 Task: Research Airbnb options in Sint-Kruis, Belgium from 7th December, 2023 to 15th December, 2023 for 6 adults.3 bedrooms having 3 beds and 3 bathrooms. Property type can be guest house. Amenities needed are: heating. Booking option can be shelf check-in. Look for 3 properties as per requirement.
Action: Mouse moved to (421, 64)
Screenshot: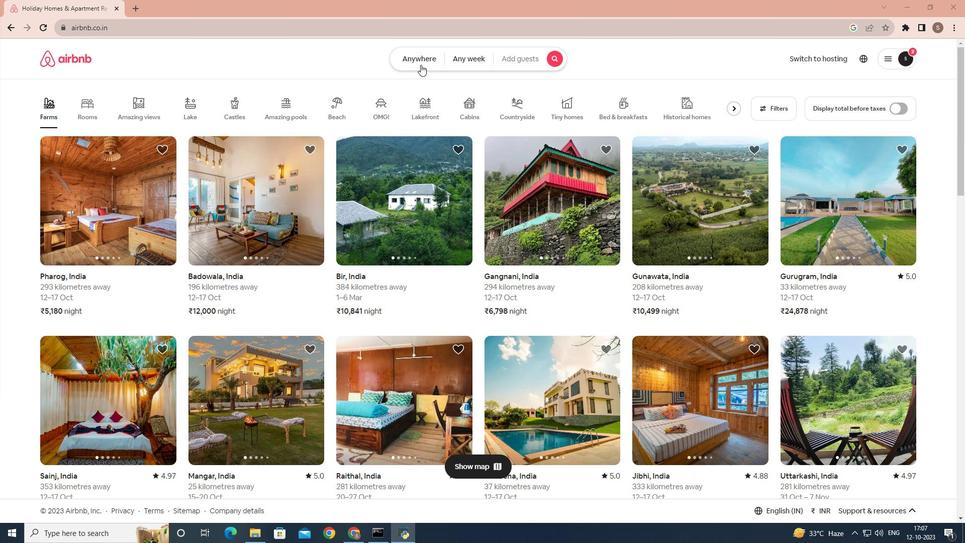 
Action: Mouse pressed left at (421, 64)
Screenshot: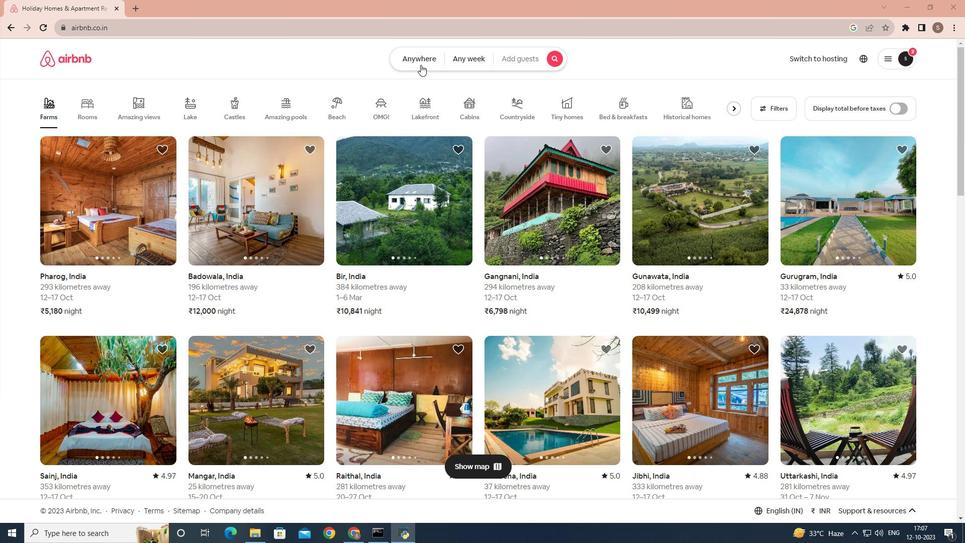 
Action: Mouse moved to (336, 100)
Screenshot: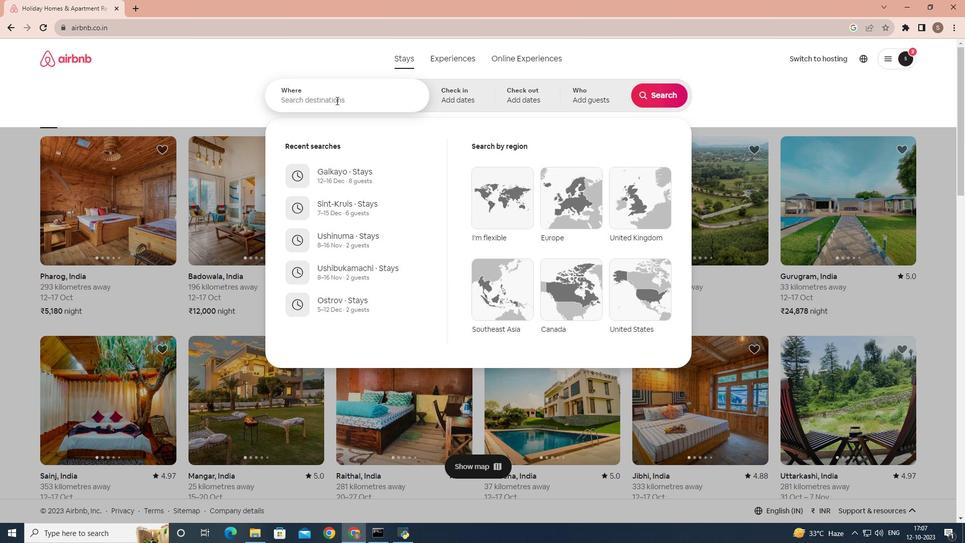 
Action: Mouse pressed left at (336, 100)
Screenshot: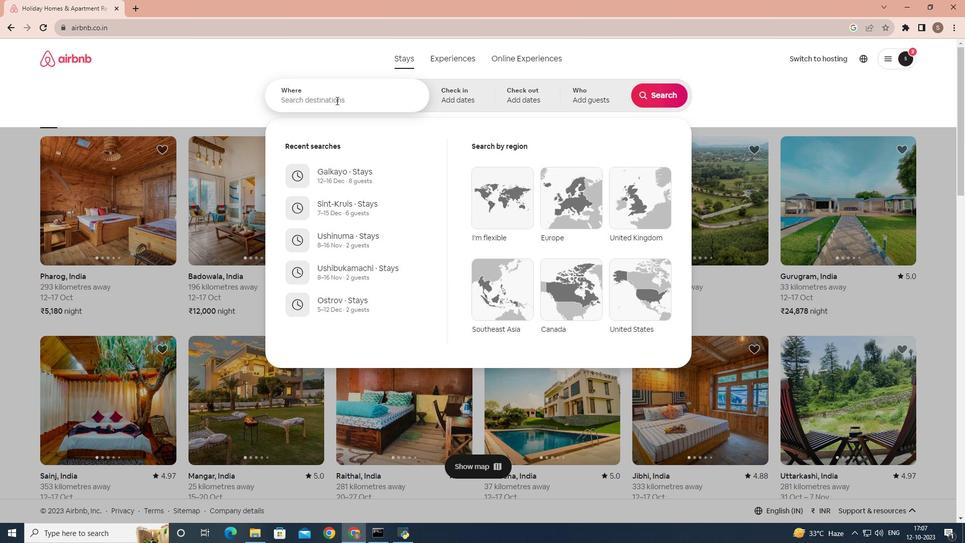 
Action: Mouse moved to (335, 100)
Screenshot: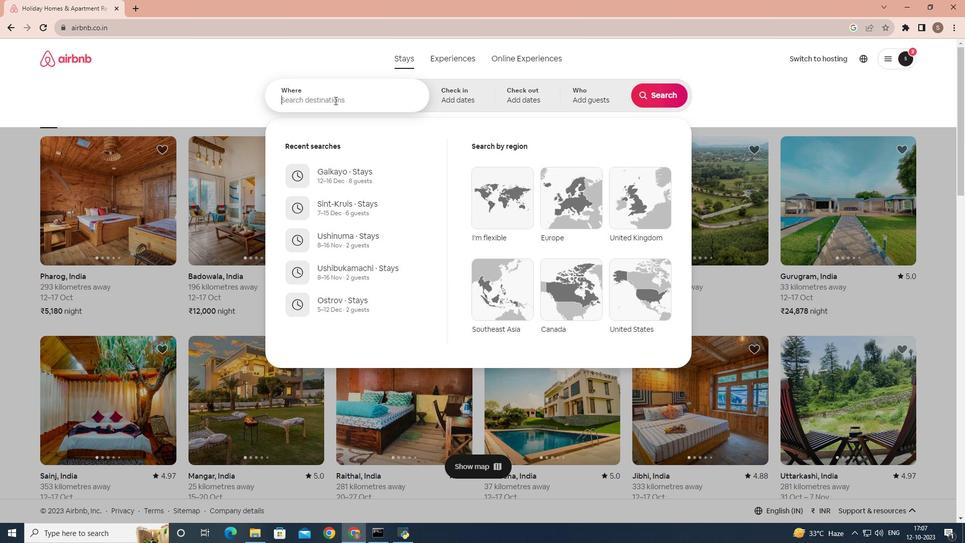 
Action: Key pressed sint<Key.space>kruis
Screenshot: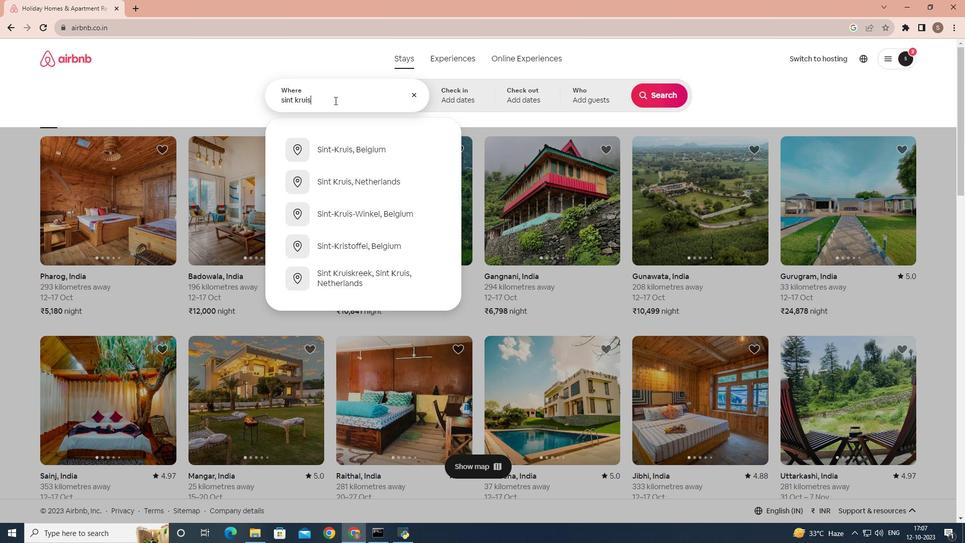 
Action: Mouse moved to (338, 160)
Screenshot: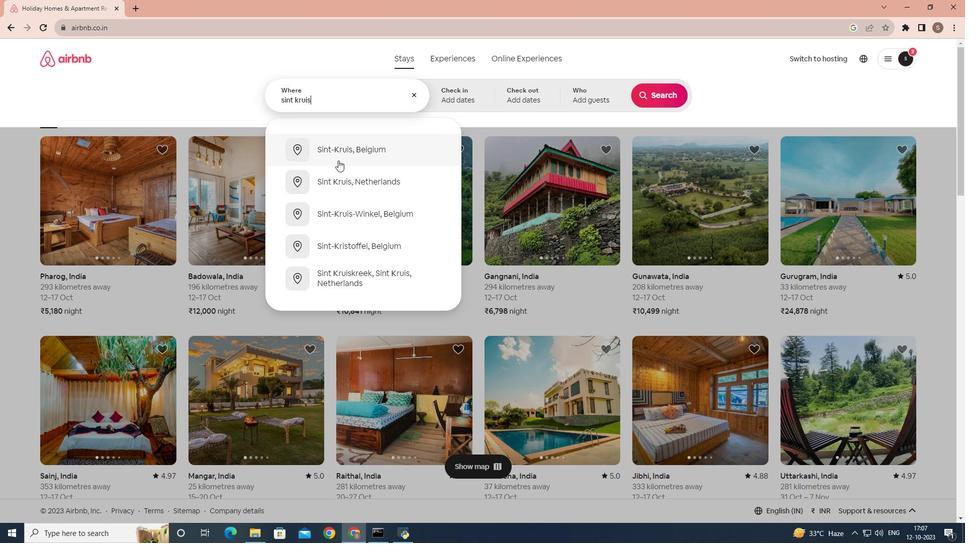 
Action: Mouse pressed left at (338, 160)
Screenshot: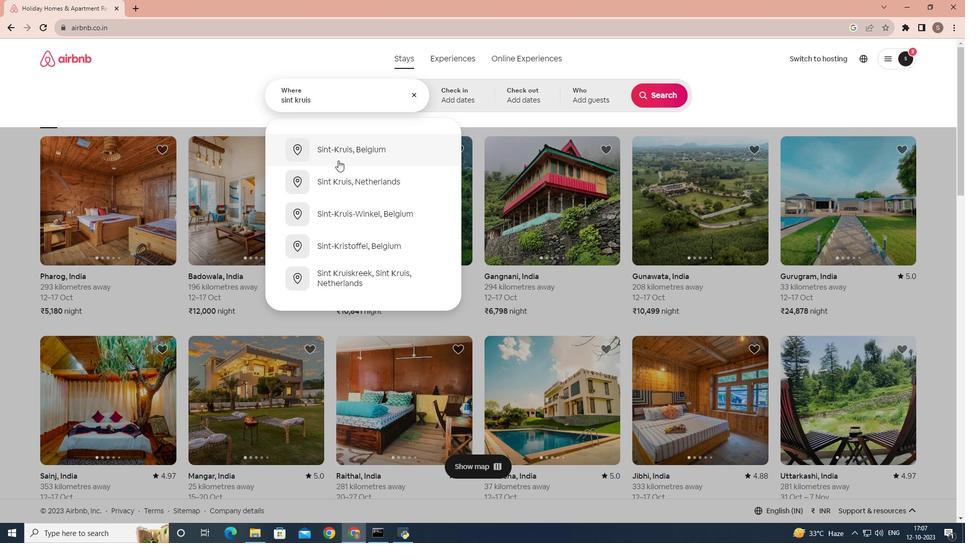 
Action: Mouse moved to (647, 182)
Screenshot: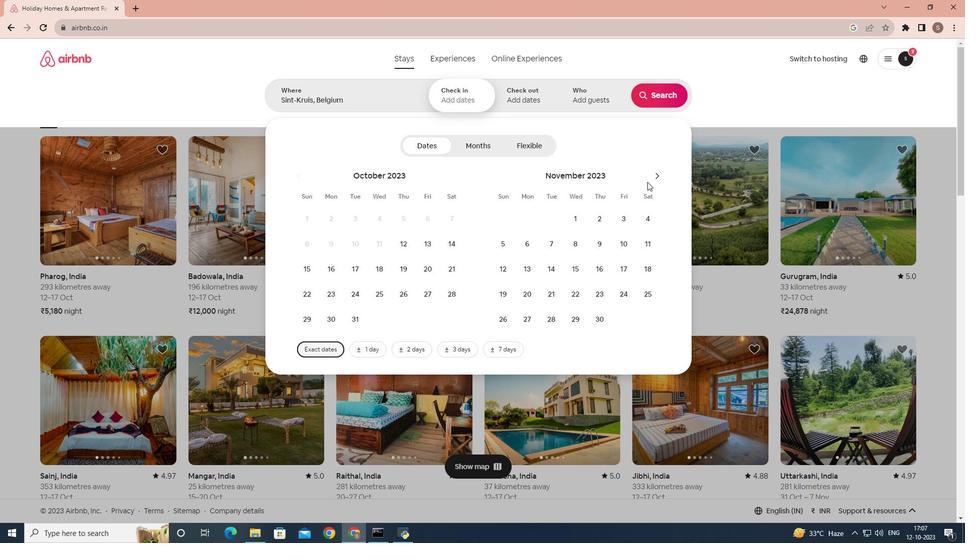 
Action: Mouse pressed left at (647, 182)
Screenshot: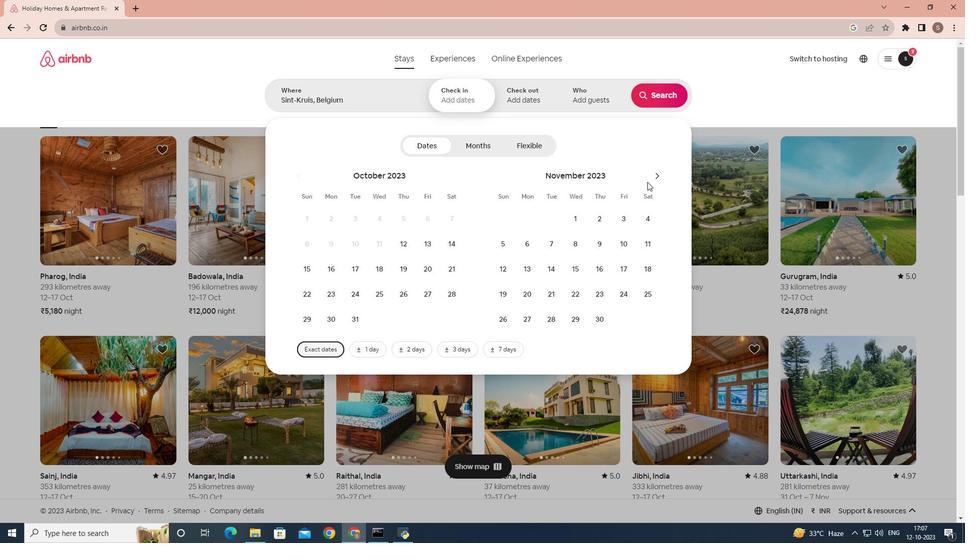 
Action: Mouse moved to (650, 179)
Screenshot: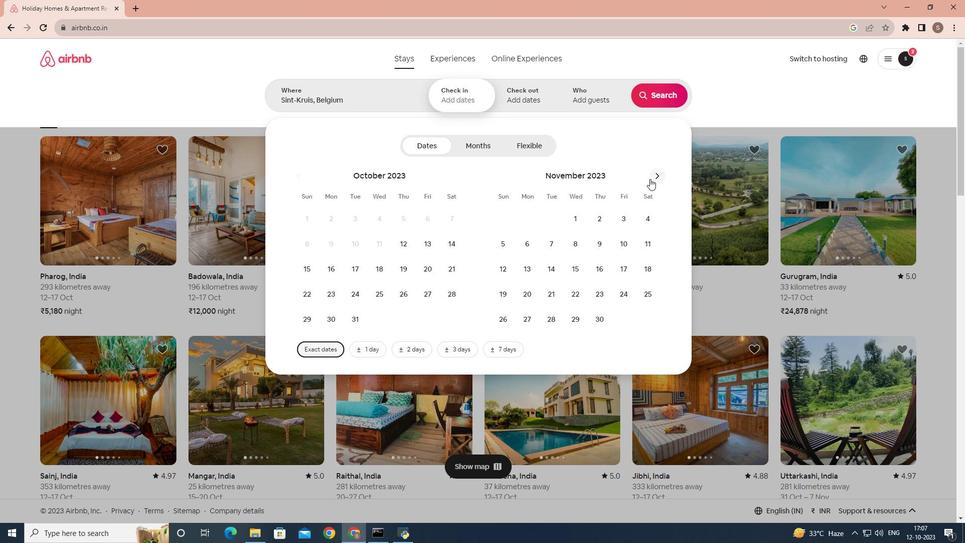 
Action: Mouse pressed left at (650, 179)
Screenshot: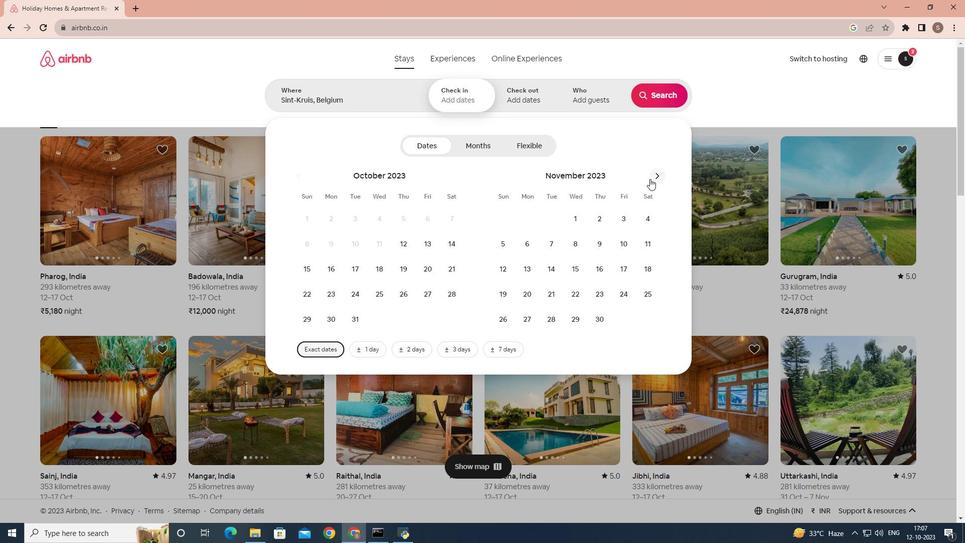
Action: Mouse moved to (657, 175)
Screenshot: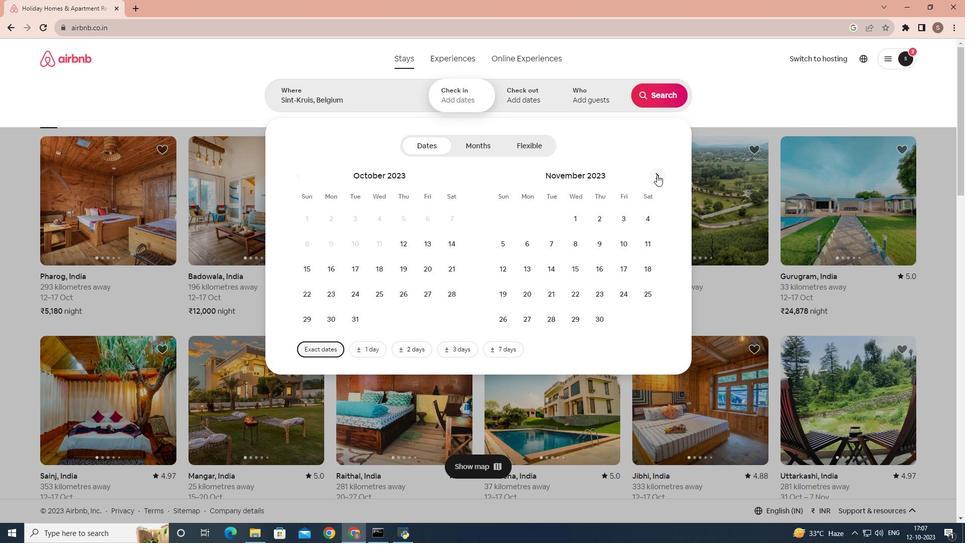 
Action: Mouse pressed left at (657, 175)
Screenshot: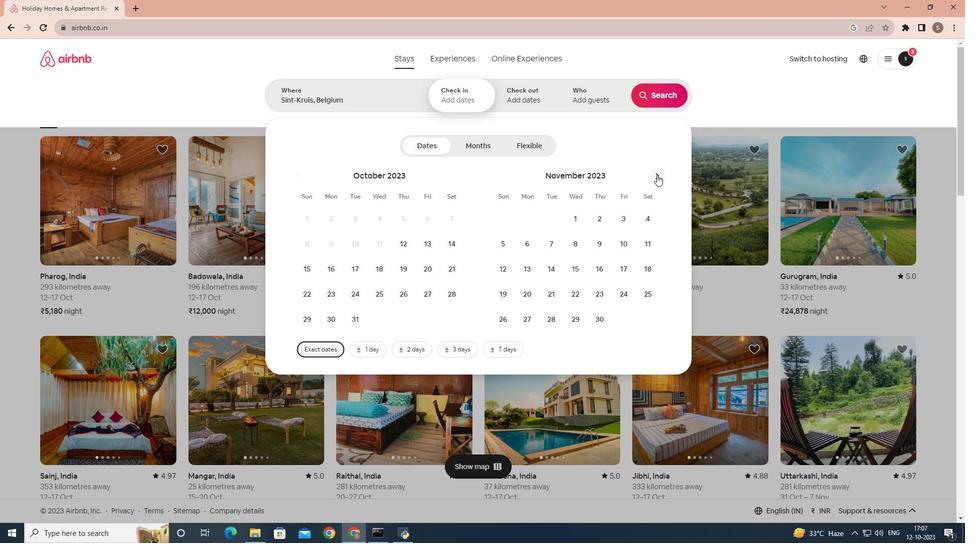
Action: Mouse moved to (603, 245)
Screenshot: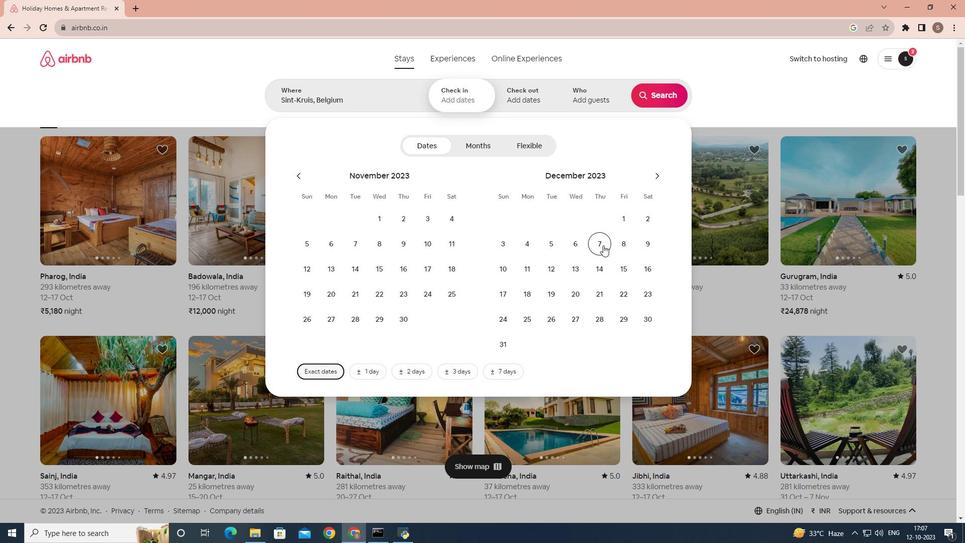 
Action: Mouse pressed left at (603, 245)
Screenshot: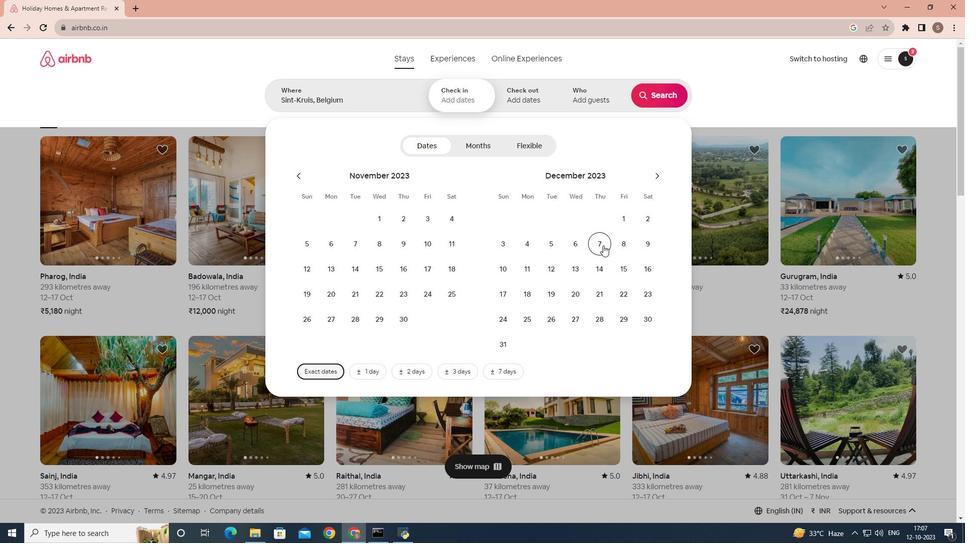 
Action: Mouse moved to (613, 267)
Screenshot: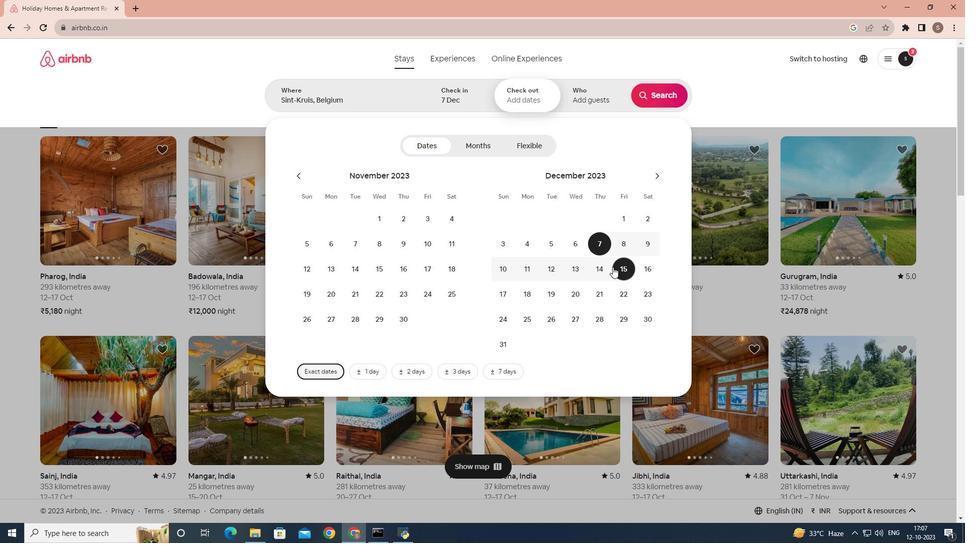 
Action: Mouse pressed left at (613, 267)
Screenshot: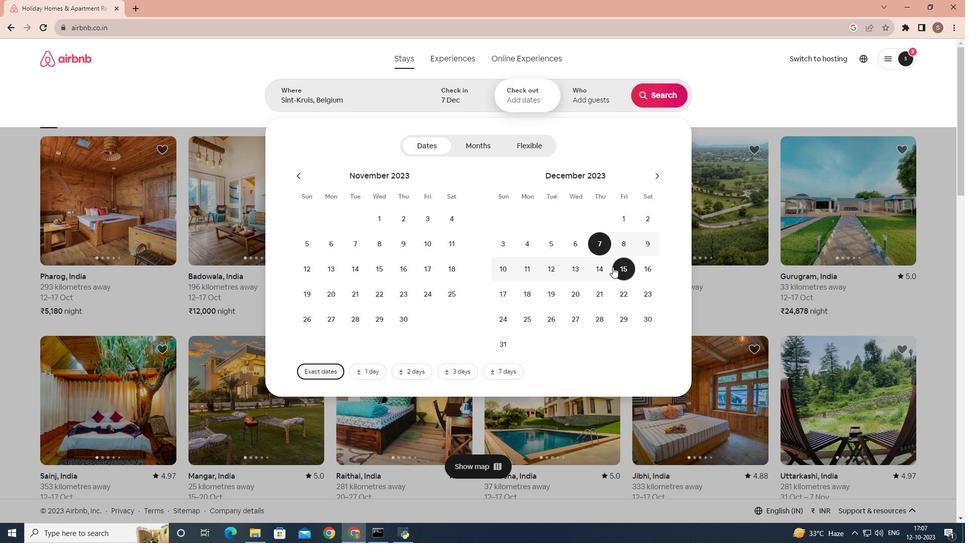 
Action: Mouse moved to (606, 97)
Screenshot: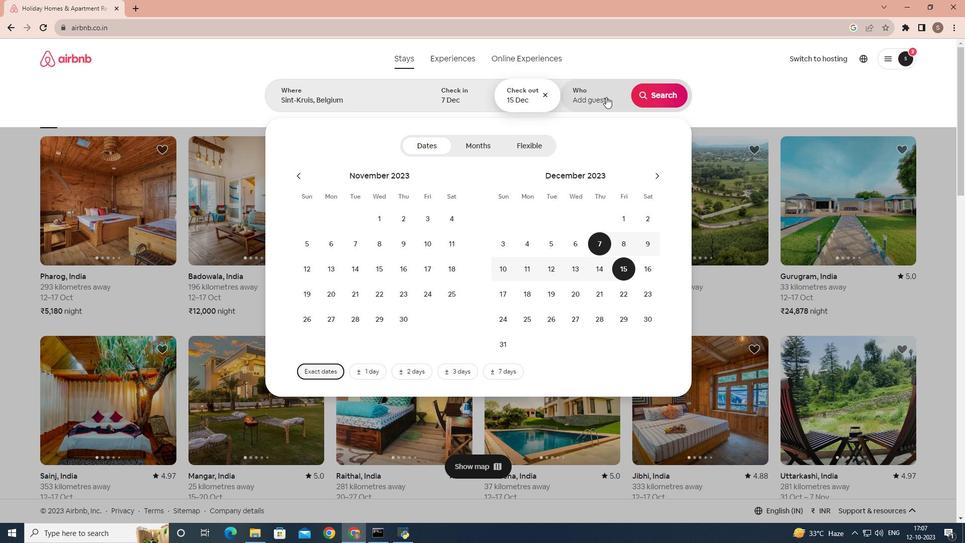 
Action: Mouse pressed left at (606, 97)
Screenshot: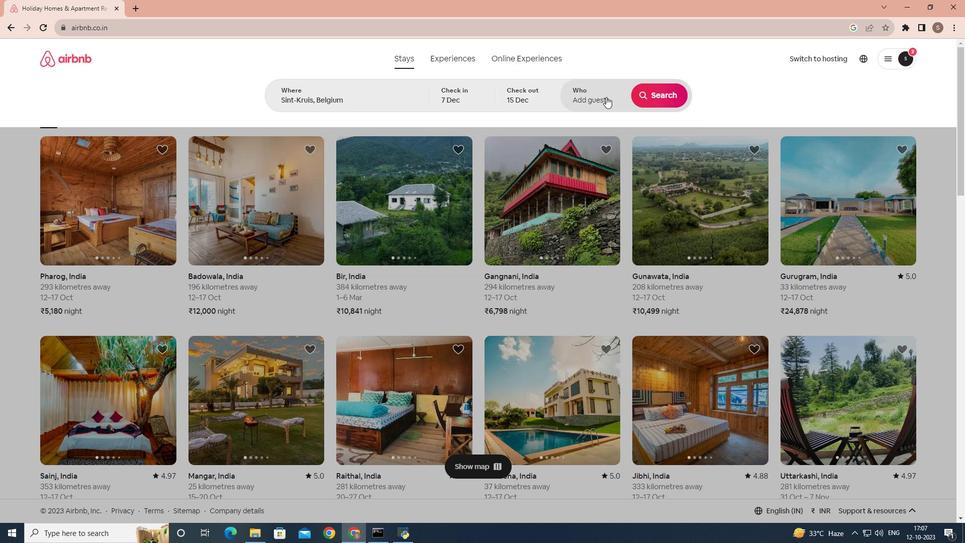 
Action: Mouse moved to (654, 140)
Screenshot: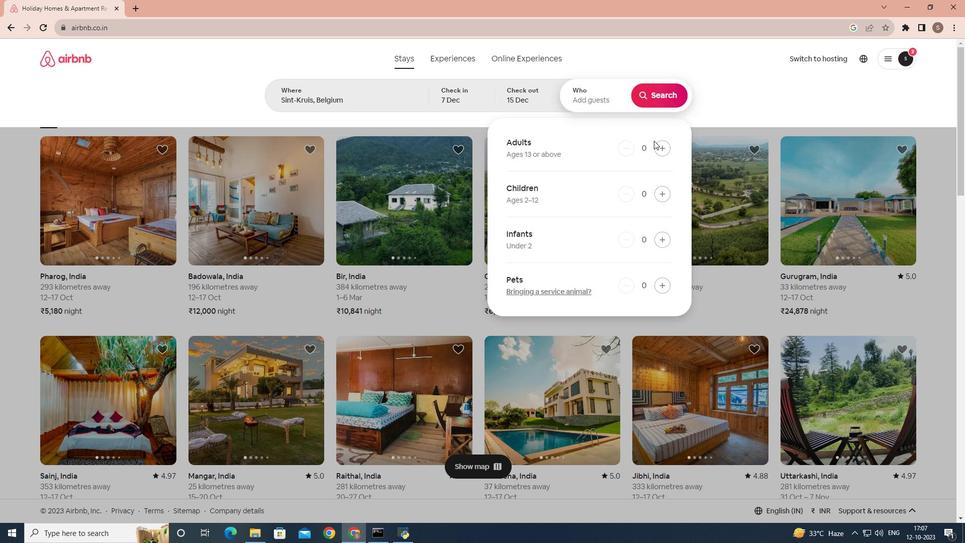 
Action: Mouse pressed left at (654, 140)
Screenshot: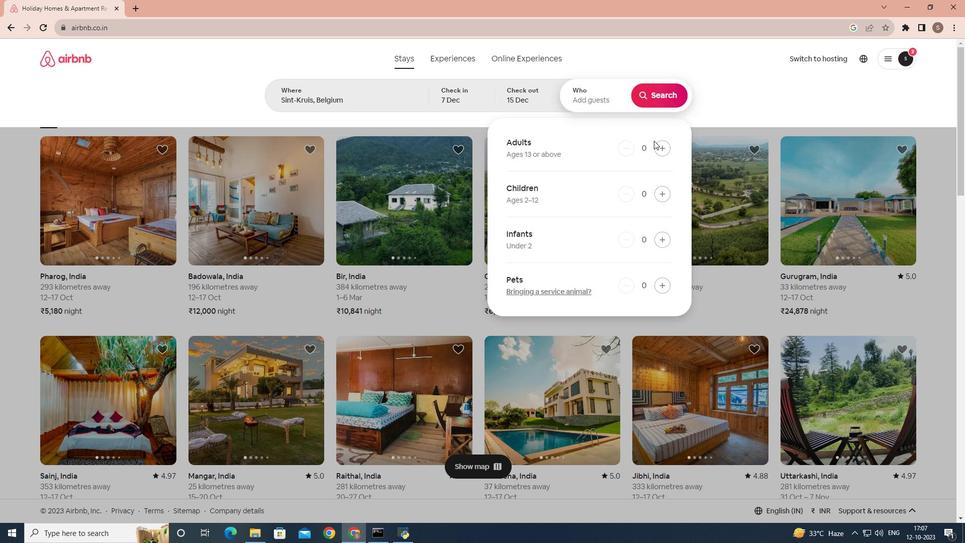 
Action: Mouse moved to (655, 145)
Screenshot: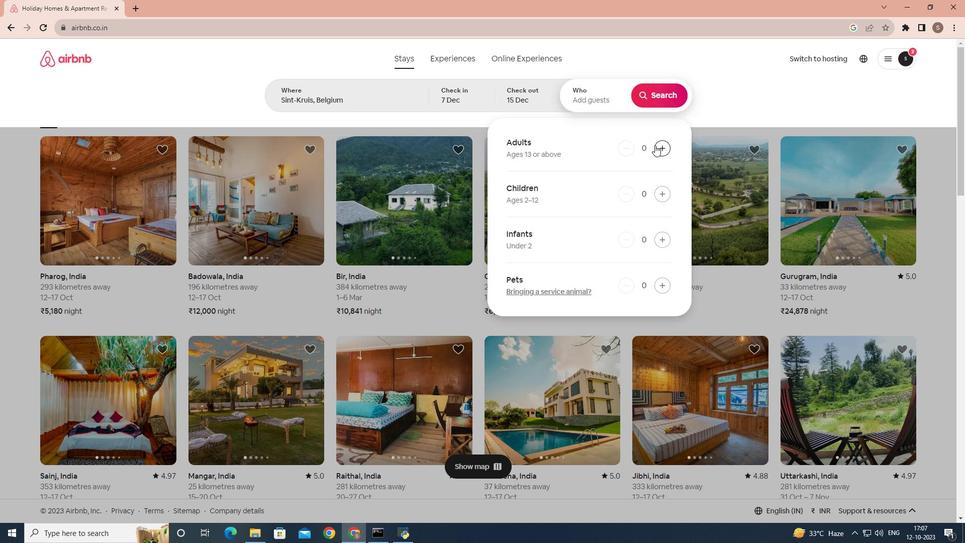 
Action: Mouse pressed left at (655, 145)
Screenshot: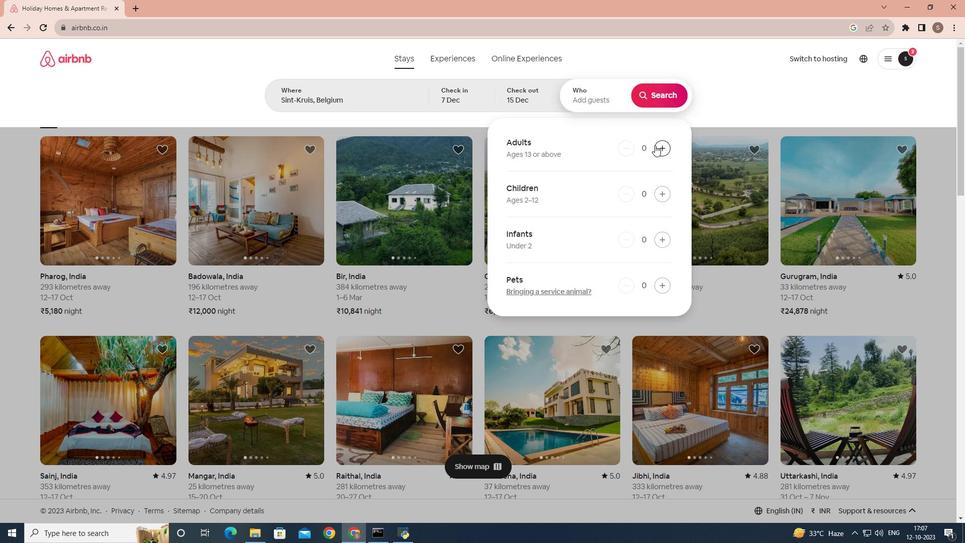 
Action: Mouse pressed left at (655, 145)
Screenshot: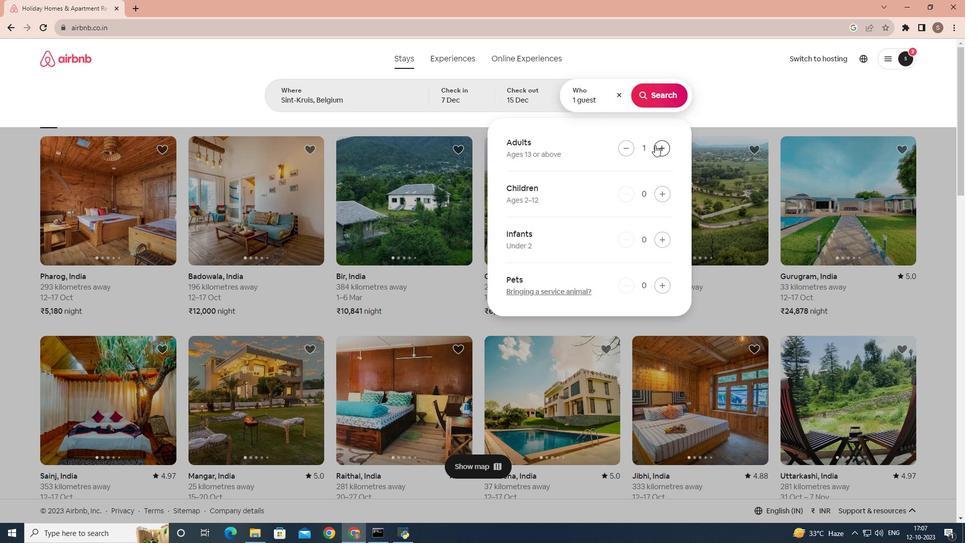 
Action: Mouse pressed left at (655, 145)
Screenshot: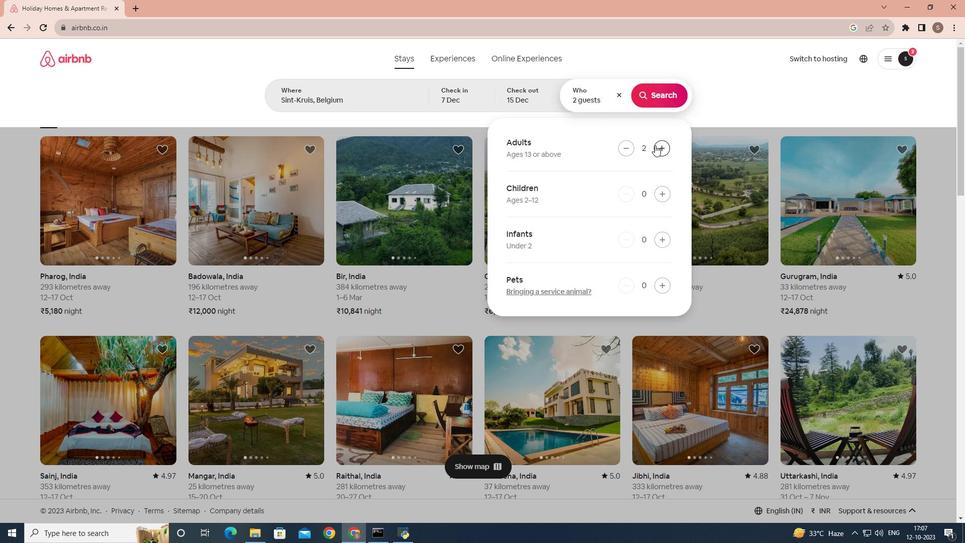 
Action: Mouse pressed left at (655, 145)
Screenshot: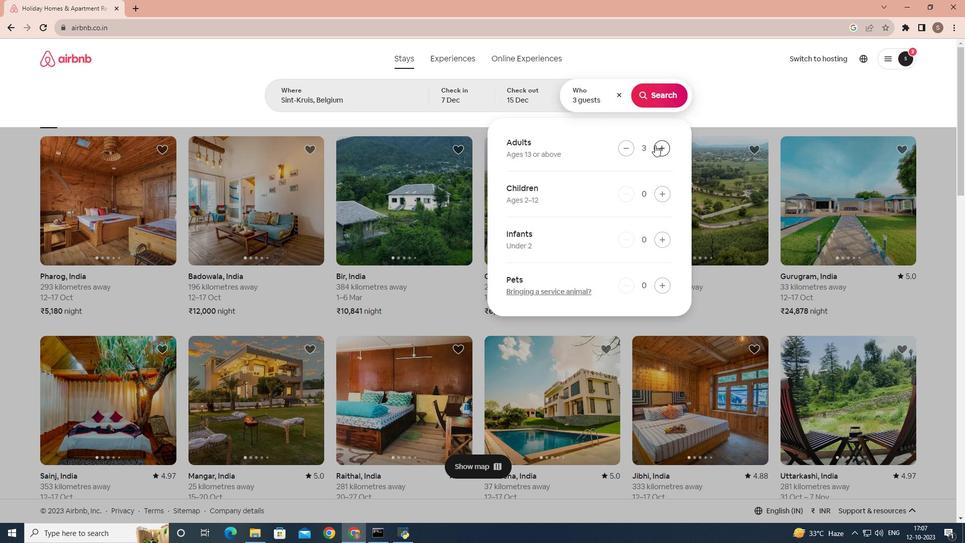 
Action: Mouse pressed left at (655, 145)
Screenshot: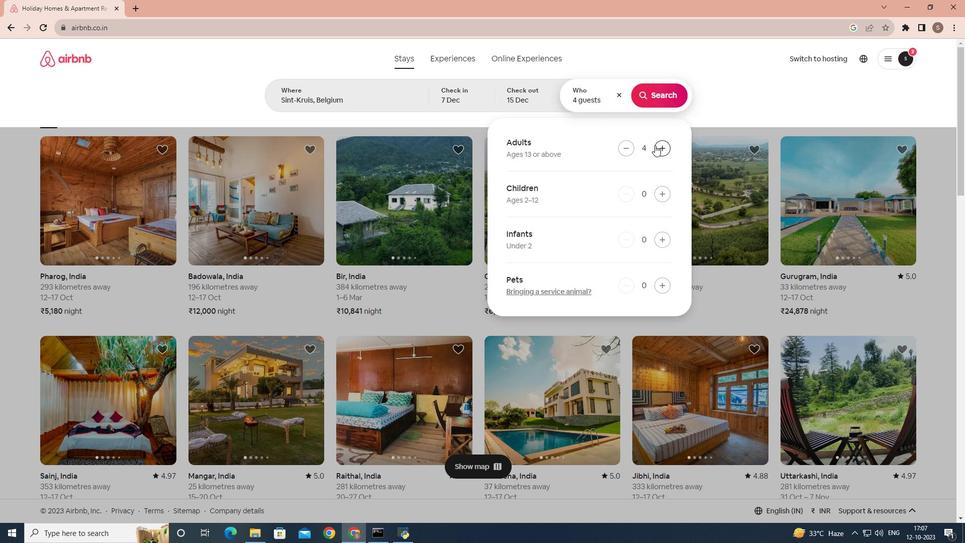 
Action: Mouse pressed left at (655, 145)
Screenshot: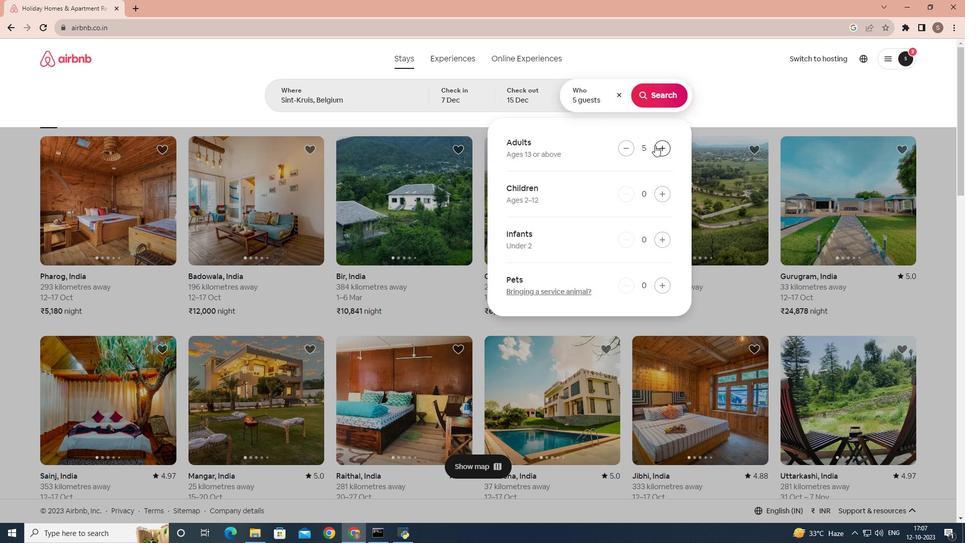 
Action: Mouse moved to (667, 94)
Screenshot: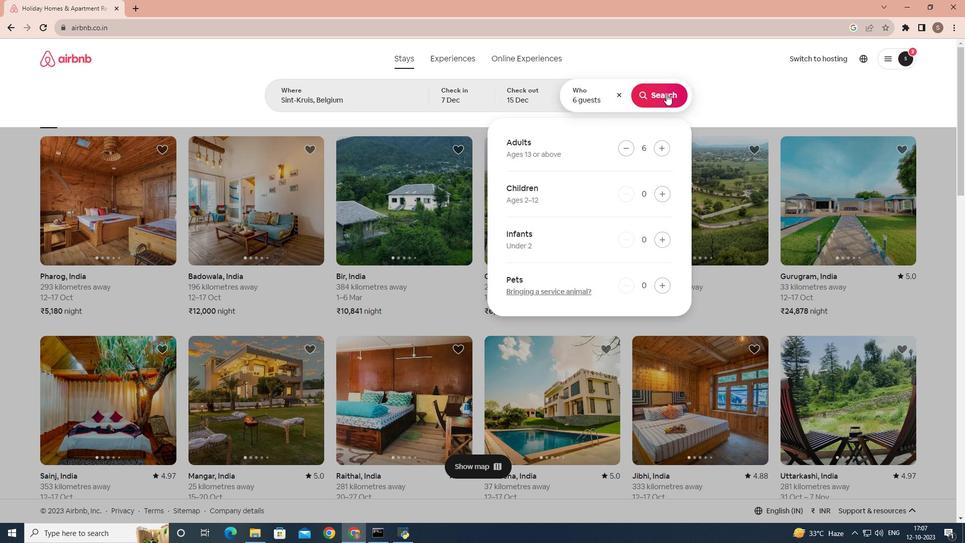 
Action: Mouse pressed left at (667, 94)
Screenshot: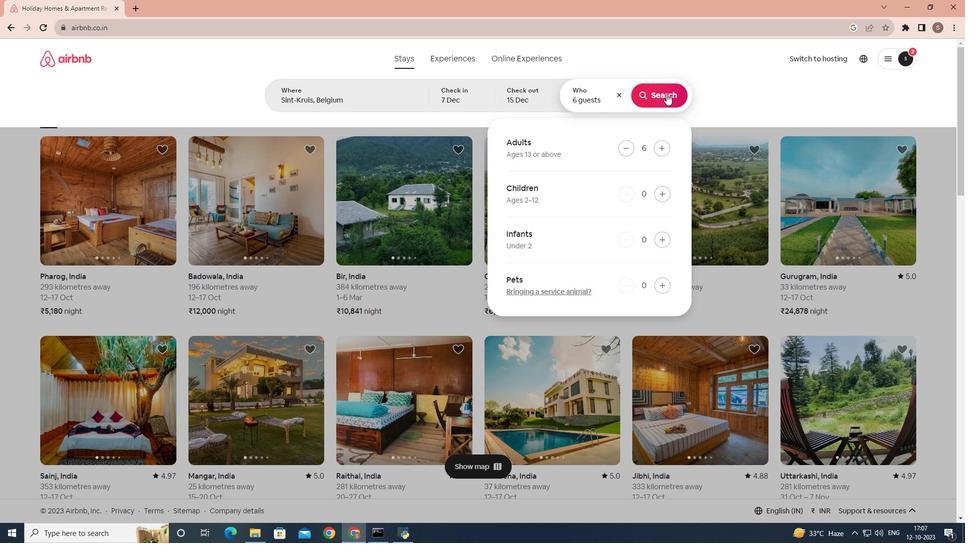 
Action: Mouse moved to (792, 101)
Screenshot: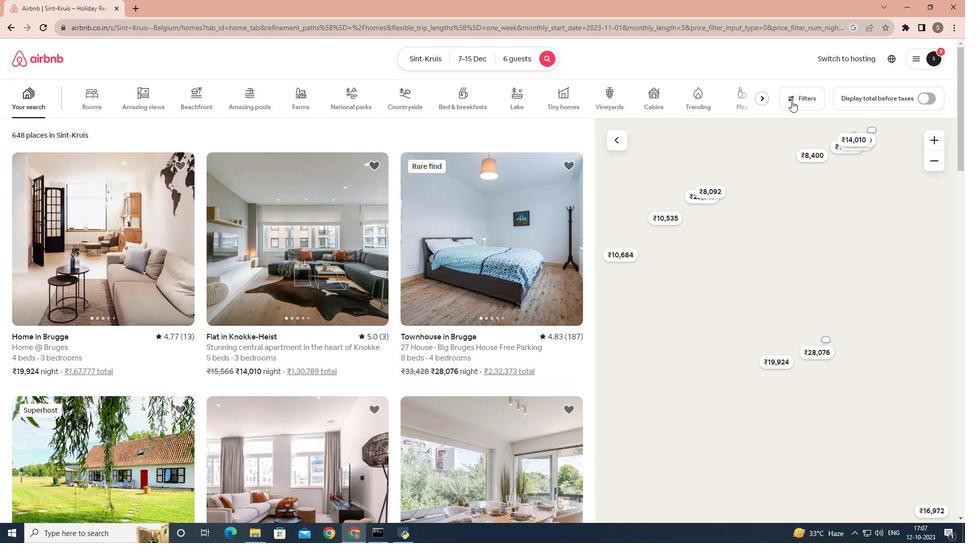 
Action: Mouse pressed left at (792, 101)
Screenshot: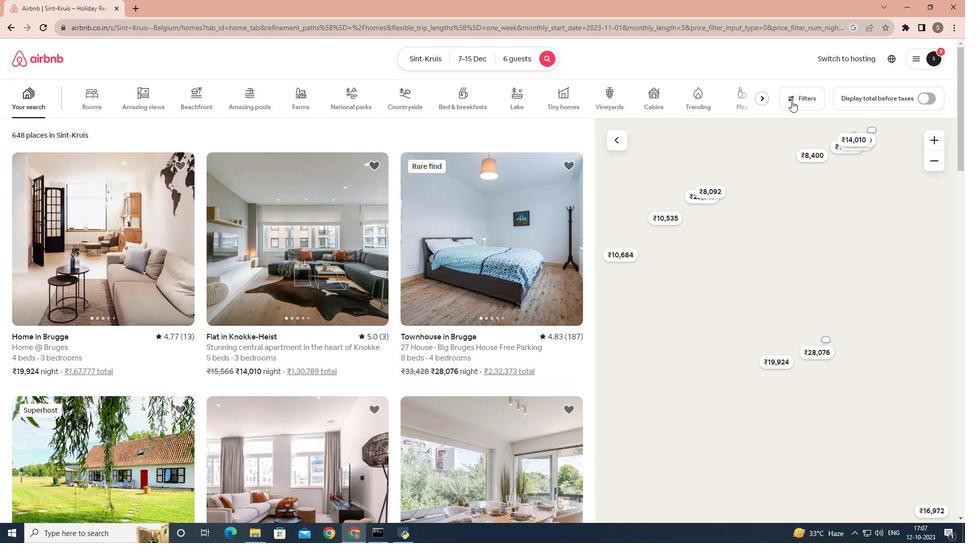 
Action: Mouse moved to (373, 247)
Screenshot: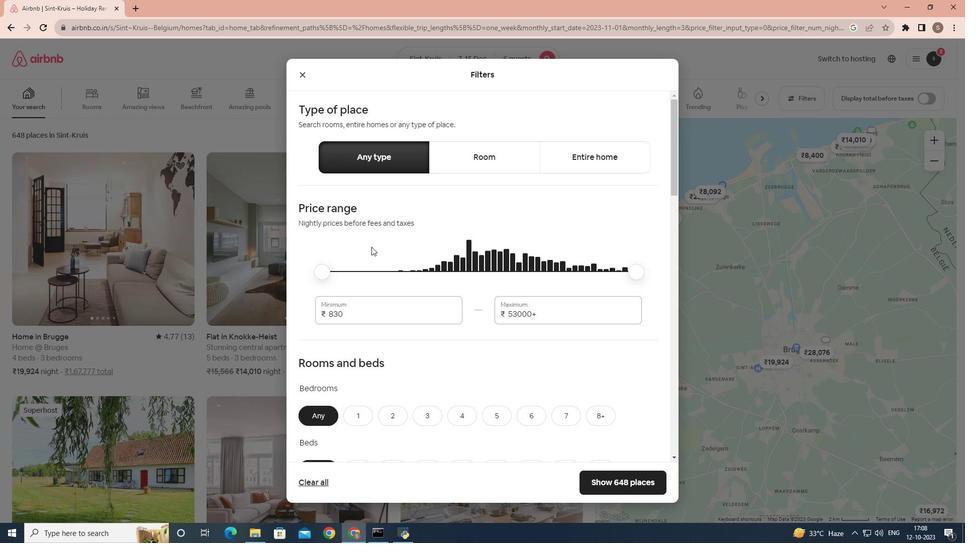 
Action: Mouse scrolled (373, 247) with delta (0, 0)
Screenshot: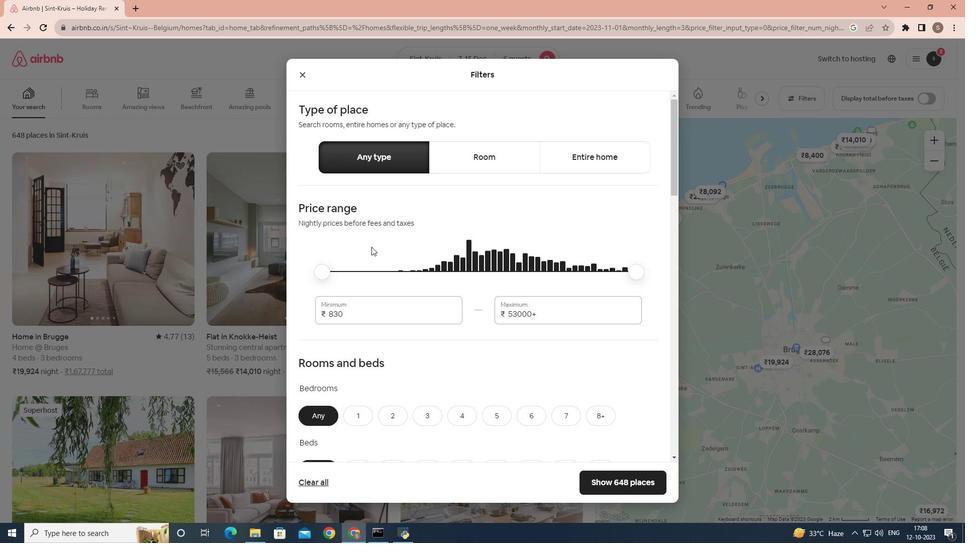 
Action: Mouse moved to (372, 247)
Screenshot: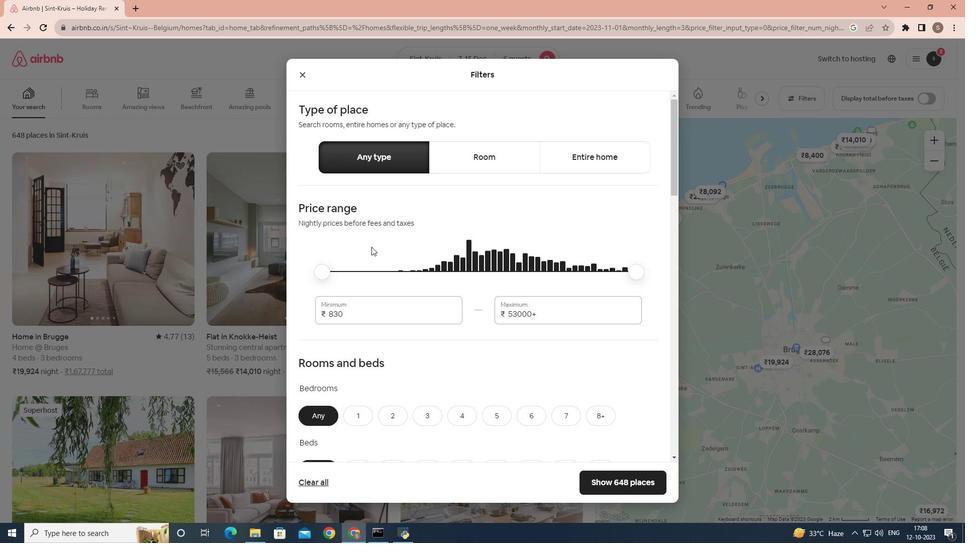 
Action: Mouse scrolled (372, 246) with delta (0, 0)
Screenshot: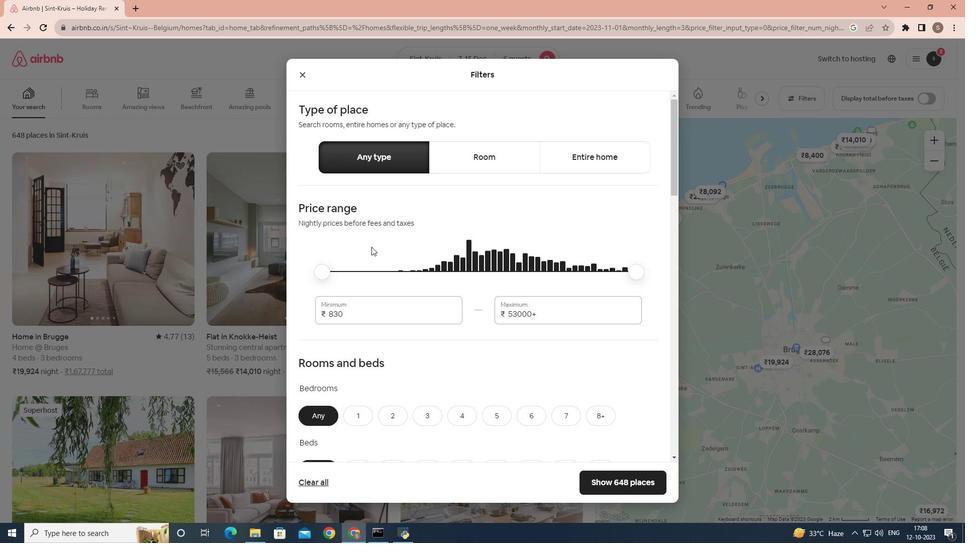 
Action: Mouse moved to (370, 247)
Screenshot: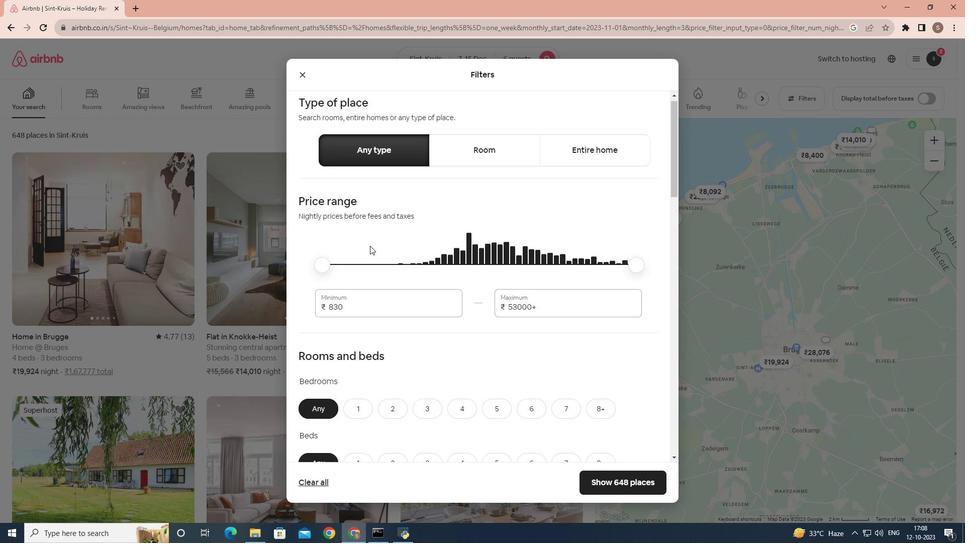 
Action: Mouse scrolled (370, 246) with delta (0, 0)
Screenshot: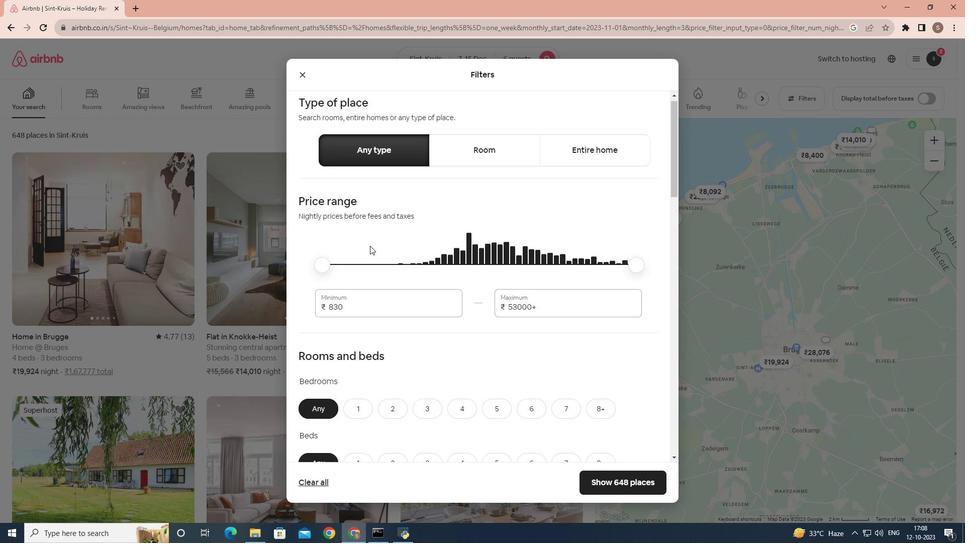 
Action: Mouse moved to (370, 246)
Screenshot: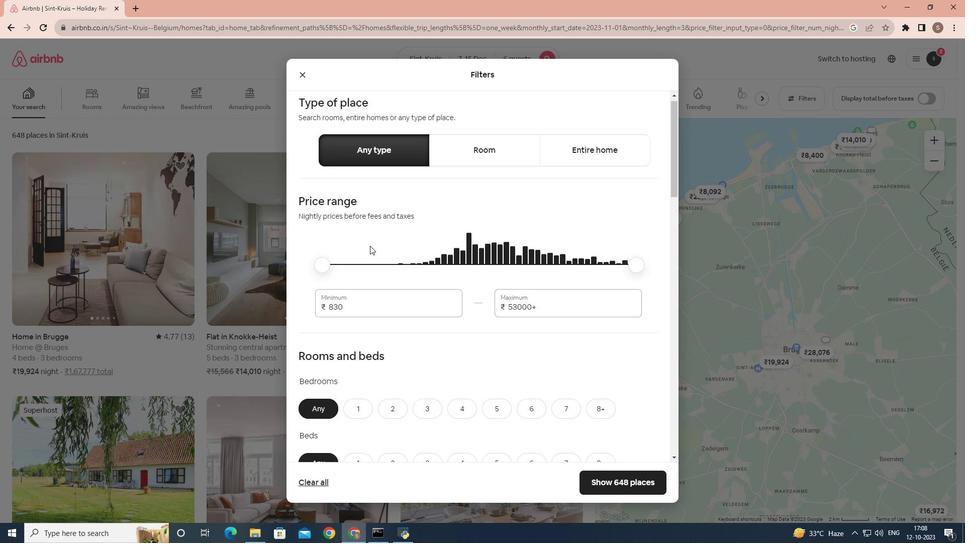 
Action: Mouse scrolled (370, 245) with delta (0, 0)
Screenshot: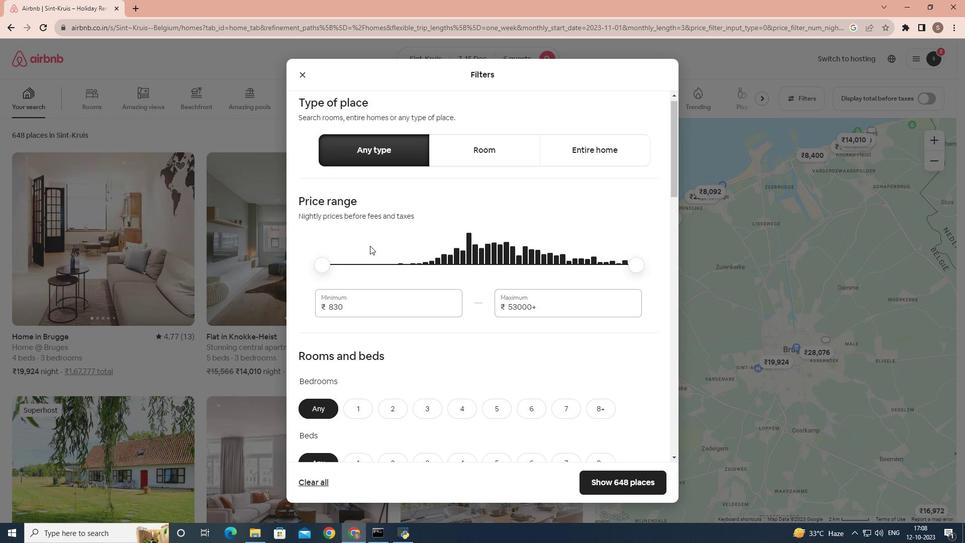 
Action: Mouse moved to (418, 213)
Screenshot: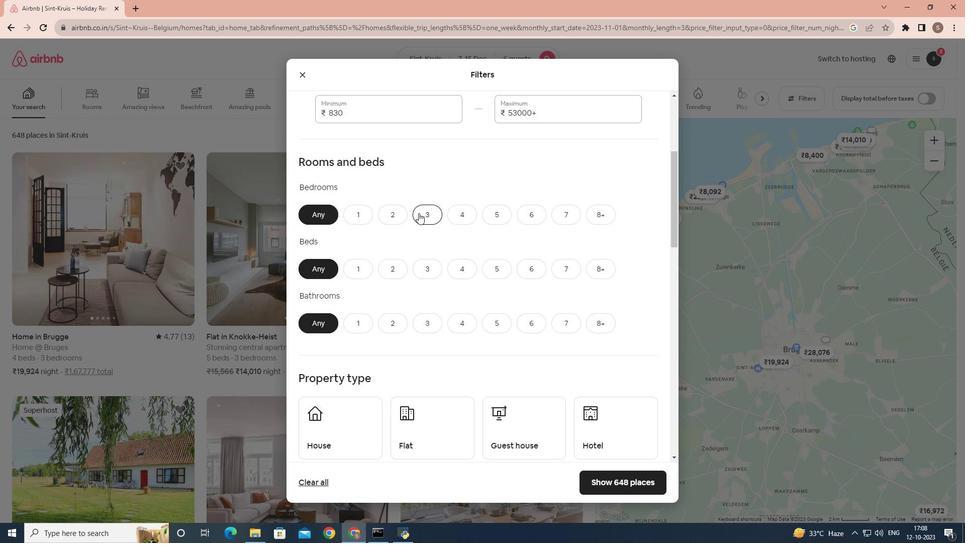 
Action: Mouse pressed left at (418, 213)
Screenshot: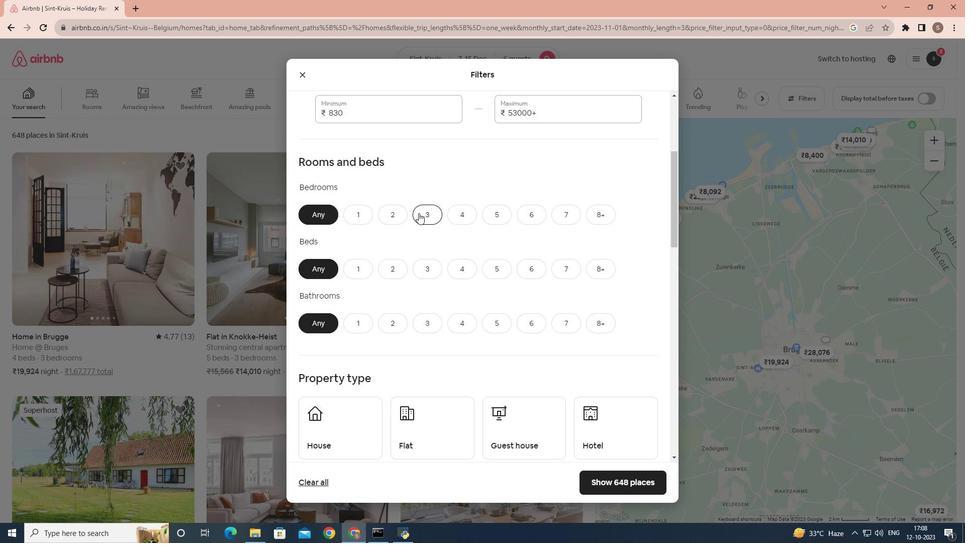 
Action: Mouse moved to (427, 272)
Screenshot: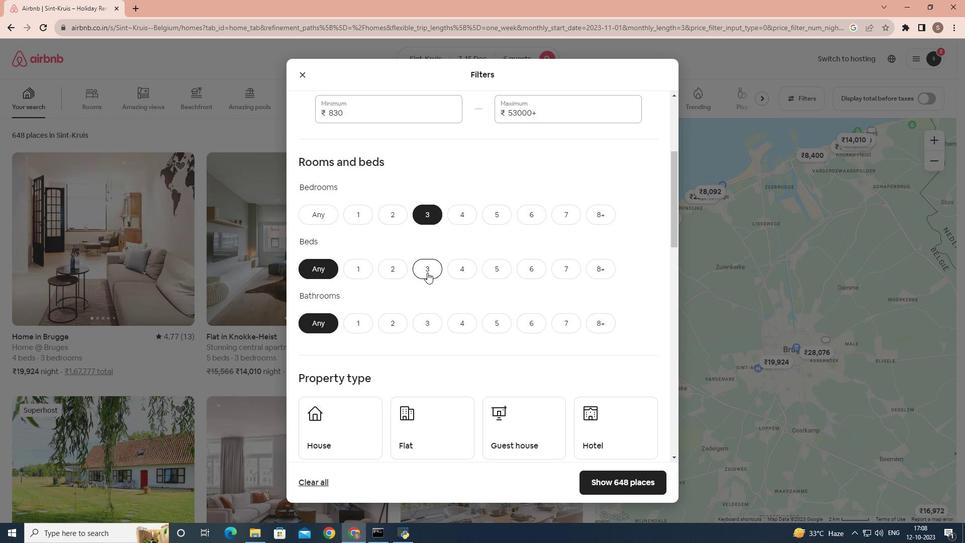 
Action: Mouse pressed left at (427, 272)
Screenshot: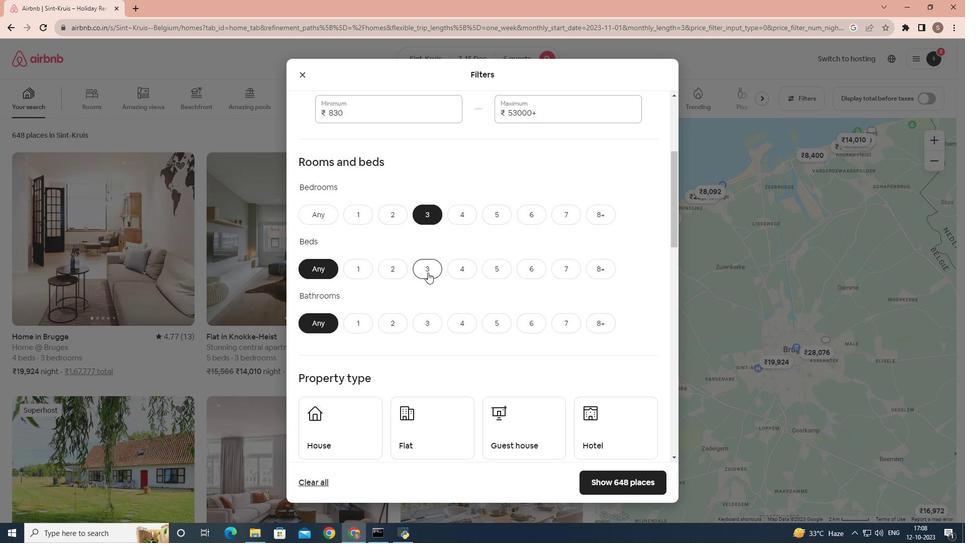 
Action: Mouse moved to (424, 325)
Screenshot: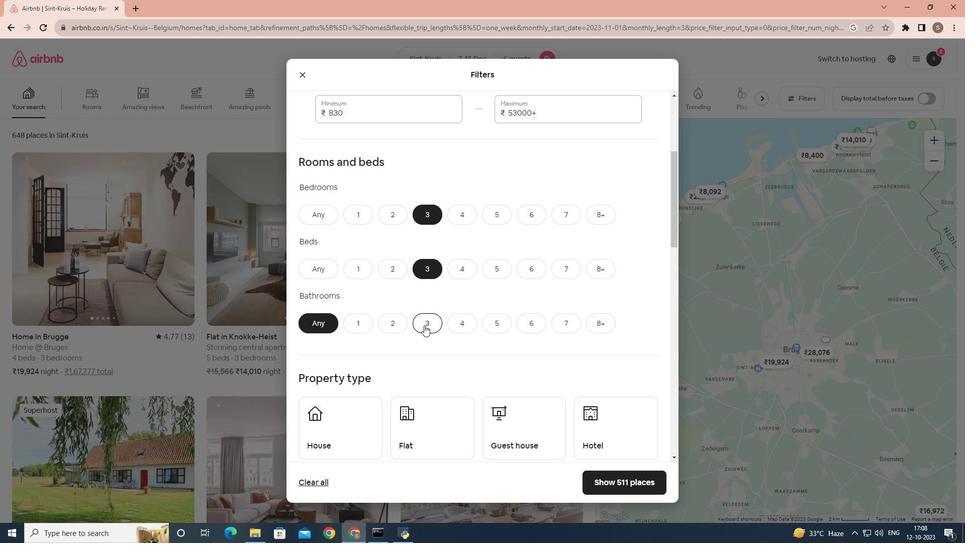 
Action: Mouse pressed left at (424, 325)
Screenshot: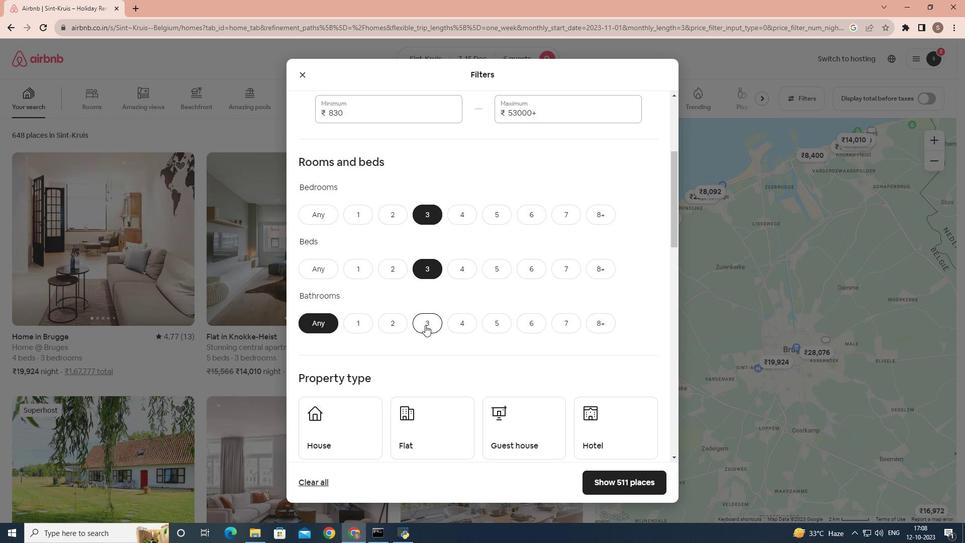 
Action: Mouse moved to (397, 298)
Screenshot: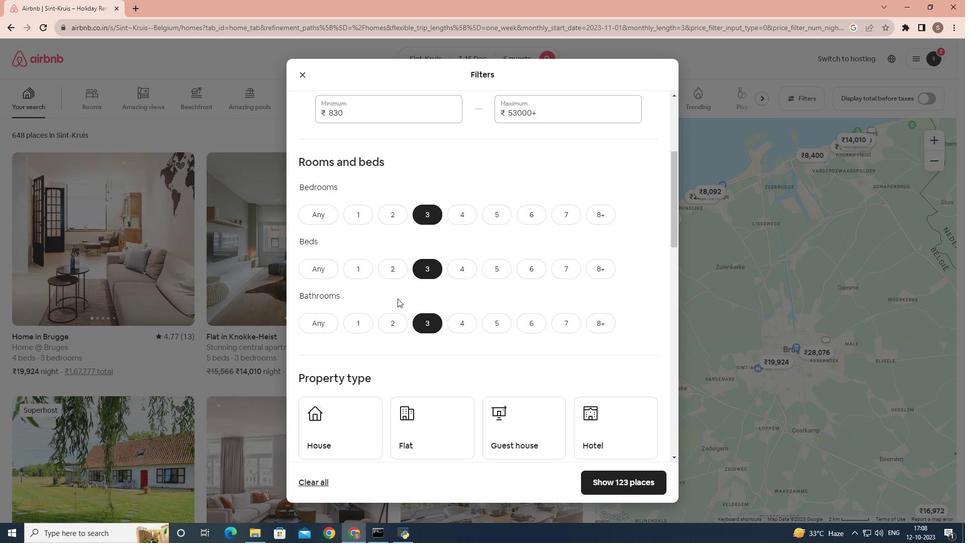 
Action: Mouse scrolled (397, 298) with delta (0, 0)
Screenshot: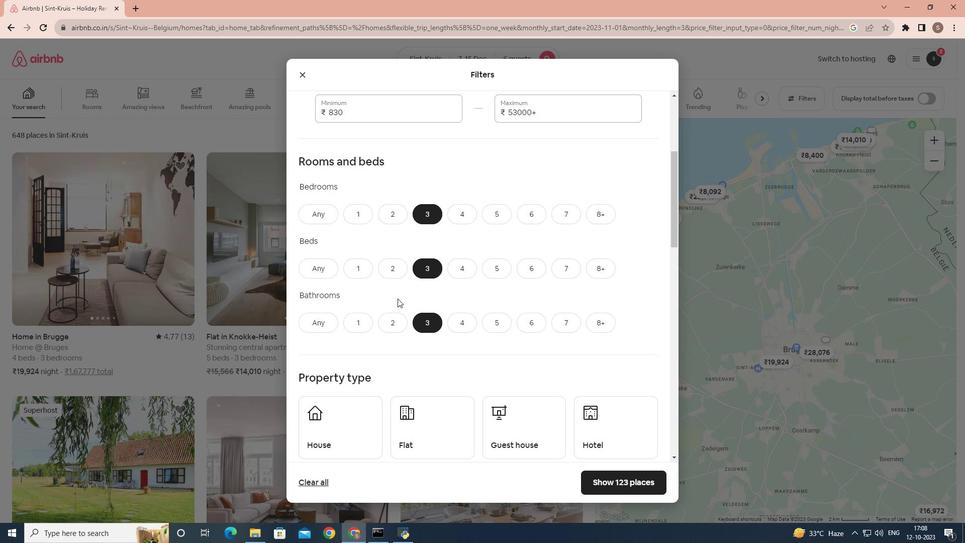
Action: Mouse scrolled (397, 298) with delta (0, 0)
Screenshot: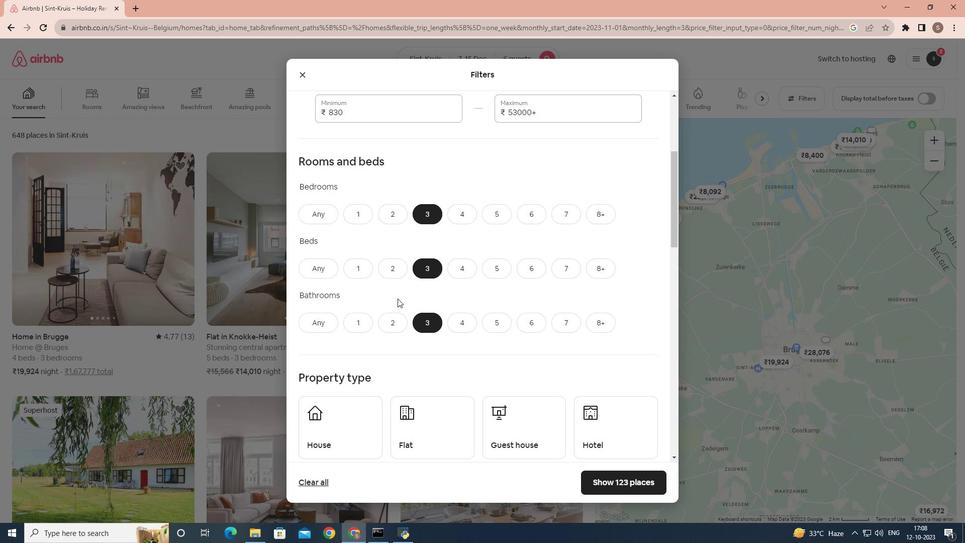 
Action: Mouse scrolled (397, 298) with delta (0, 0)
Screenshot: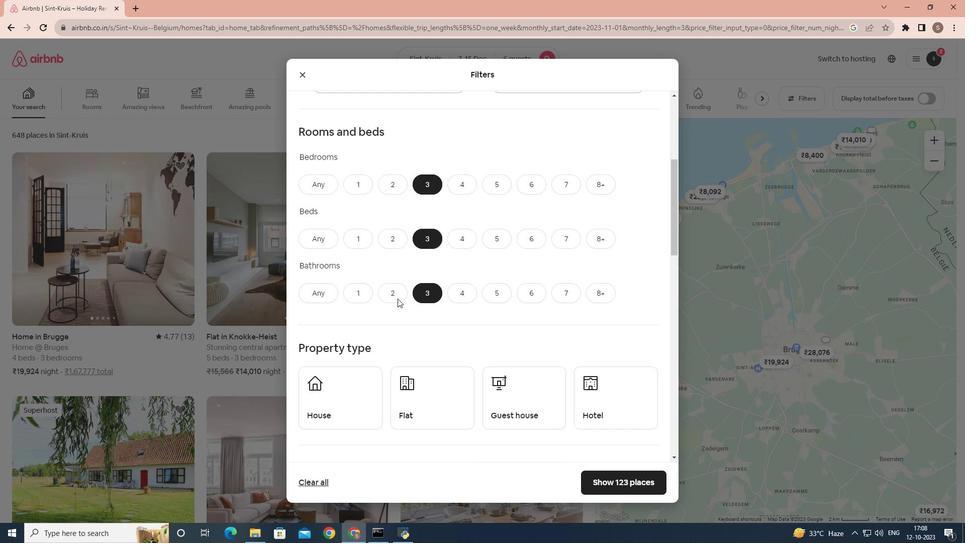
Action: Mouse scrolled (397, 298) with delta (0, 0)
Screenshot: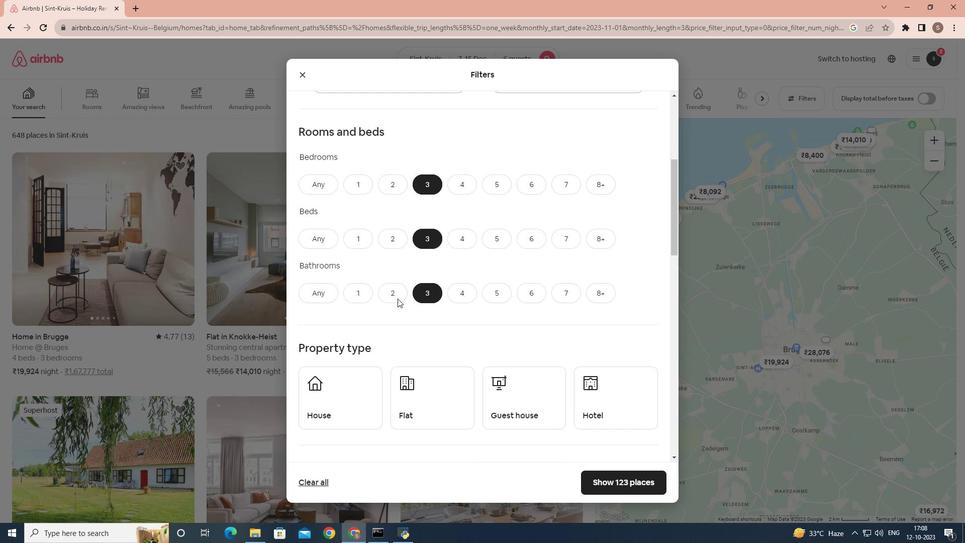 
Action: Mouse scrolled (397, 298) with delta (0, 0)
Screenshot: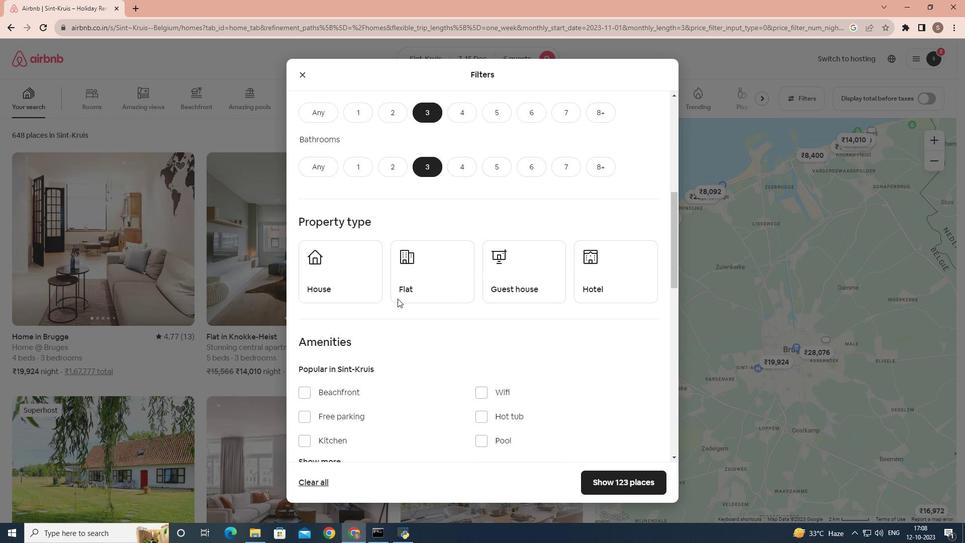 
Action: Mouse moved to (398, 290)
Screenshot: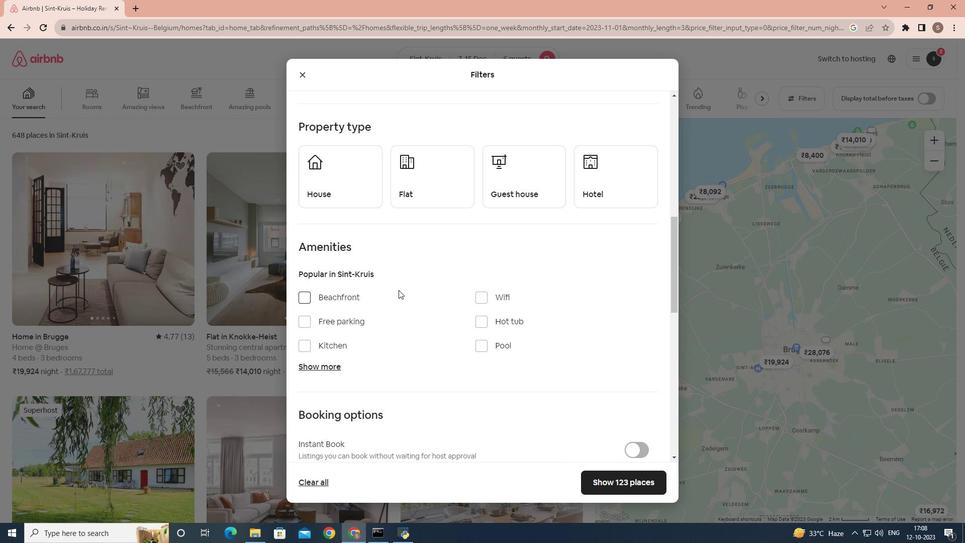 
Action: Mouse scrolled (398, 289) with delta (0, 0)
Screenshot: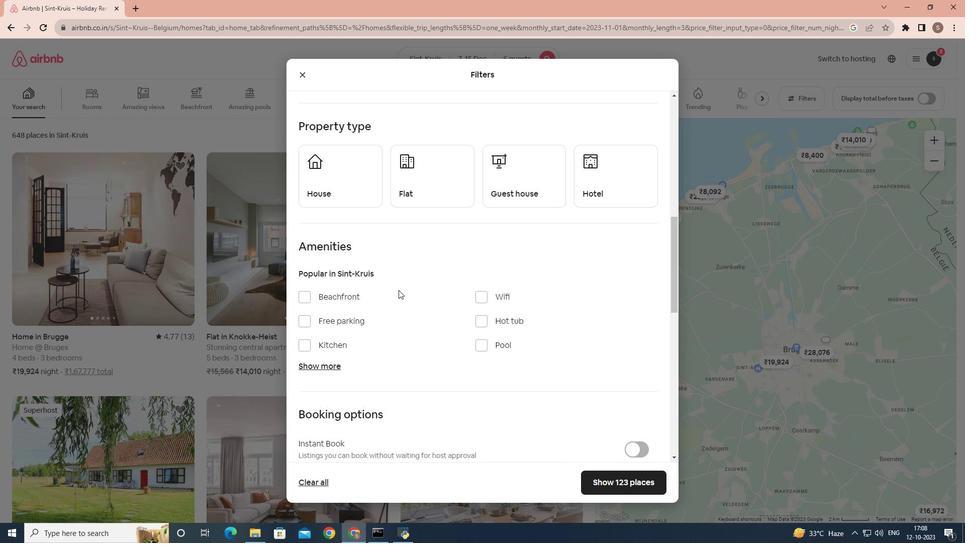 
Action: Mouse moved to (489, 279)
Screenshot: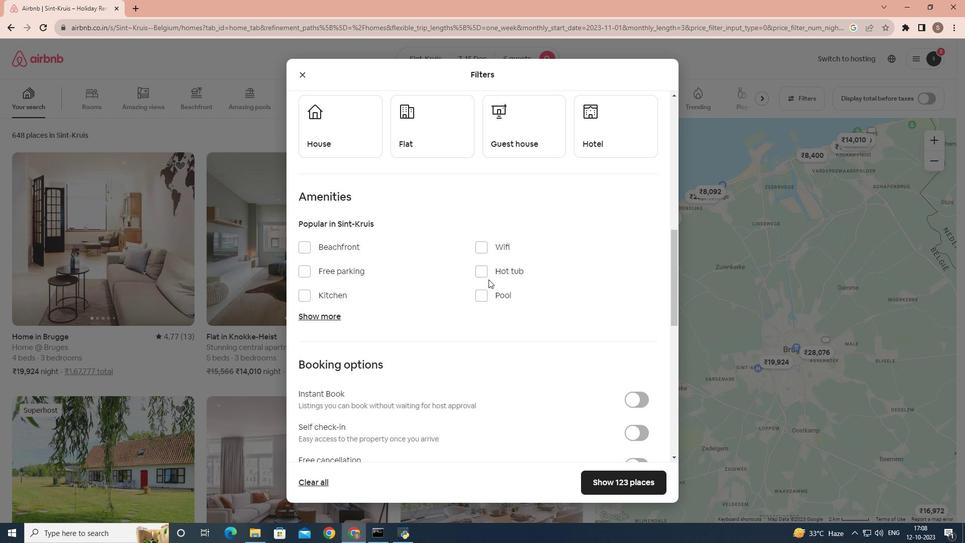 
Action: Mouse scrolled (489, 279) with delta (0, 0)
Screenshot: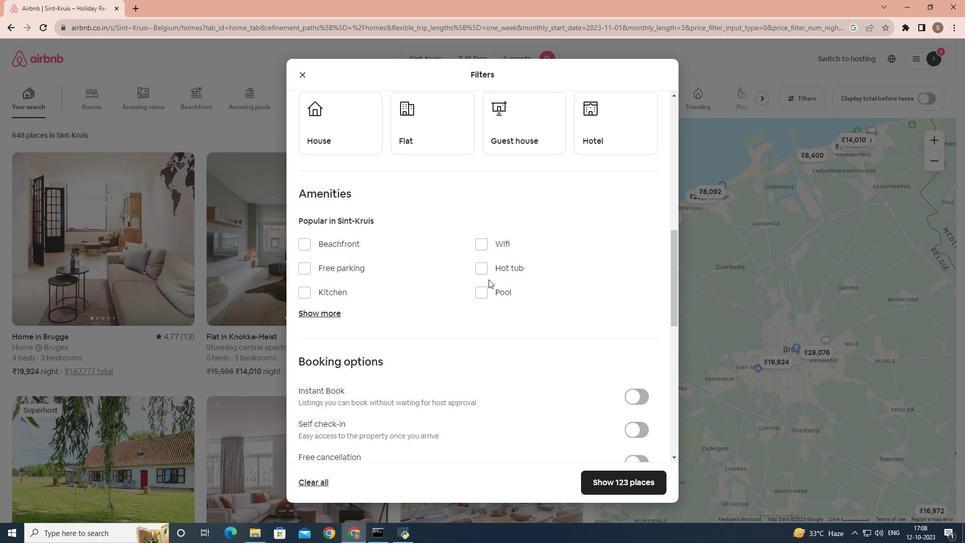 
Action: Mouse scrolled (489, 279) with delta (0, 0)
Screenshot: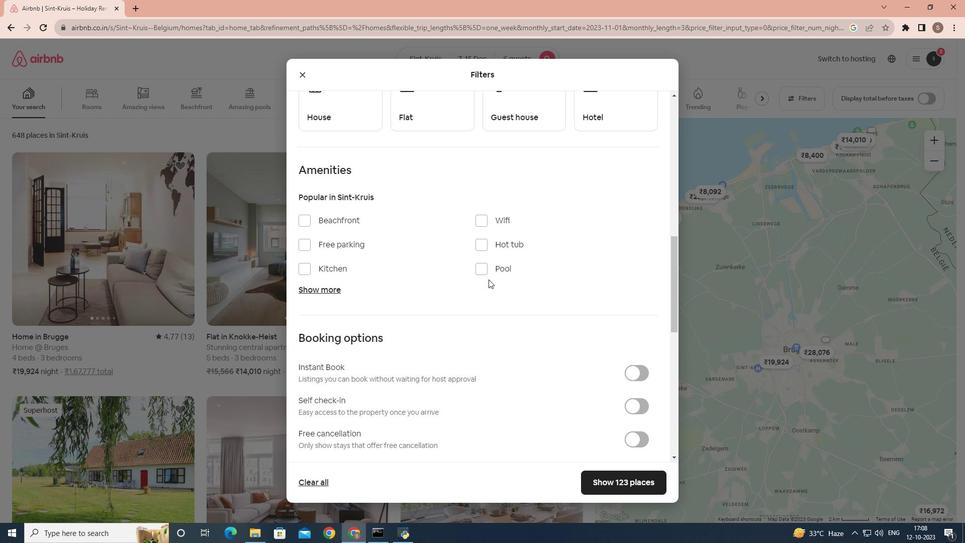 
Action: Mouse moved to (356, 201)
Screenshot: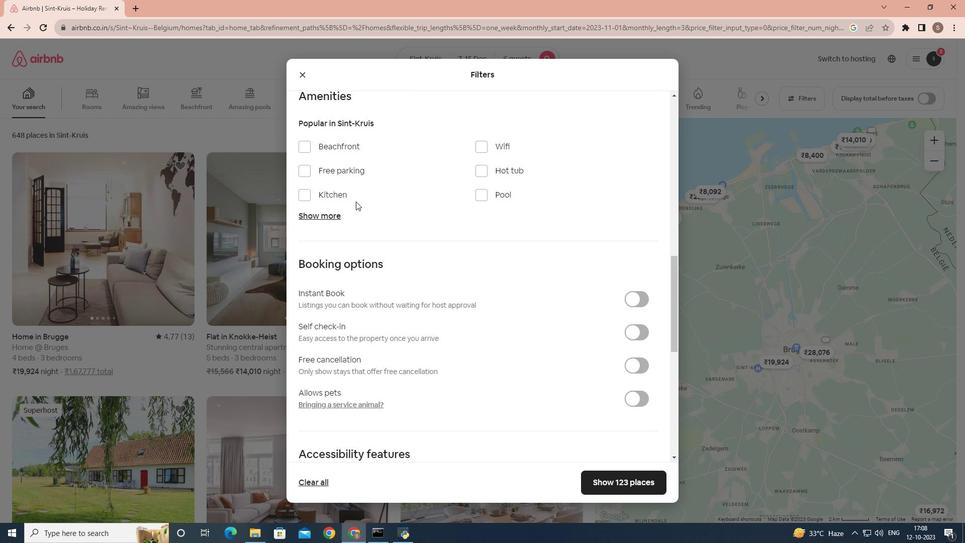 
Action: Mouse scrolled (356, 201) with delta (0, 0)
Screenshot: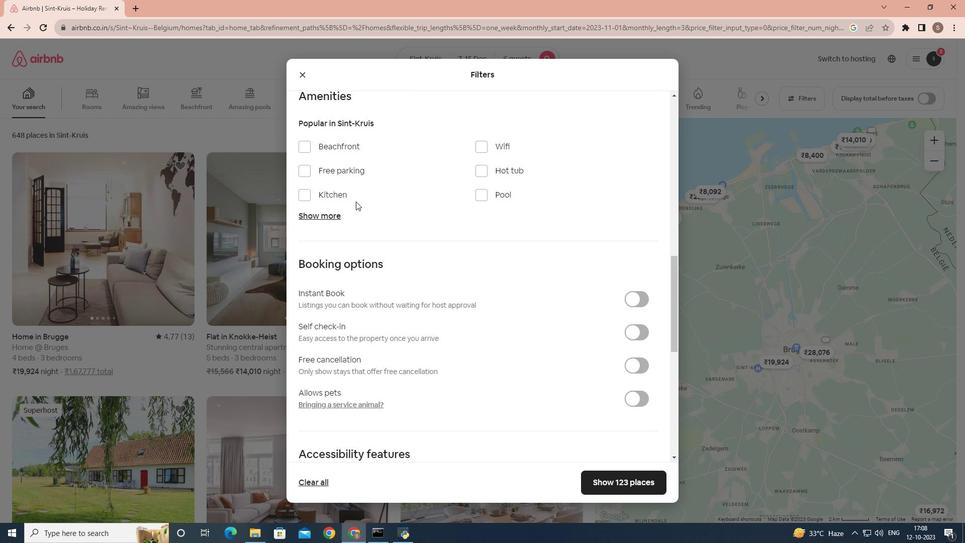 
Action: Mouse moved to (649, 285)
Screenshot: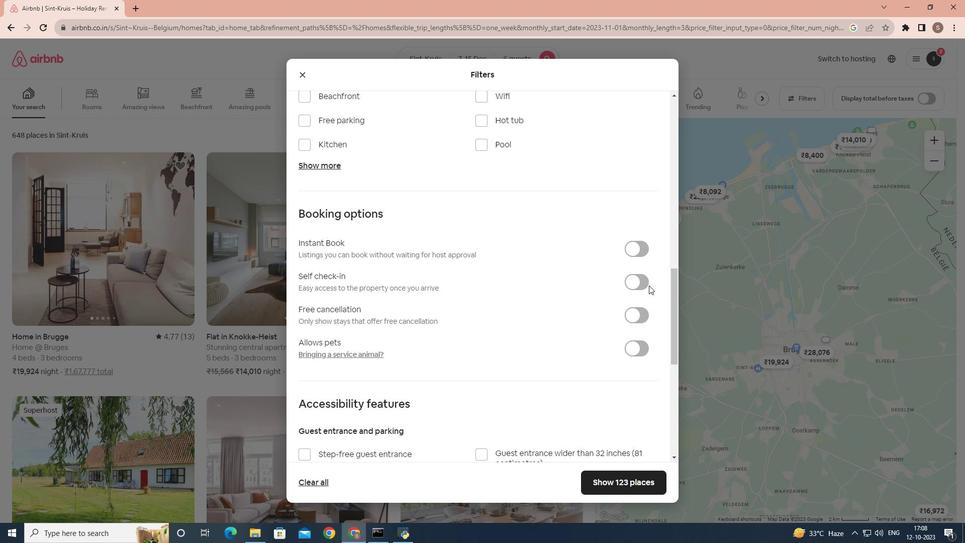 
Action: Mouse pressed left at (649, 285)
Screenshot: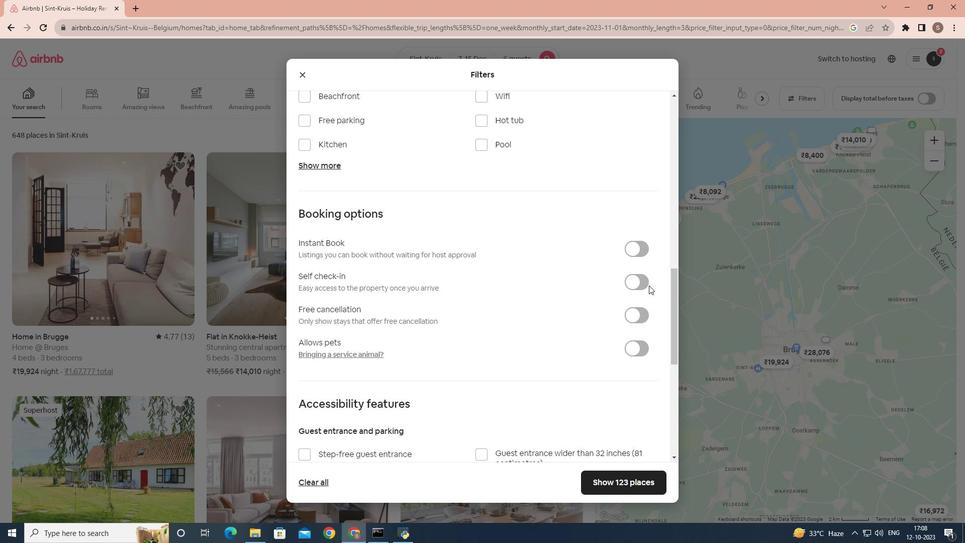 
Action: Mouse moved to (643, 281)
Screenshot: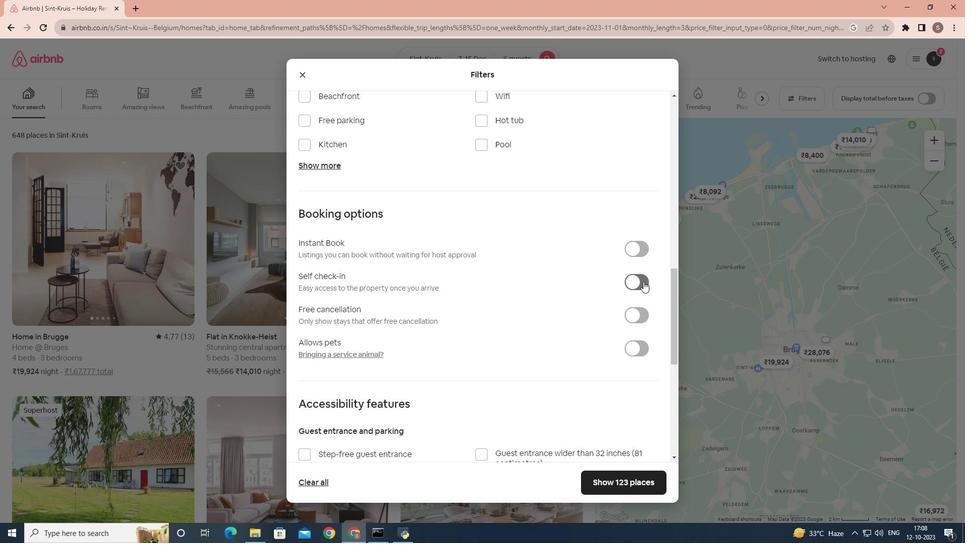
Action: Mouse pressed left at (643, 281)
Screenshot: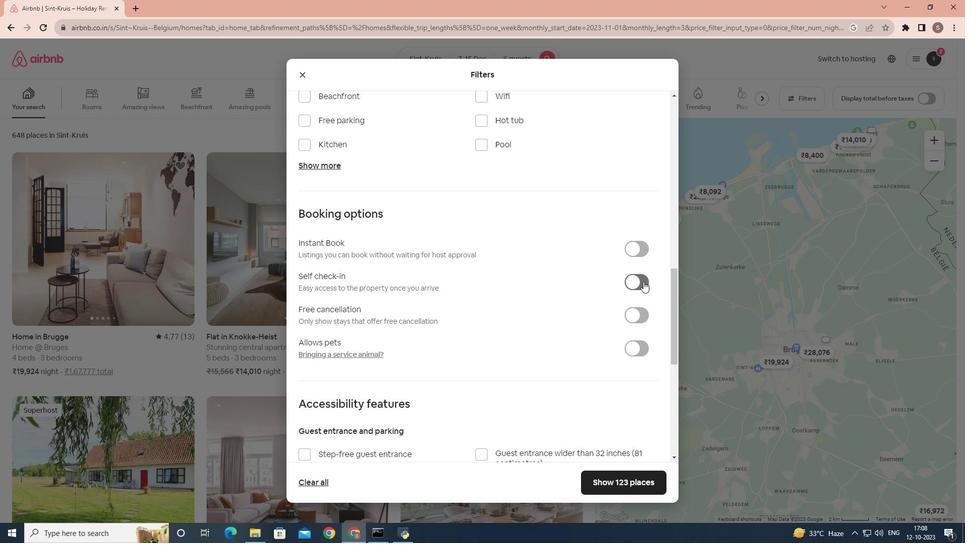 
Action: Mouse moved to (333, 168)
Screenshot: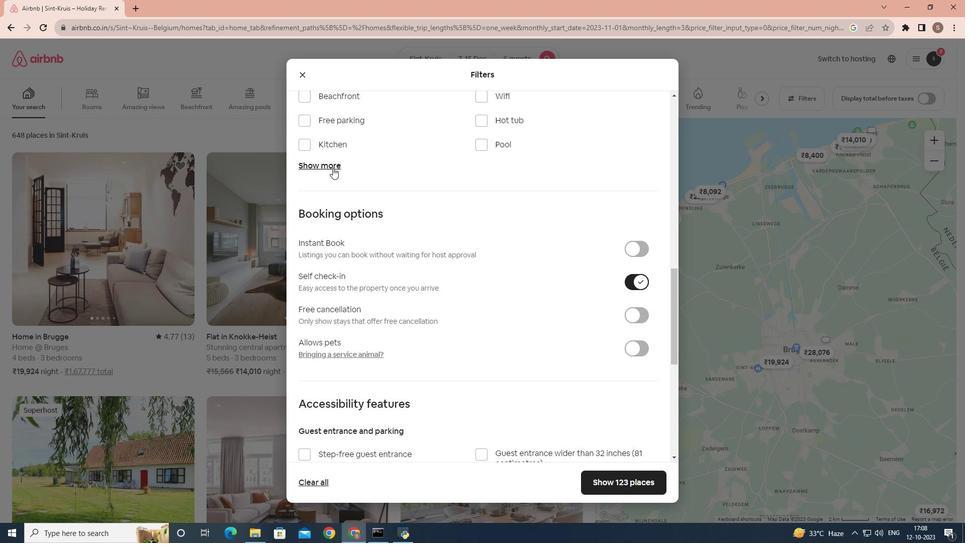 
Action: Mouse pressed left at (333, 168)
Screenshot: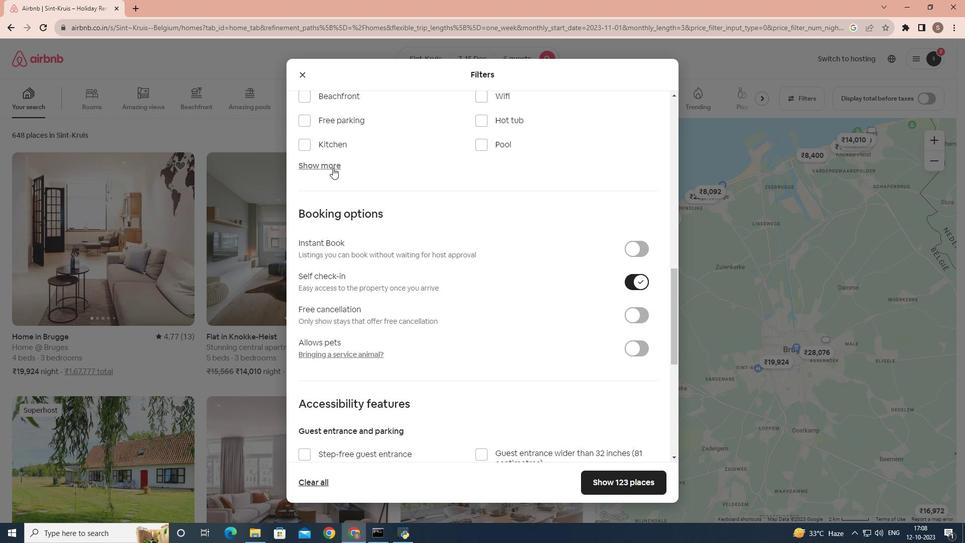 
Action: Mouse moved to (366, 203)
Screenshot: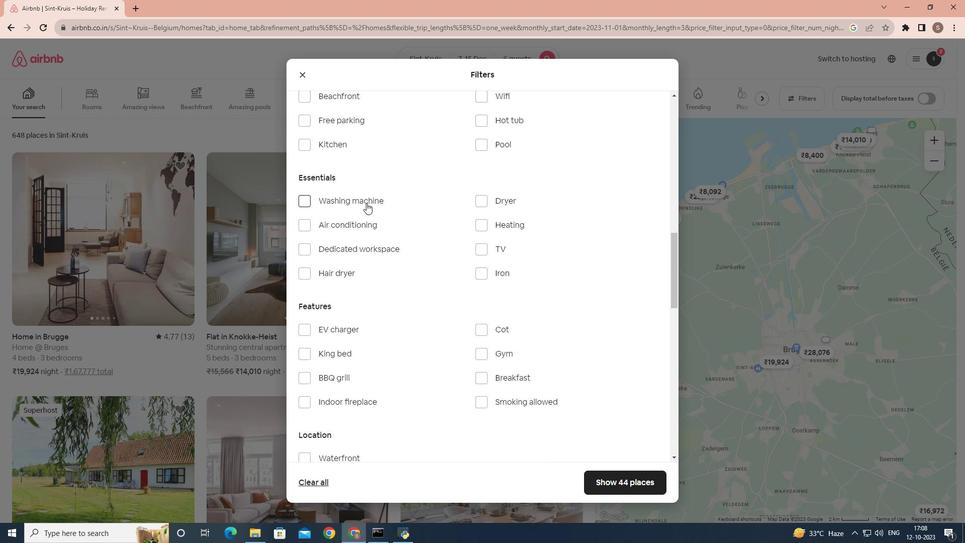 
Action: Mouse scrolled (366, 203) with delta (0, 0)
Screenshot: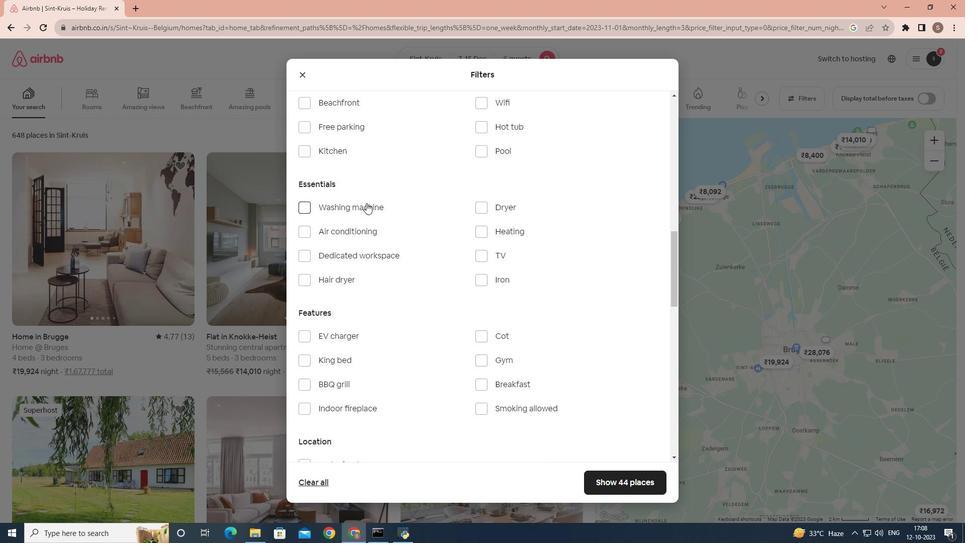 
Action: Mouse scrolled (366, 203) with delta (0, 0)
Screenshot: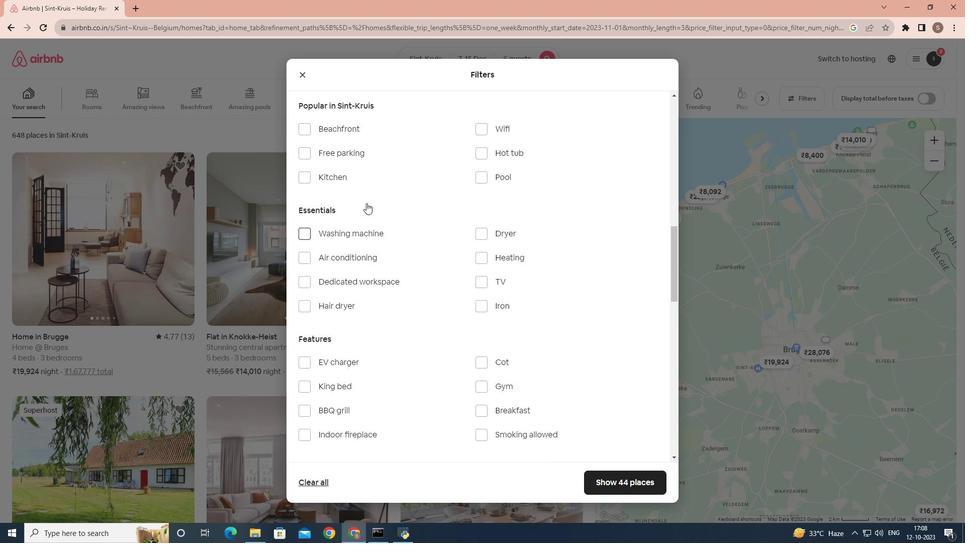 
Action: Mouse scrolled (366, 202) with delta (0, 0)
Screenshot: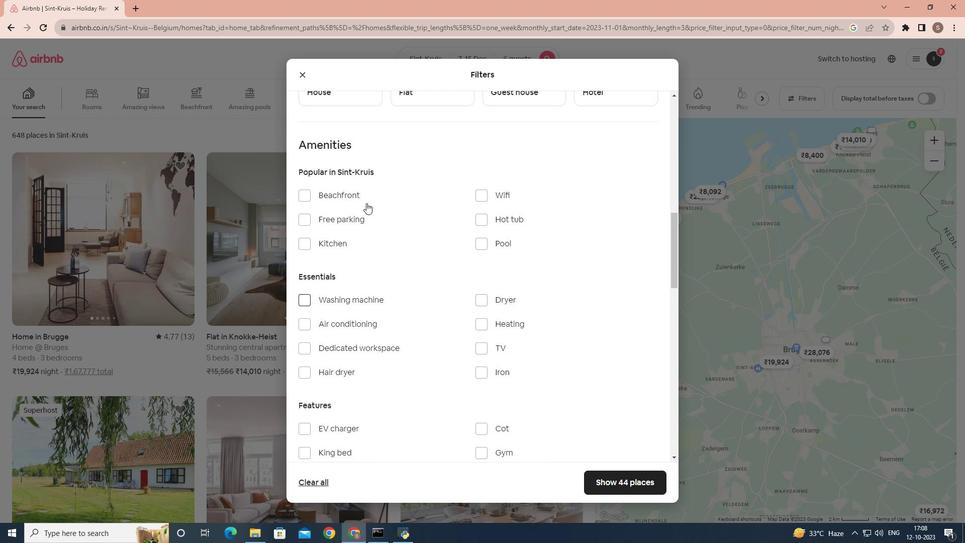 
Action: Mouse moved to (356, 337)
Screenshot: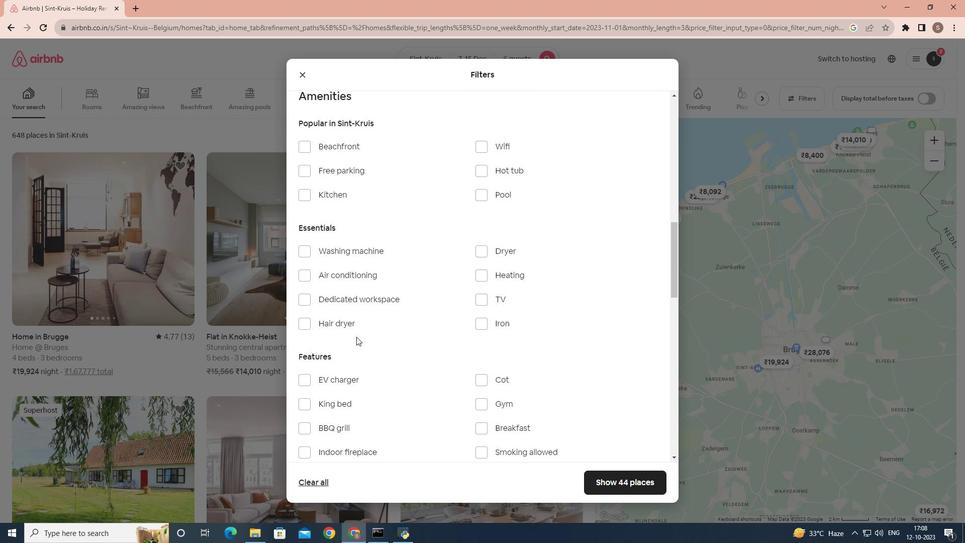 
Action: Mouse scrolled (356, 337) with delta (0, 0)
Screenshot: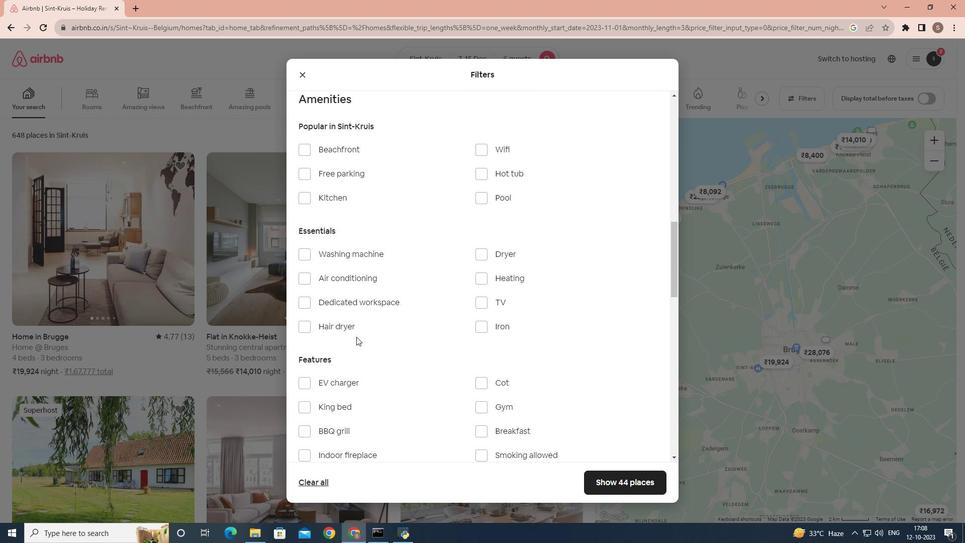 
Action: Mouse scrolled (356, 337) with delta (0, 0)
Screenshot: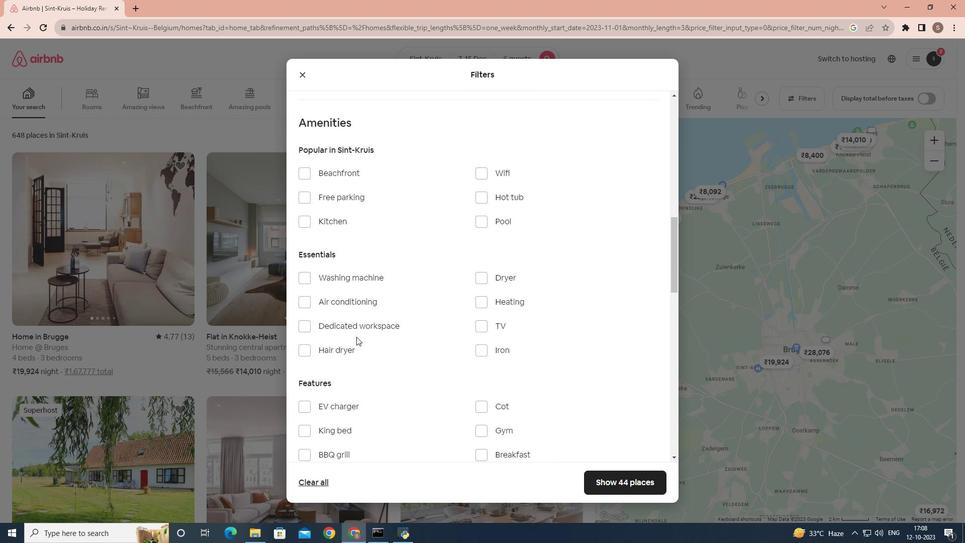 
Action: Mouse moved to (407, 303)
Screenshot: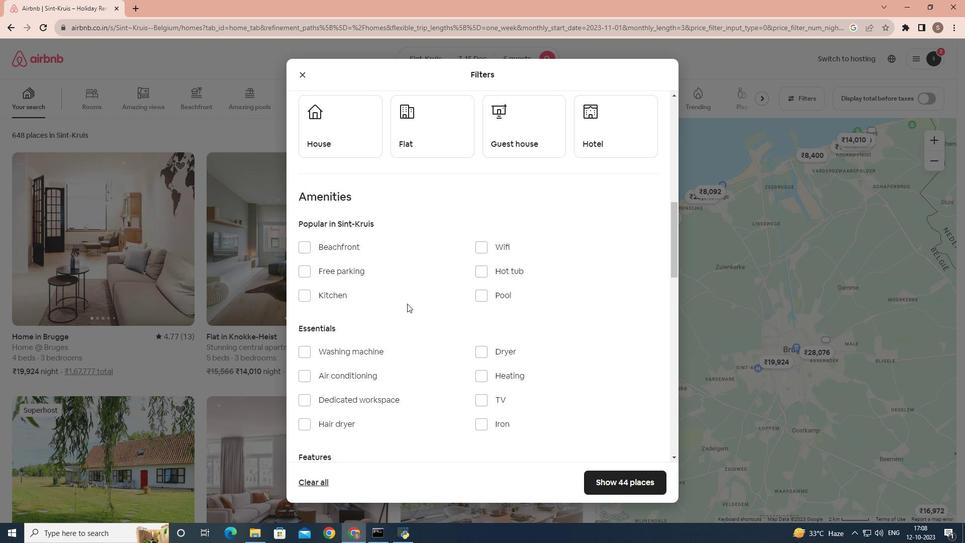 
Action: Mouse scrolled (407, 303) with delta (0, 0)
Screenshot: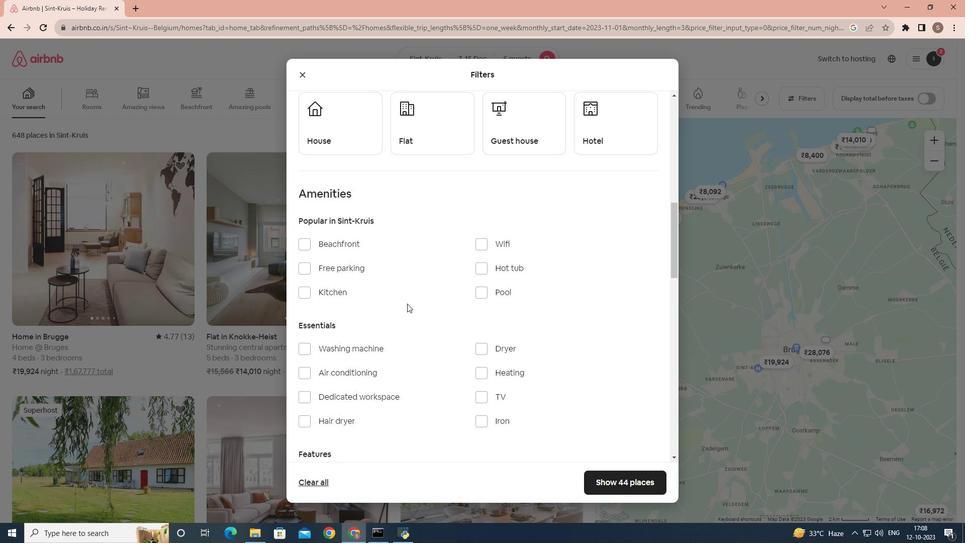 
Action: Mouse scrolled (407, 303) with delta (0, 0)
Screenshot: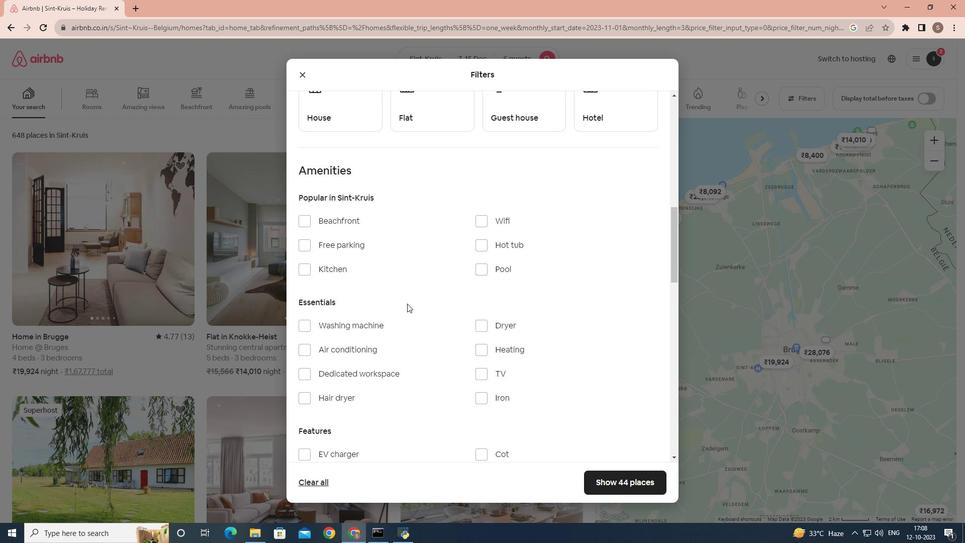 
Action: Mouse scrolled (407, 303) with delta (0, 0)
Screenshot: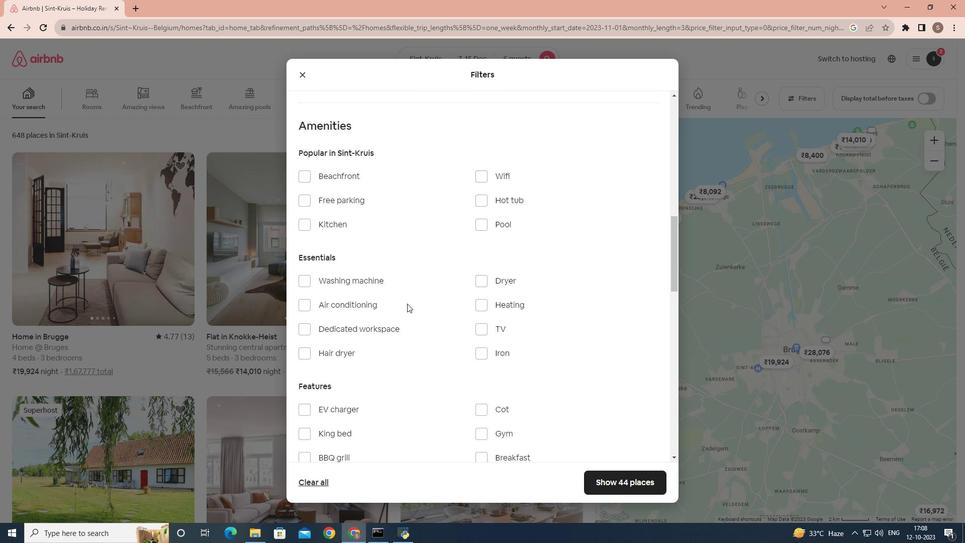 
Action: Mouse moved to (486, 226)
Screenshot: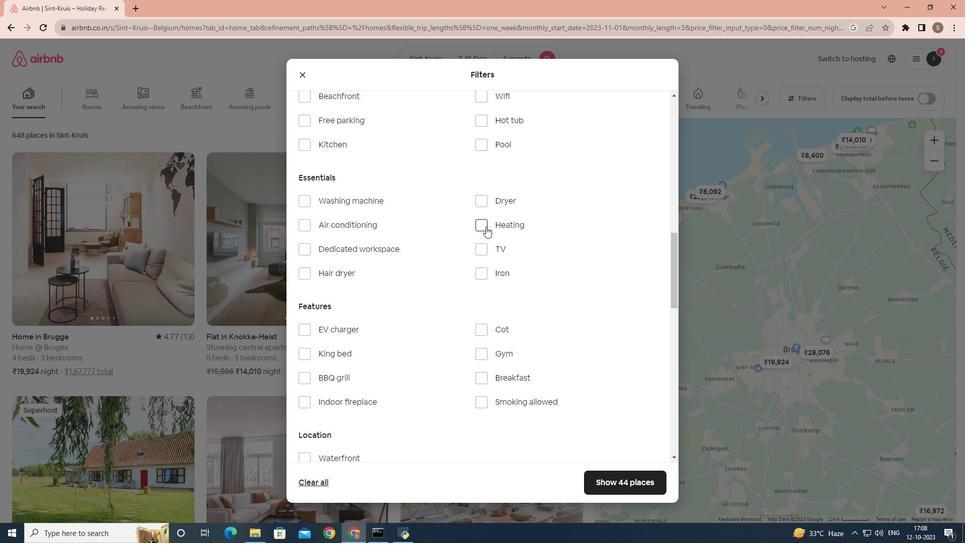 
Action: Mouse pressed left at (486, 226)
Screenshot: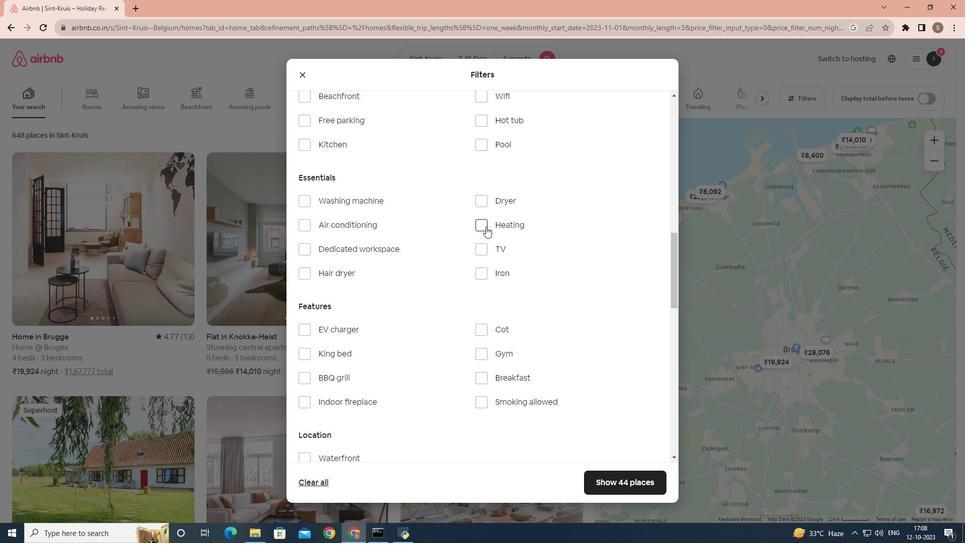 
Action: Mouse moved to (445, 346)
Screenshot: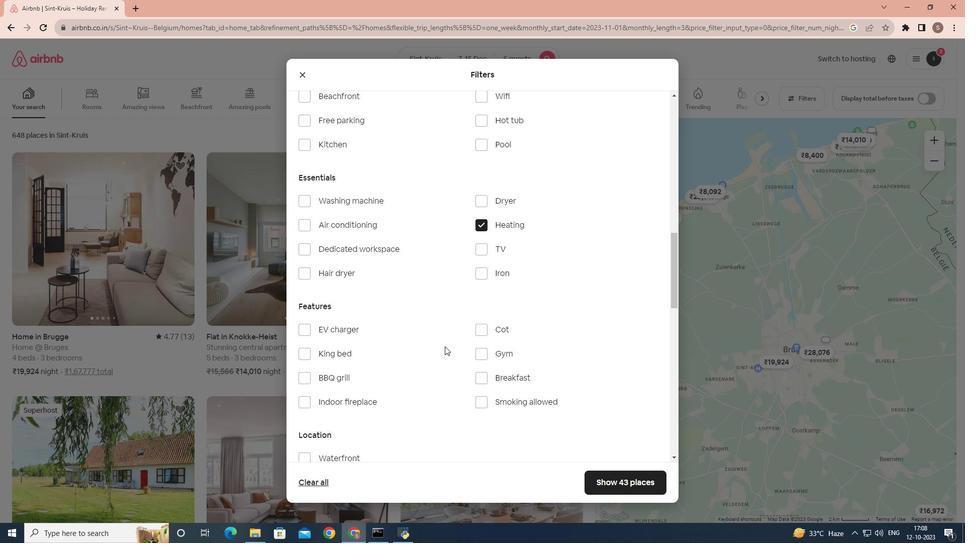 
Action: Mouse scrolled (445, 346) with delta (0, 0)
Screenshot: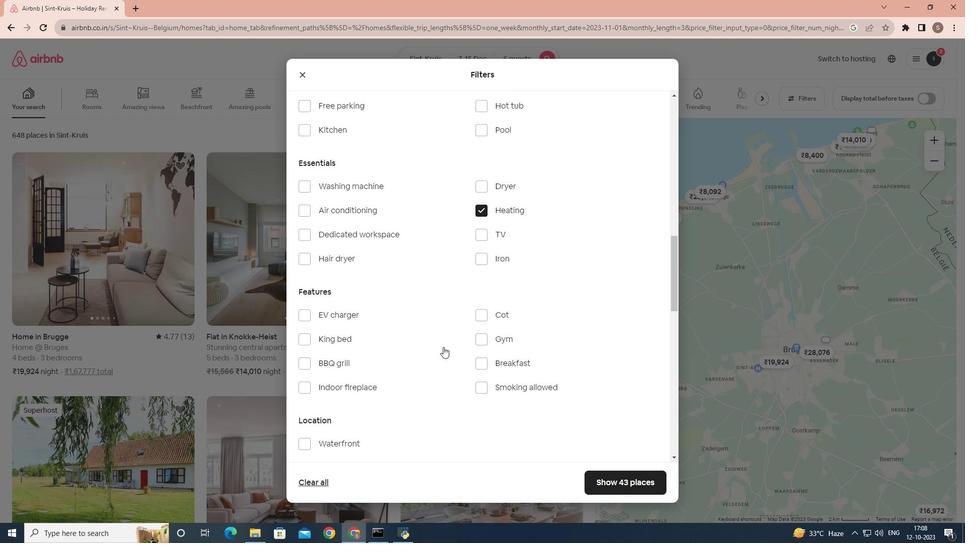 
Action: Mouse scrolled (445, 346) with delta (0, 0)
Screenshot: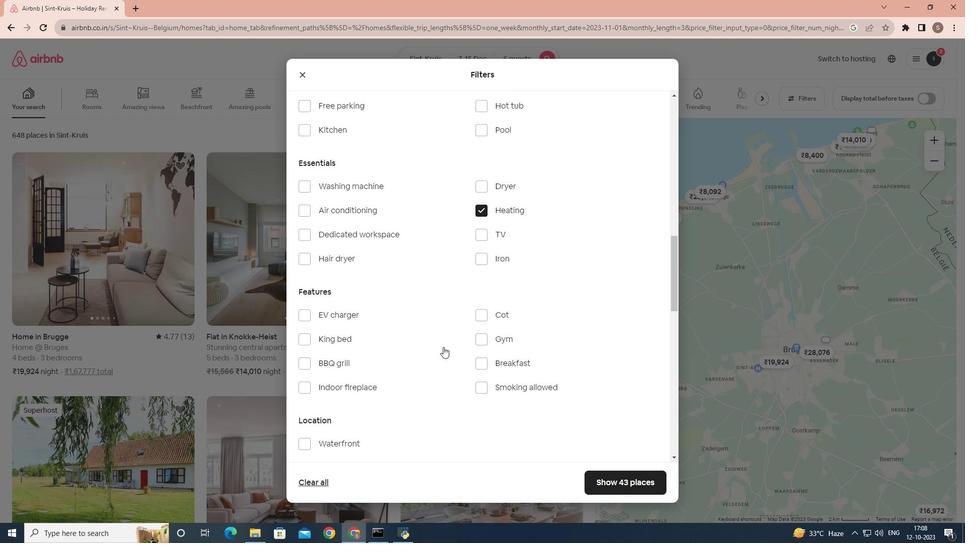 
Action: Mouse scrolled (445, 346) with delta (0, 0)
Screenshot: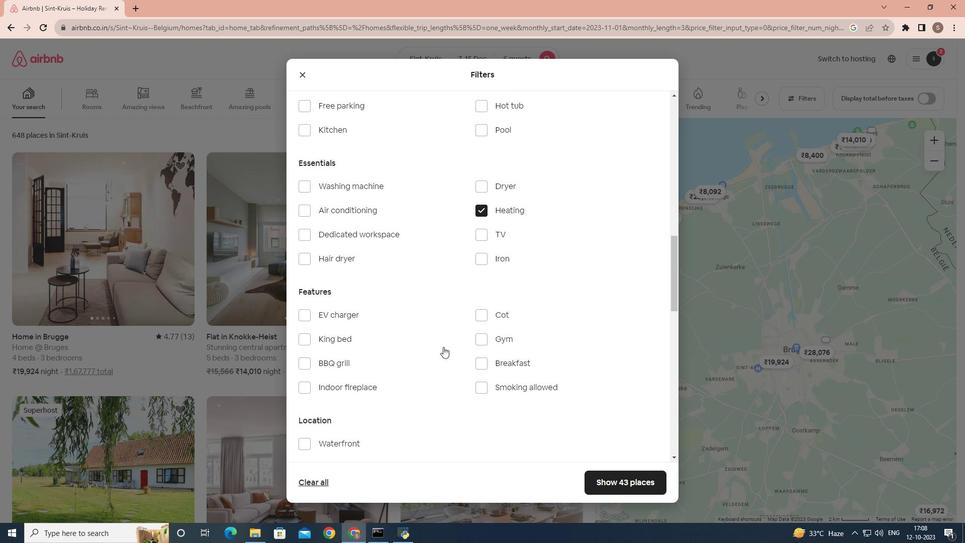 
Action: Mouse moved to (444, 346)
Screenshot: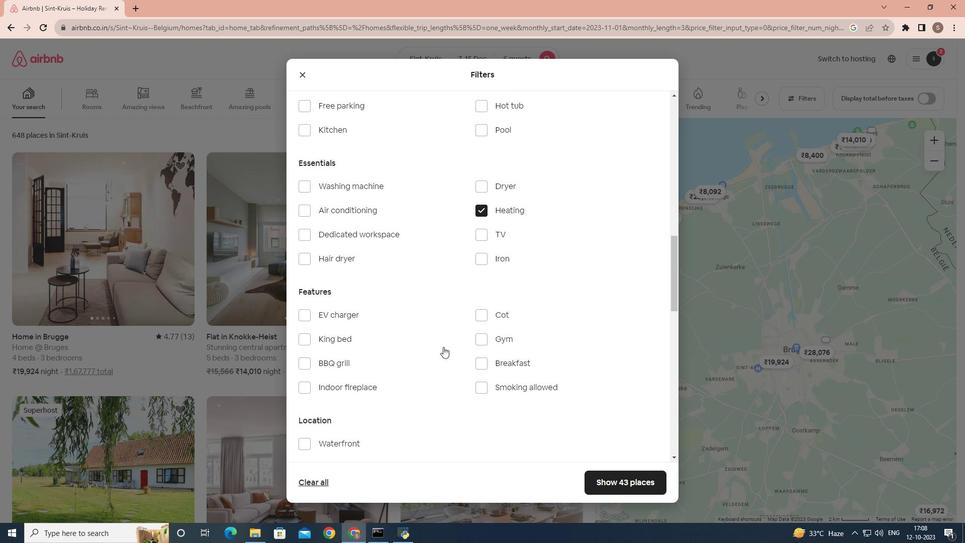 
Action: Mouse scrolled (444, 346) with delta (0, 0)
Screenshot: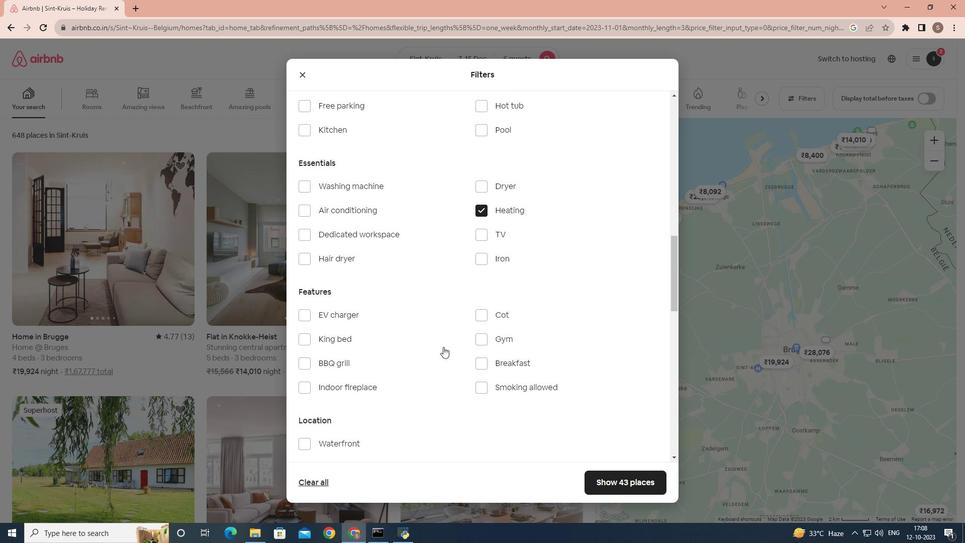 
Action: Mouse moved to (444, 347)
Screenshot: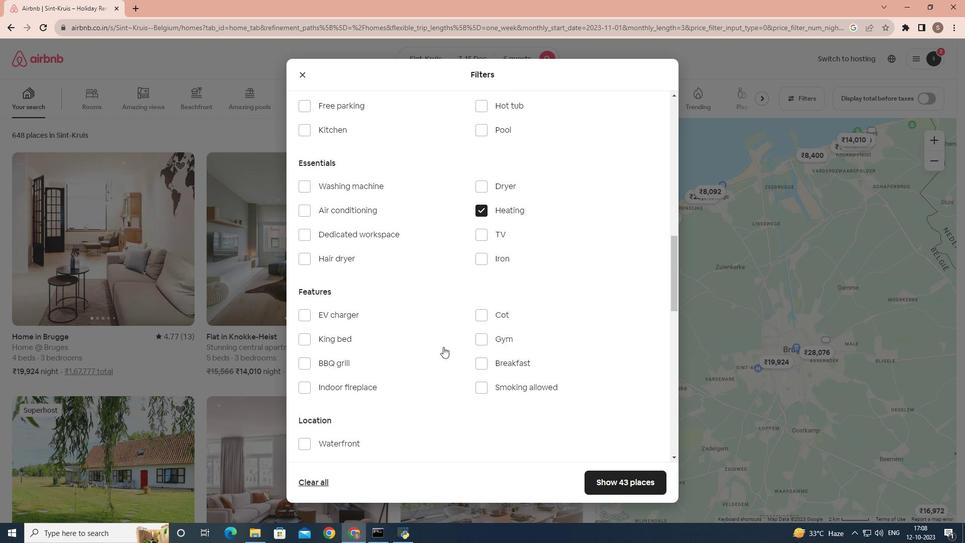 
Action: Mouse scrolled (444, 346) with delta (0, 0)
Screenshot: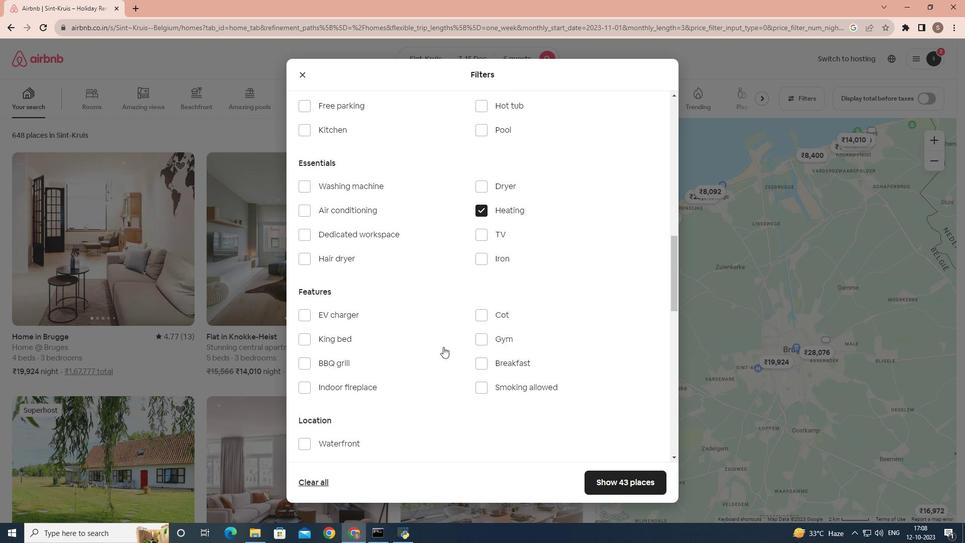 
Action: Mouse moved to (442, 347)
Screenshot: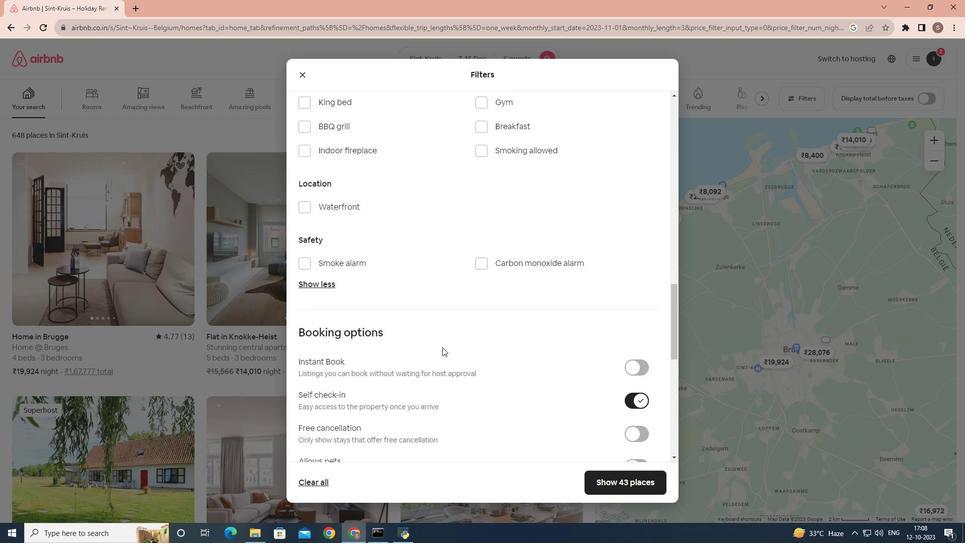 
Action: Mouse scrolled (442, 347) with delta (0, 0)
Screenshot: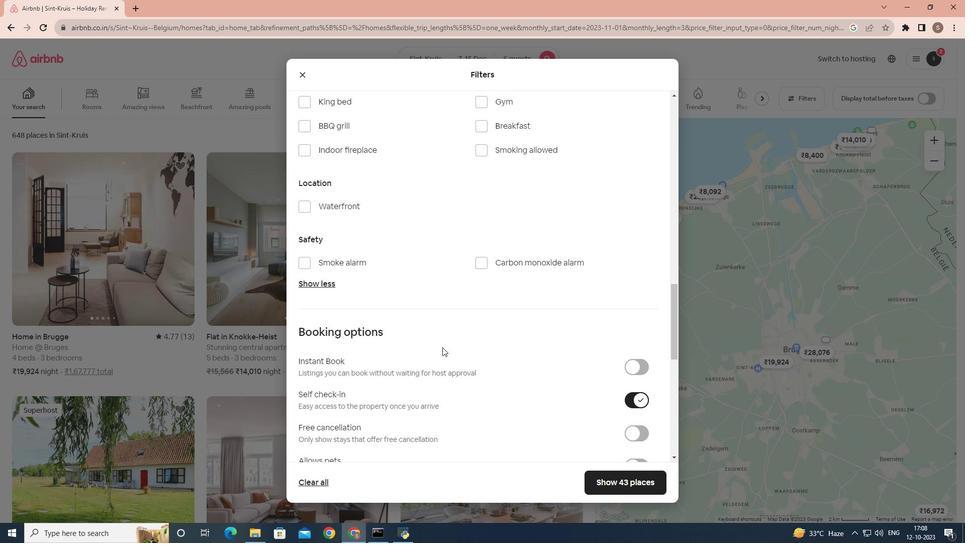 
Action: Mouse scrolled (442, 347) with delta (0, 0)
Screenshot: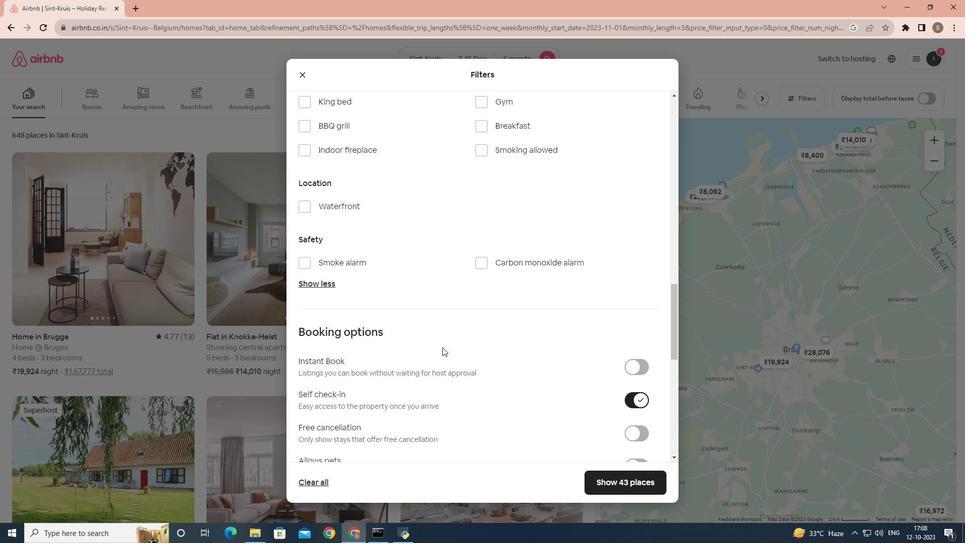 
Action: Mouse scrolled (442, 347) with delta (0, 0)
Screenshot: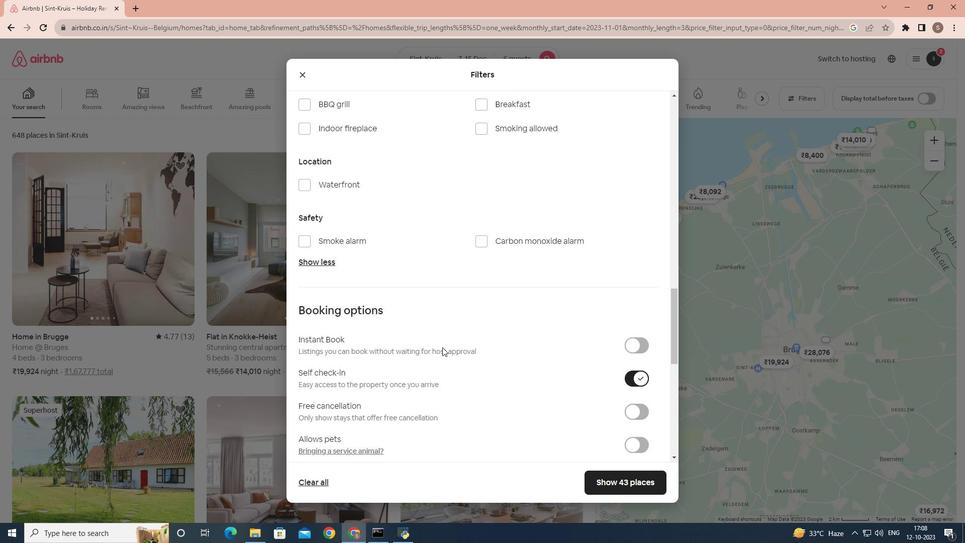 
Action: Mouse scrolled (442, 347) with delta (0, 0)
Screenshot: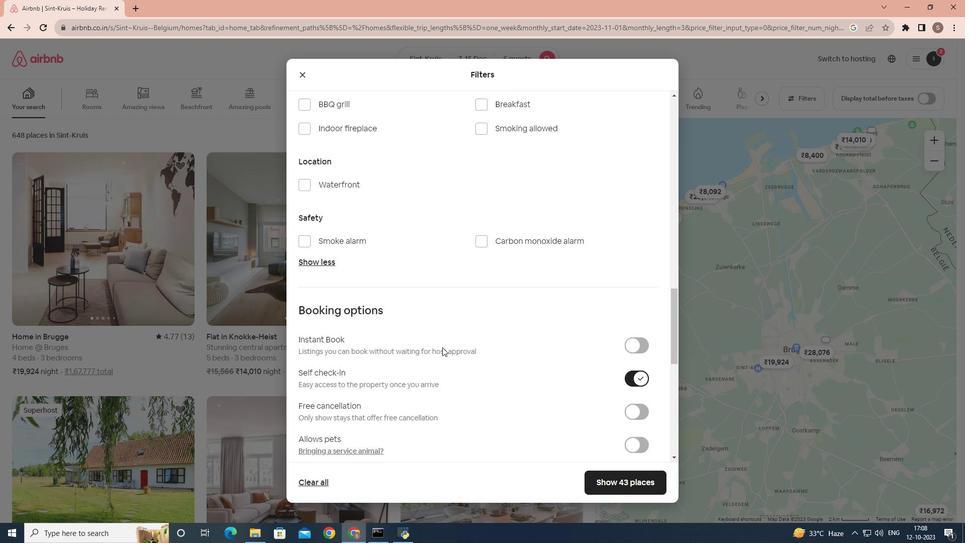 
Action: Mouse scrolled (442, 347) with delta (0, 0)
Screenshot: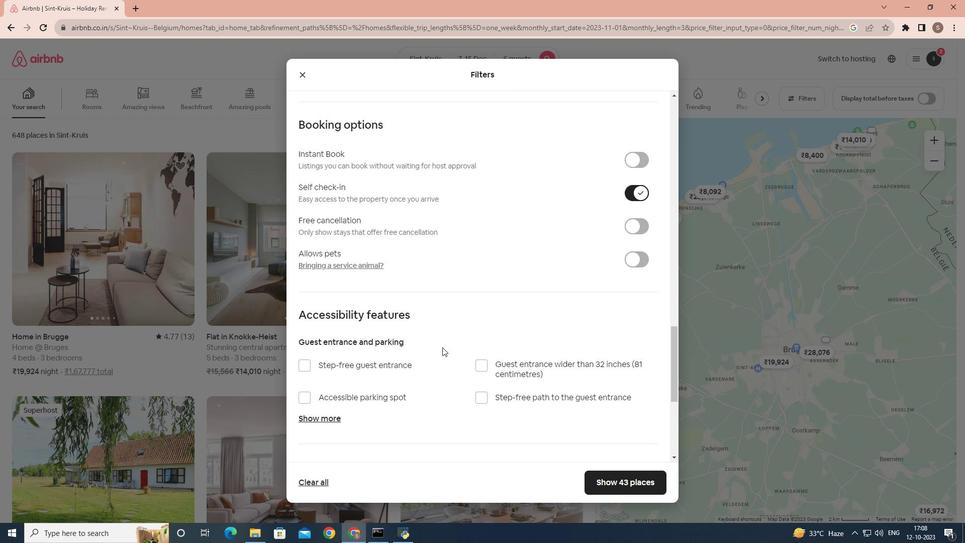 
Action: Mouse scrolled (442, 347) with delta (0, 0)
Screenshot: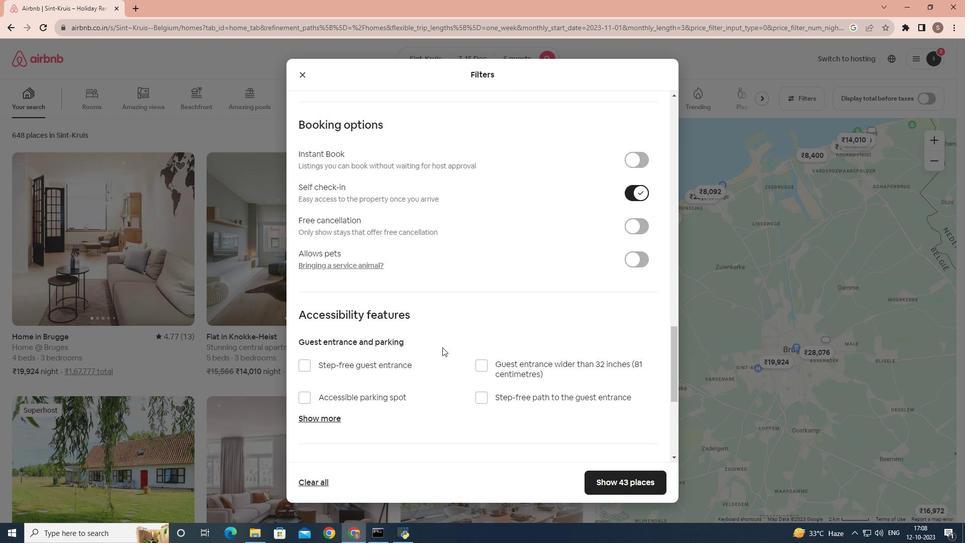 
Action: Mouse scrolled (442, 347) with delta (0, 0)
Screenshot: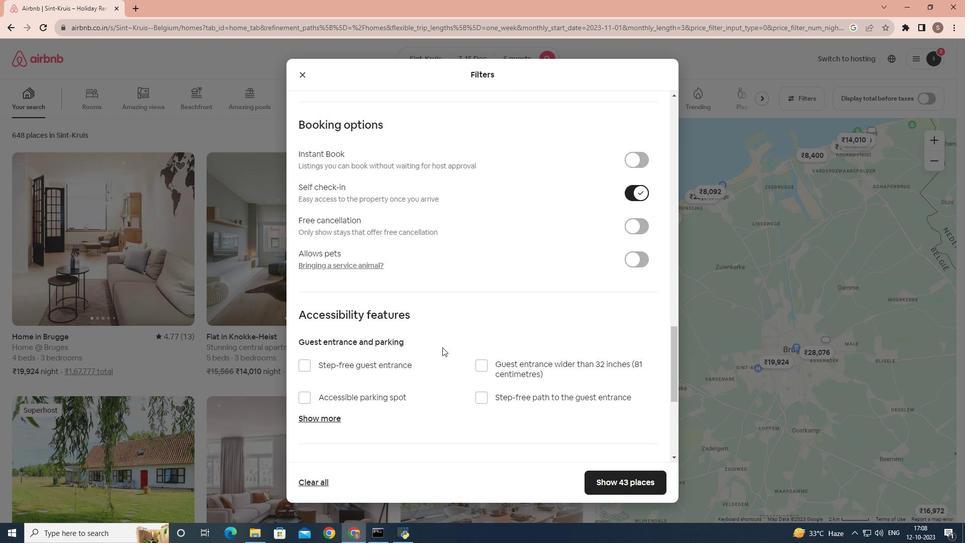 
Action: Mouse scrolled (442, 347) with delta (0, 0)
Screenshot: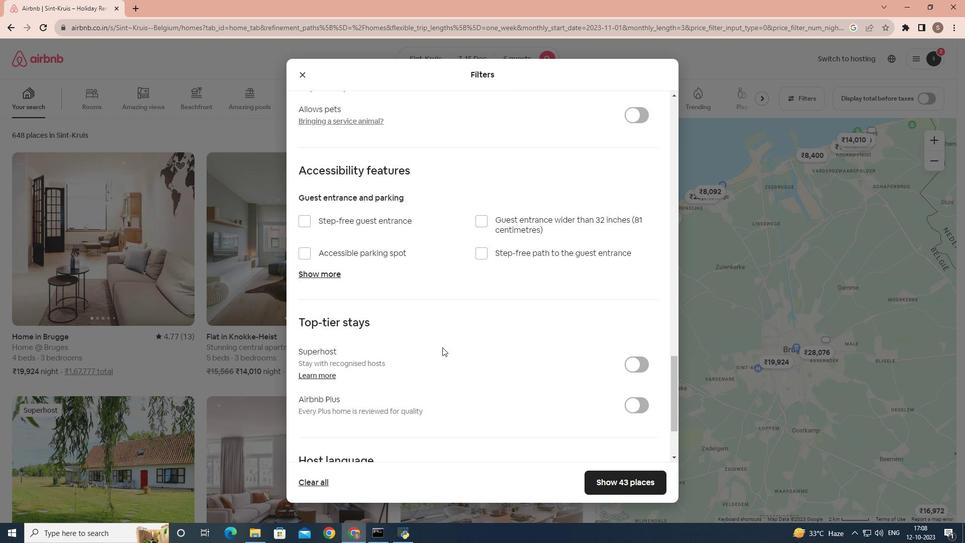 
Action: Mouse scrolled (442, 347) with delta (0, 0)
Screenshot: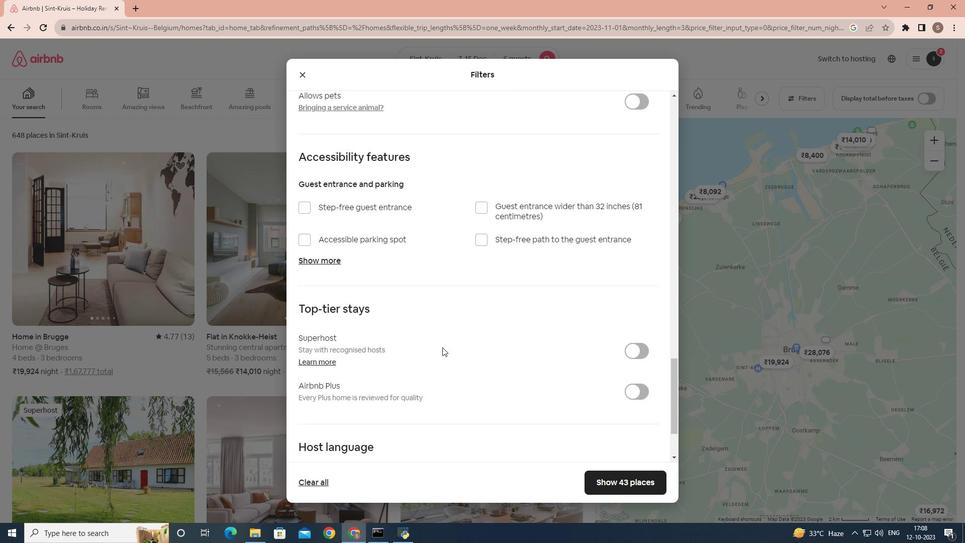 
Action: Mouse scrolled (442, 347) with delta (0, 0)
Screenshot: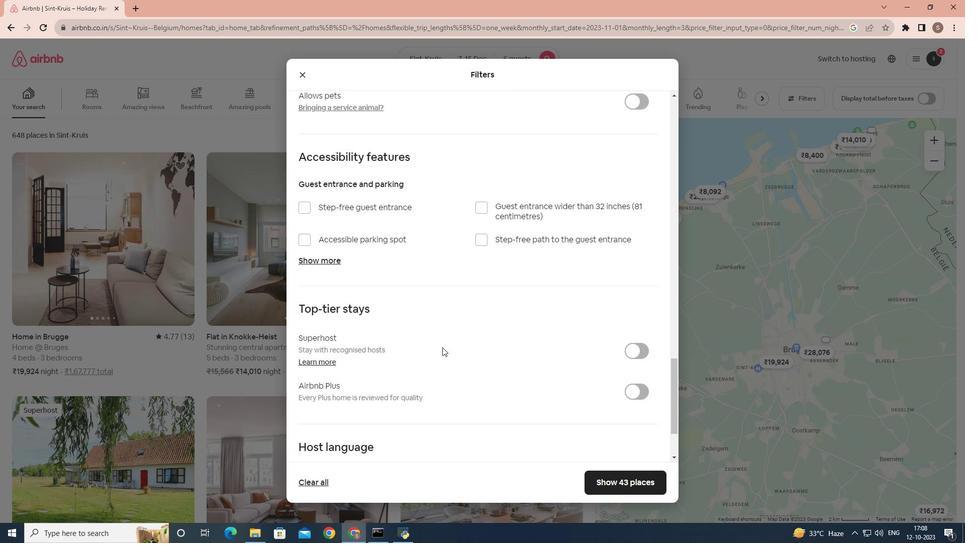
Action: Mouse scrolled (442, 347) with delta (0, 0)
Screenshot: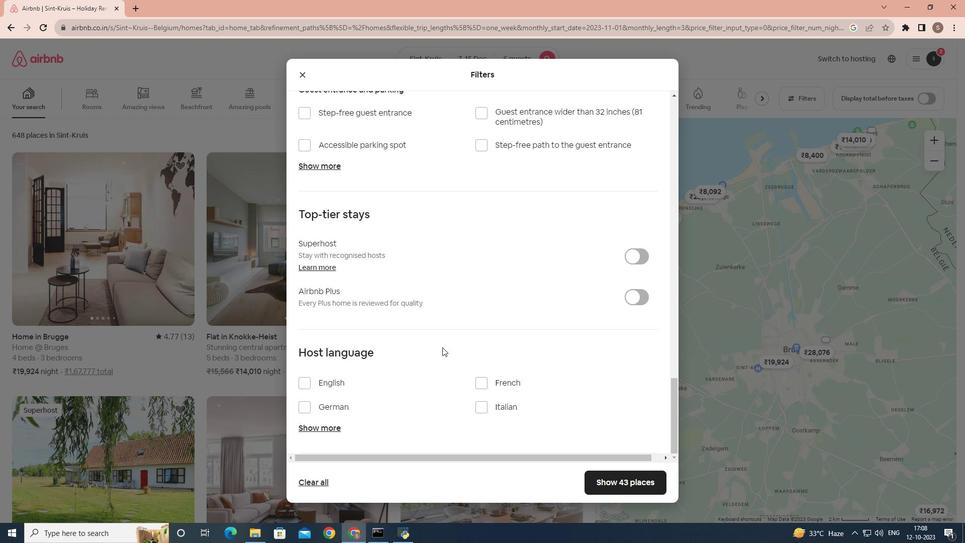 
Action: Mouse scrolled (442, 347) with delta (0, 0)
Screenshot: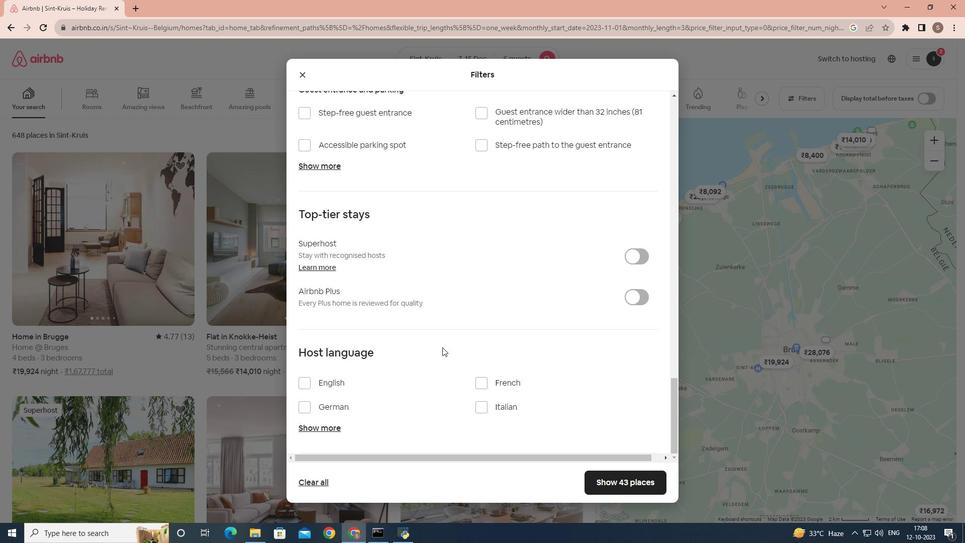 
Action: Mouse scrolled (442, 347) with delta (0, 0)
Screenshot: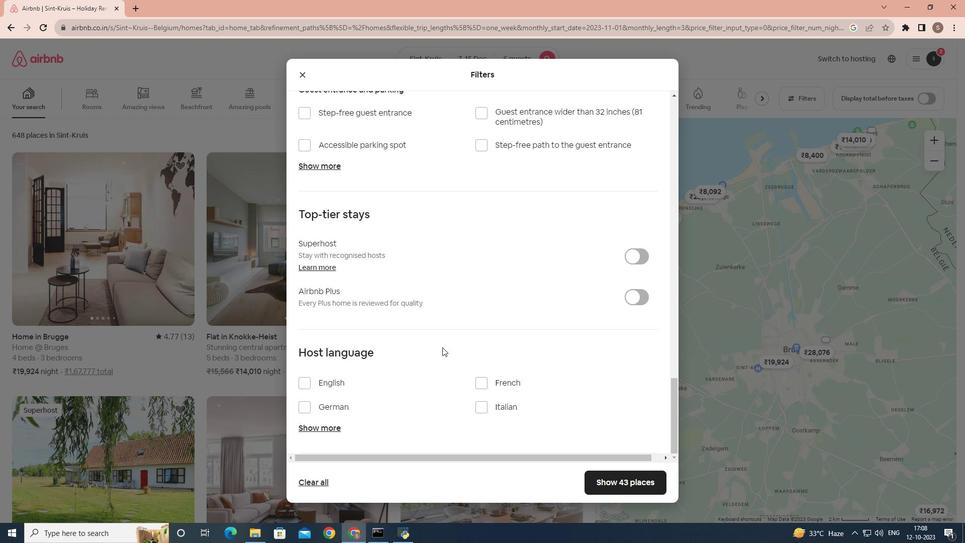 
Action: Mouse scrolled (442, 348) with delta (0, 0)
Screenshot: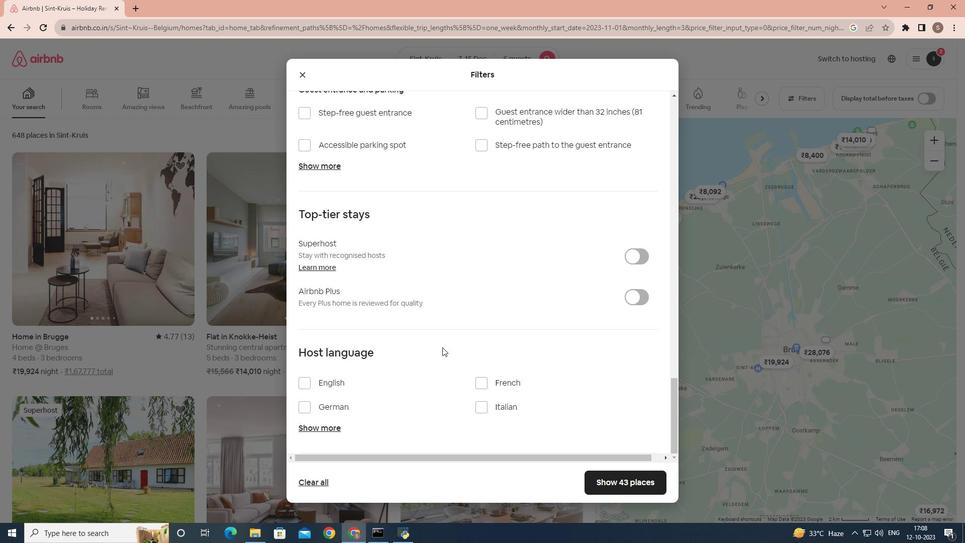 
Action: Mouse scrolled (442, 348) with delta (0, 0)
Screenshot: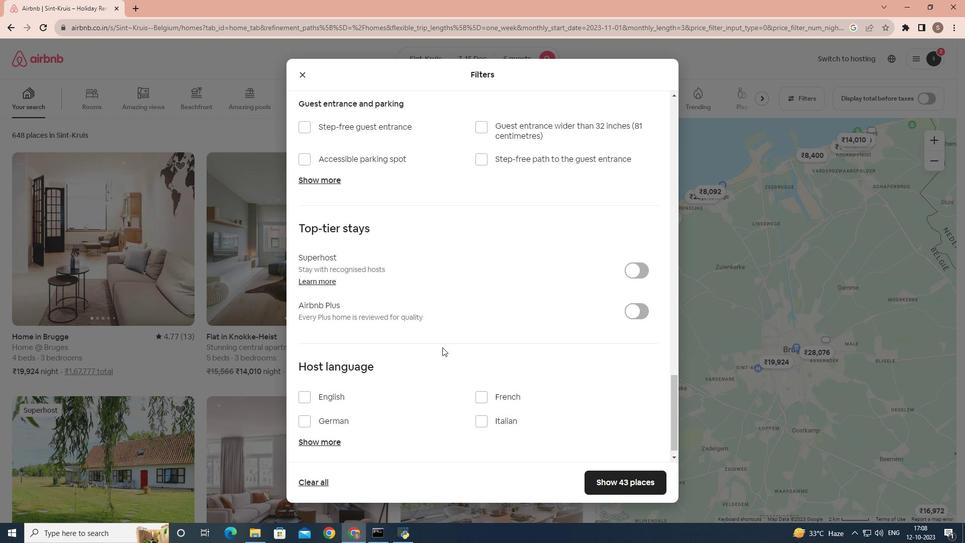 
Action: Mouse scrolled (442, 348) with delta (0, 0)
Screenshot: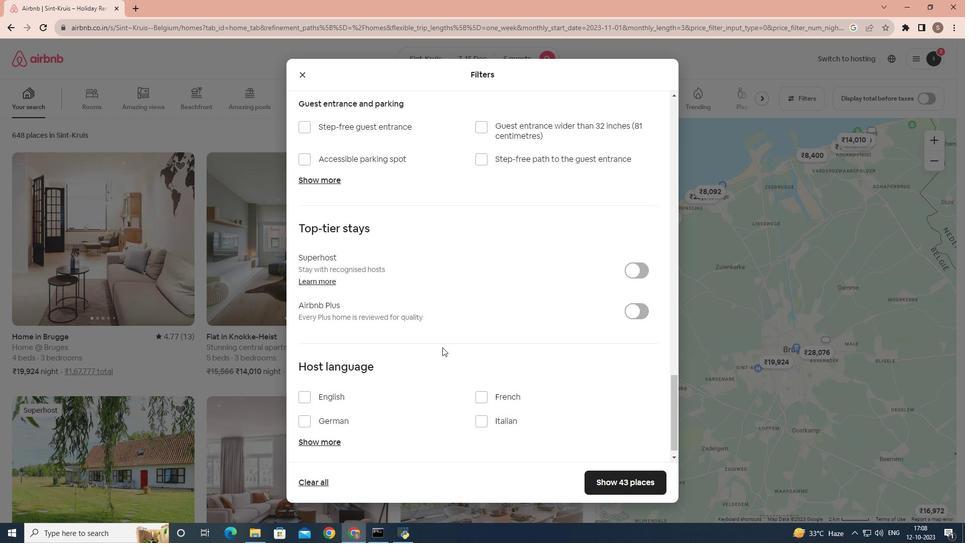 
Action: Mouse scrolled (442, 348) with delta (0, 0)
Screenshot: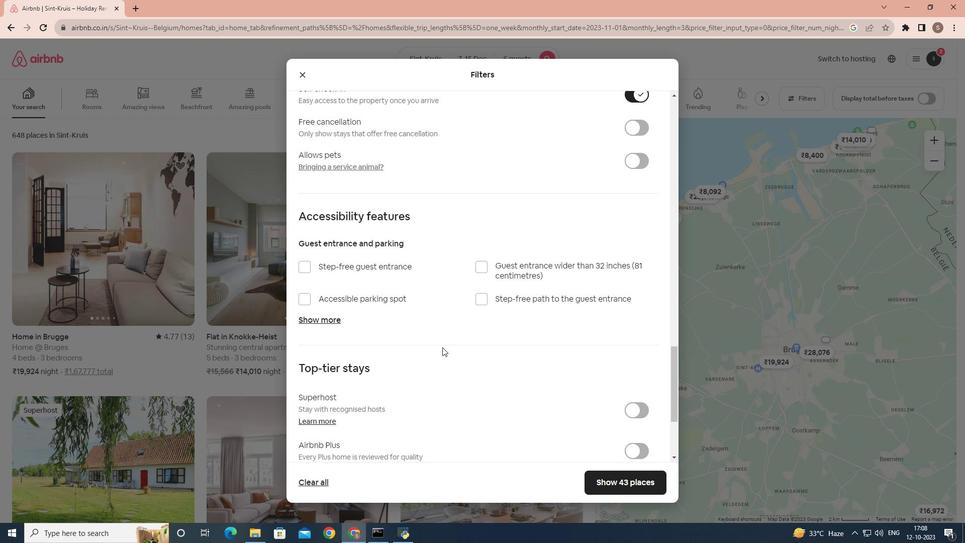 
Action: Mouse scrolled (442, 348) with delta (0, 0)
Screenshot: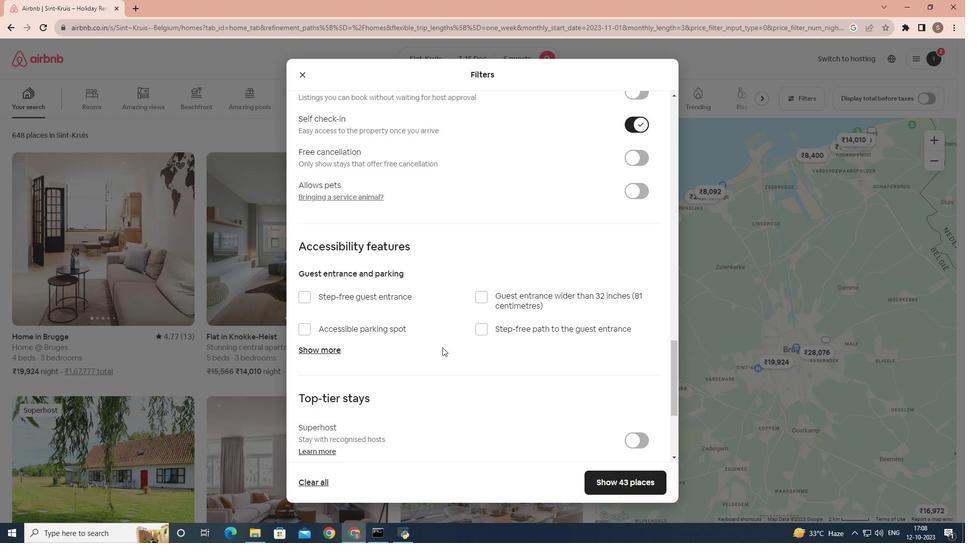 
Action: Mouse scrolled (442, 348) with delta (0, 0)
Screenshot: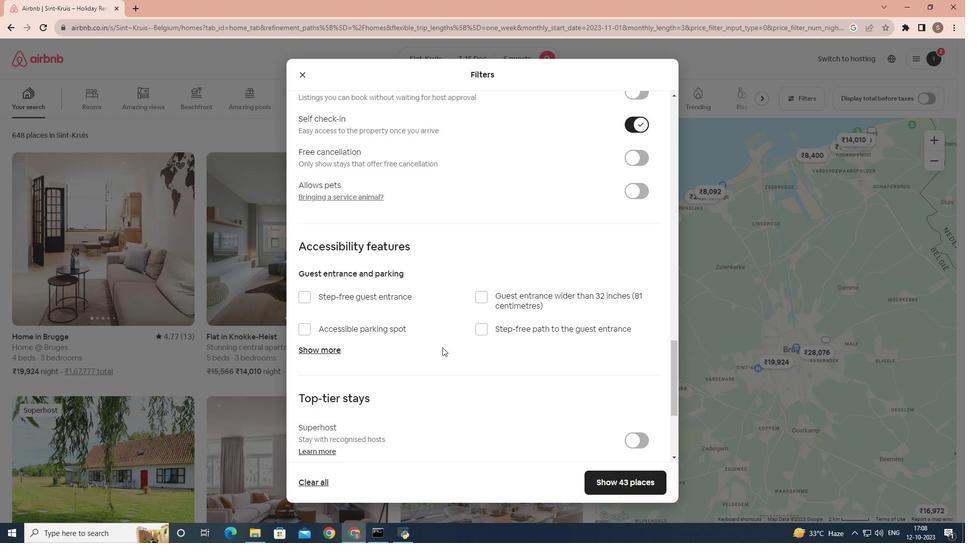 
Action: Mouse scrolled (442, 348) with delta (0, 0)
Screenshot: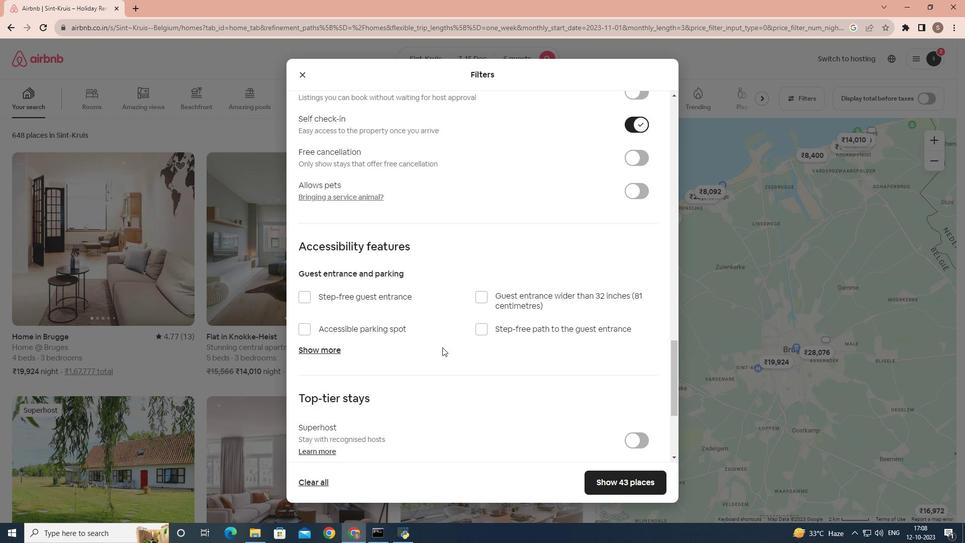 
Action: Mouse scrolled (442, 348) with delta (0, 0)
Screenshot: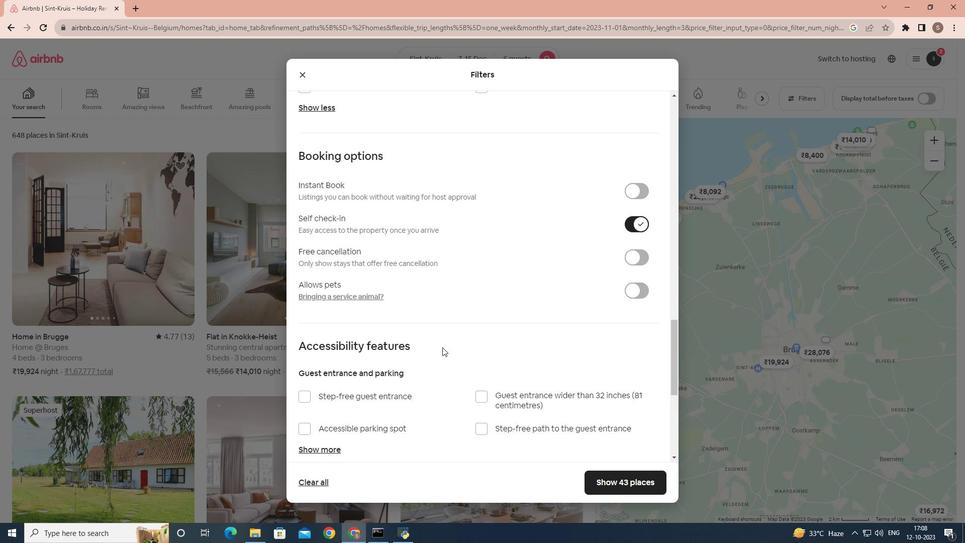 
Action: Mouse scrolled (442, 348) with delta (0, 0)
Screenshot: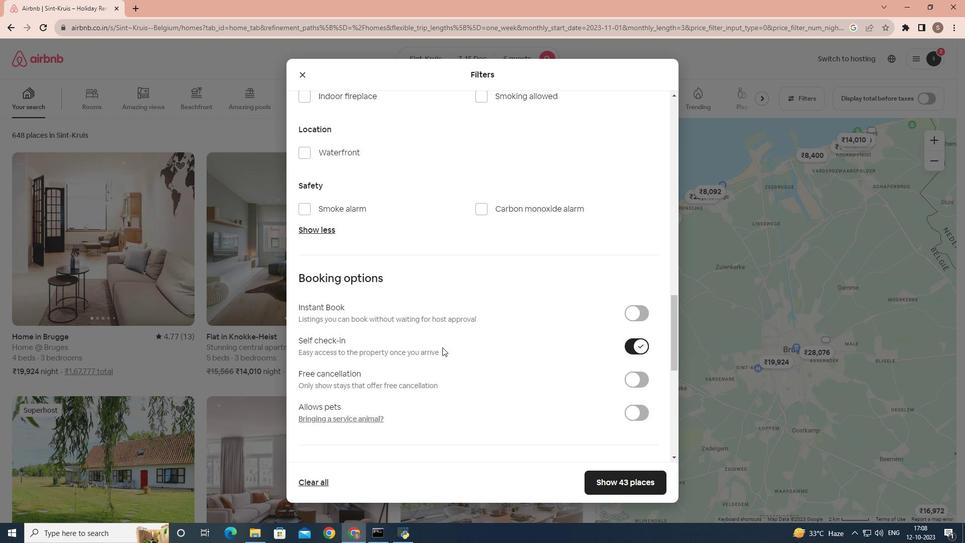 
Action: Mouse scrolled (442, 348) with delta (0, 0)
Screenshot: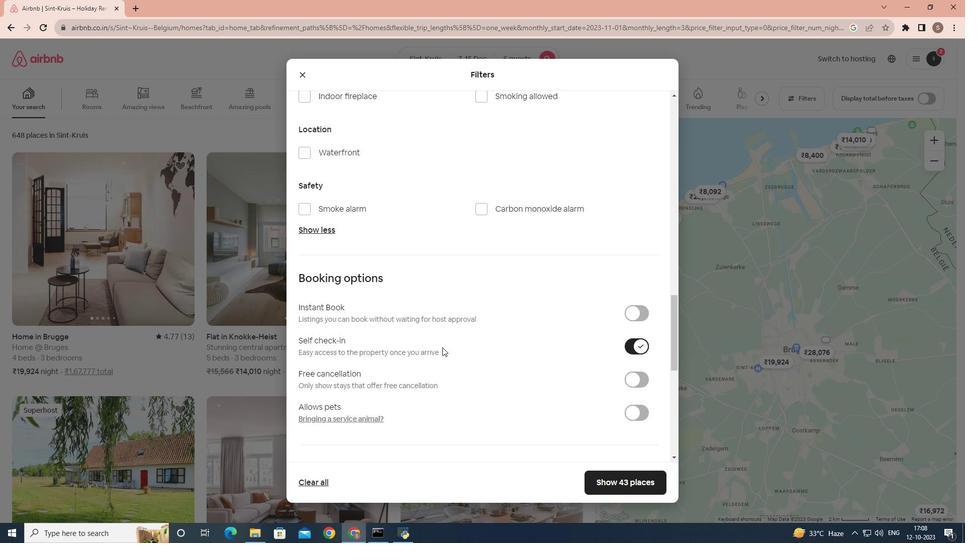 
Action: Mouse scrolled (442, 348) with delta (0, 0)
Screenshot: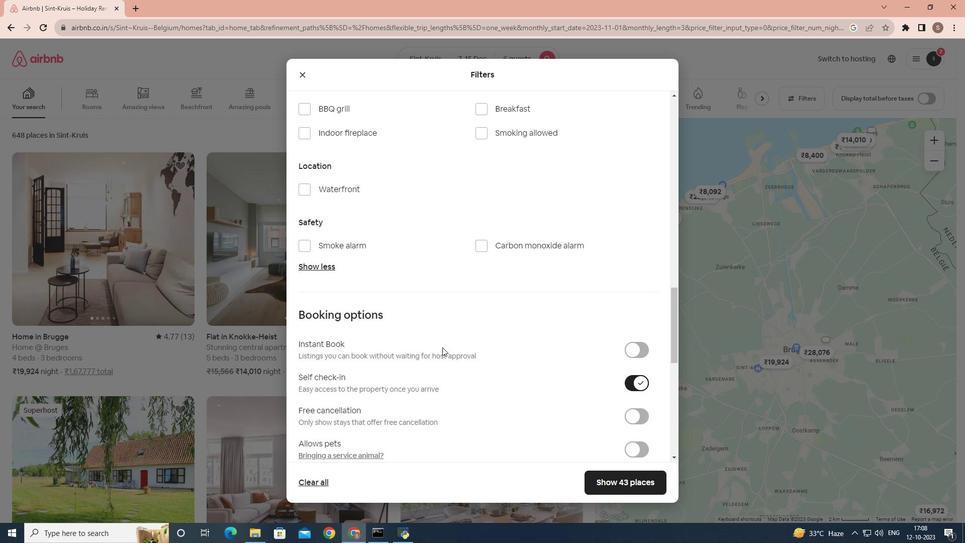 
Action: Mouse scrolled (442, 348) with delta (0, 0)
Screenshot: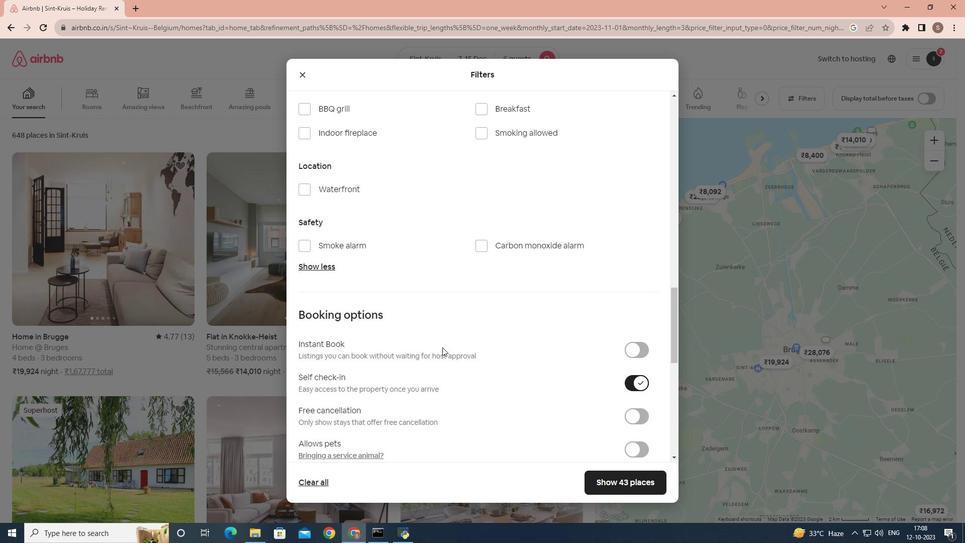 
Action: Mouse scrolled (442, 348) with delta (0, 0)
Screenshot: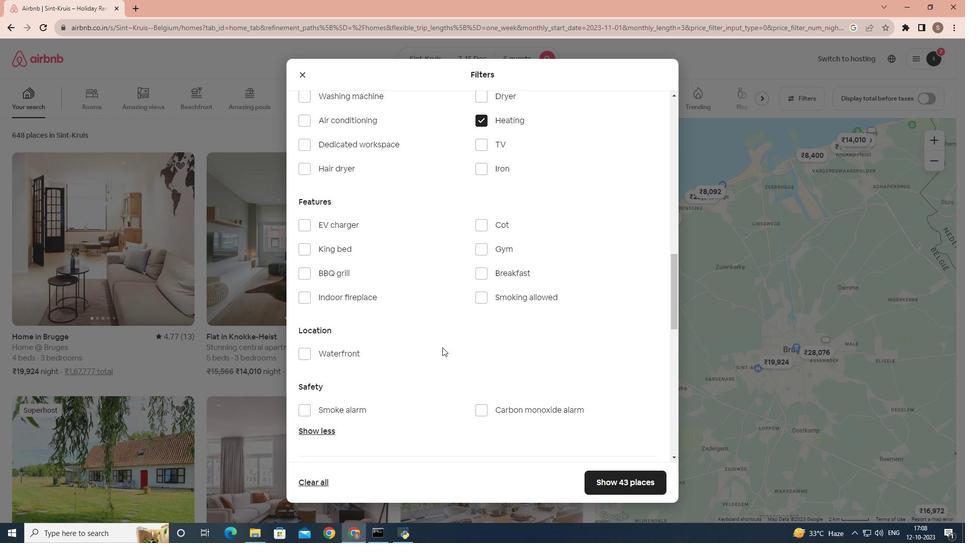 
Action: Mouse scrolled (442, 348) with delta (0, 0)
Screenshot: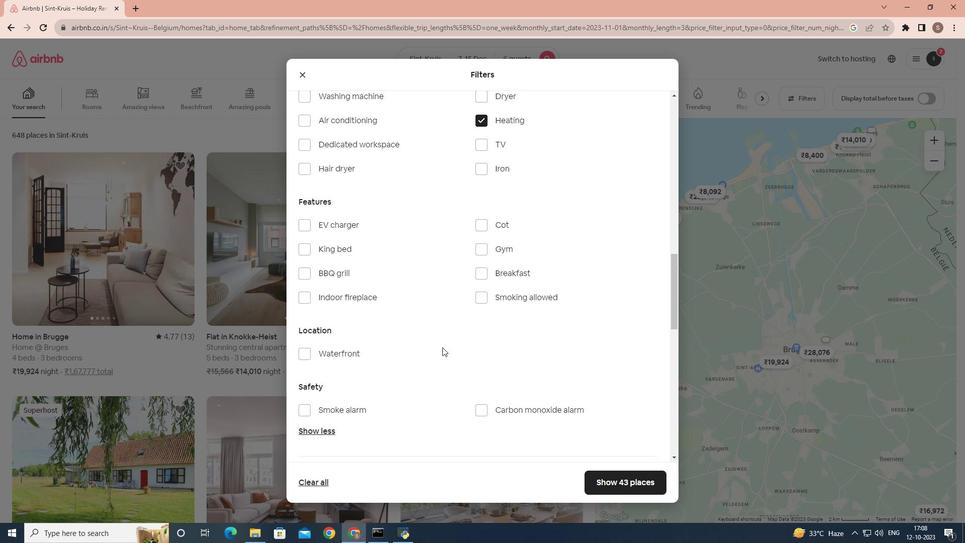 
Action: Mouse scrolled (442, 348) with delta (0, 0)
Screenshot: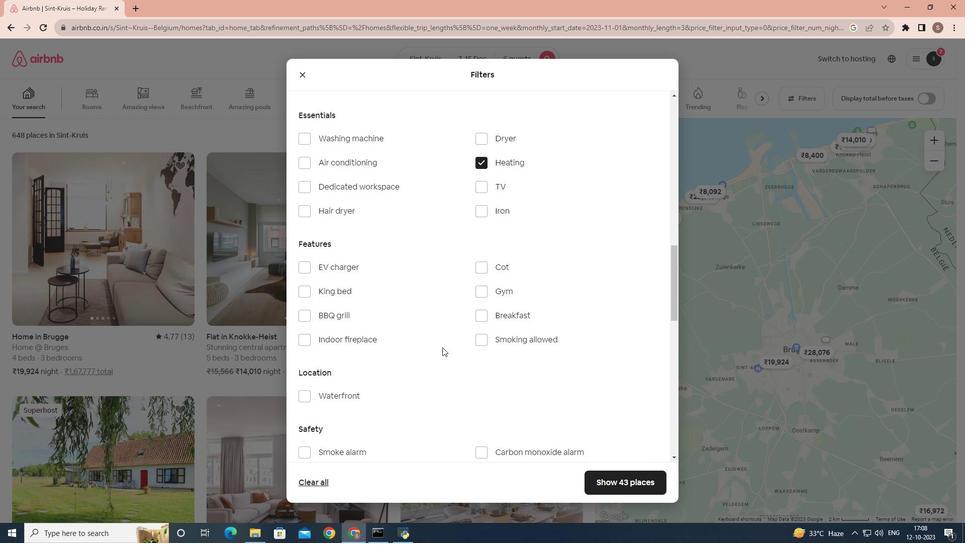 
Action: Mouse scrolled (442, 348) with delta (0, 0)
Screenshot: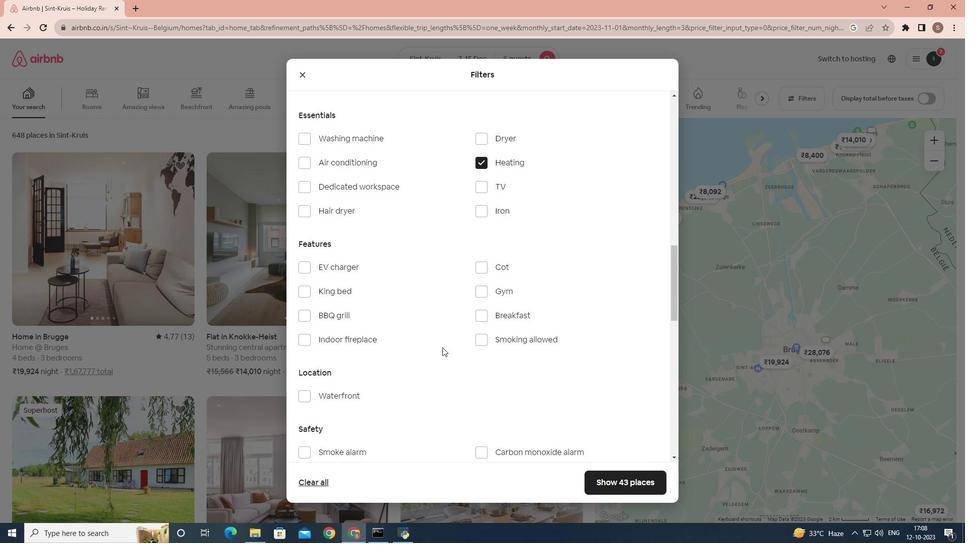 
Action: Mouse scrolled (442, 348) with delta (0, 0)
Screenshot: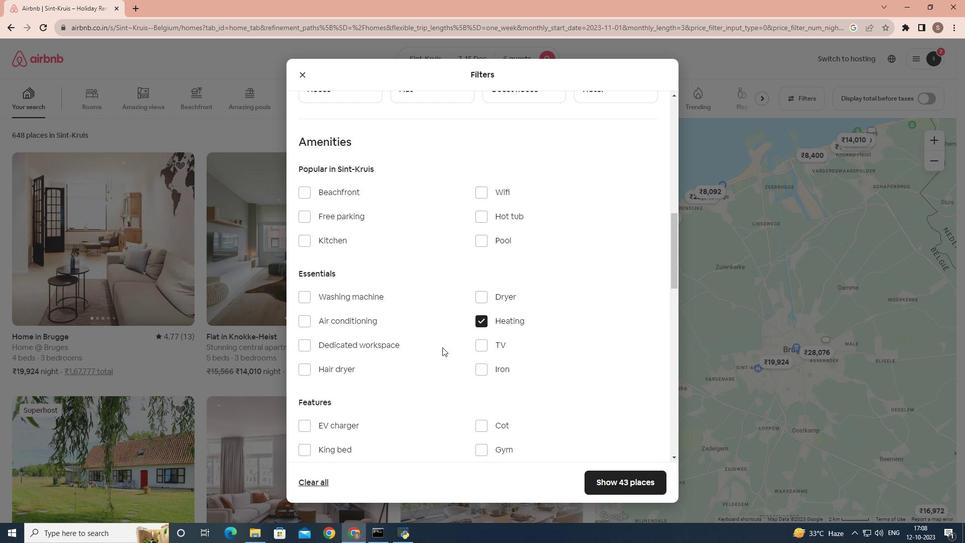 
Action: Mouse scrolled (442, 348) with delta (0, 0)
Screenshot: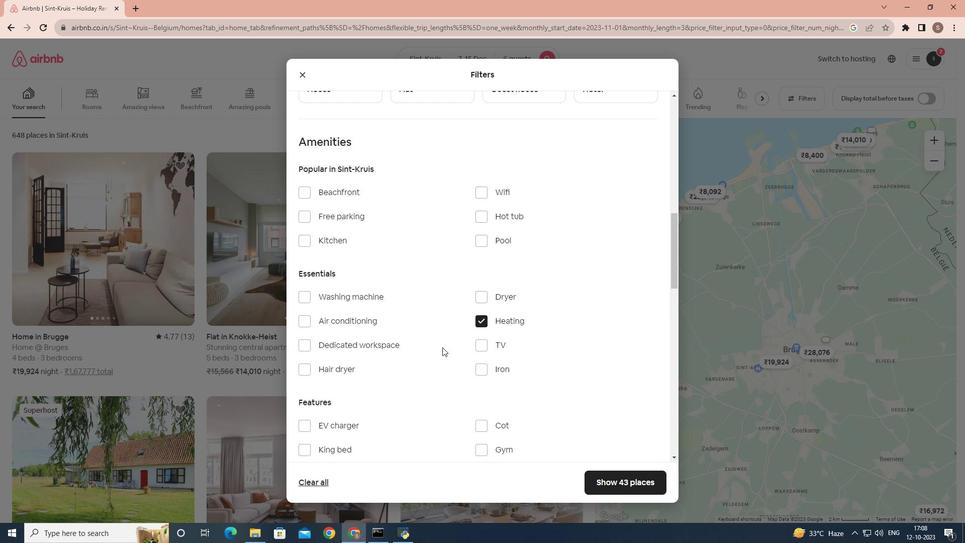 
Action: Mouse scrolled (442, 348) with delta (0, 0)
Screenshot: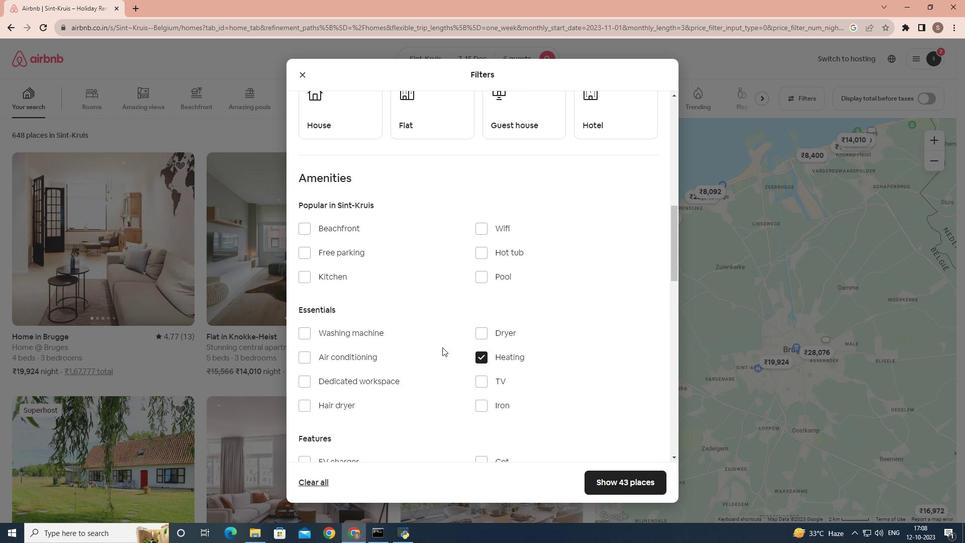 
Action: Mouse scrolled (442, 348) with delta (0, 0)
Screenshot: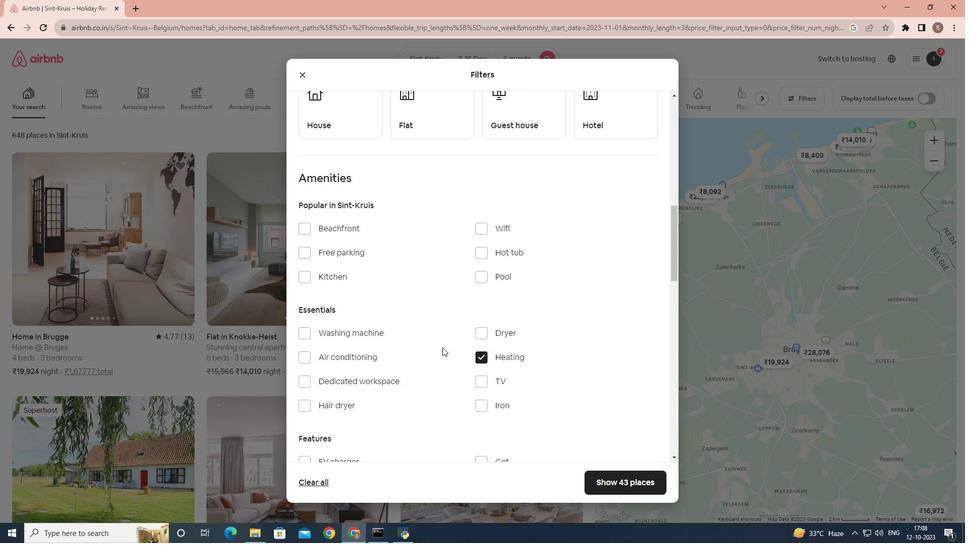 
Action: Mouse scrolled (442, 348) with delta (0, 0)
Screenshot: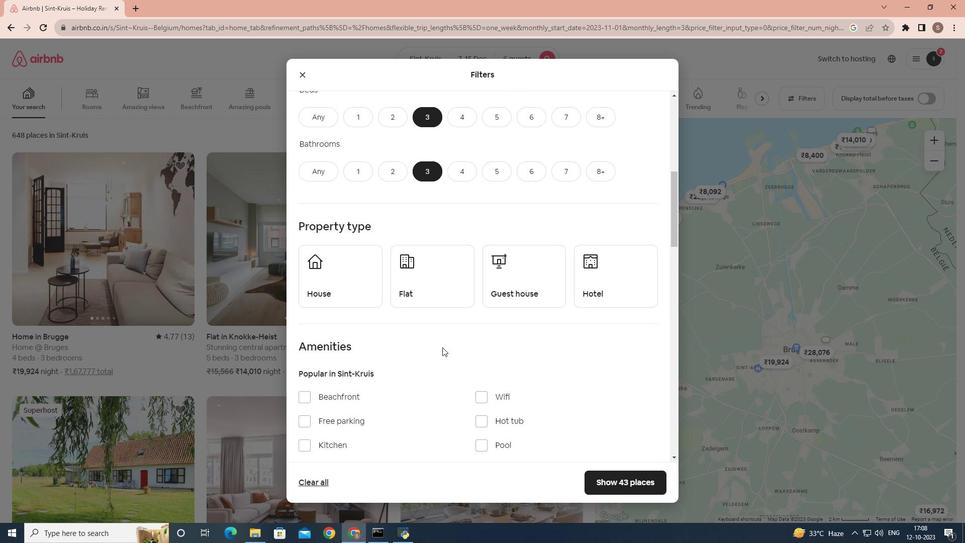 
Action: Mouse scrolled (442, 348) with delta (0, 0)
Screenshot: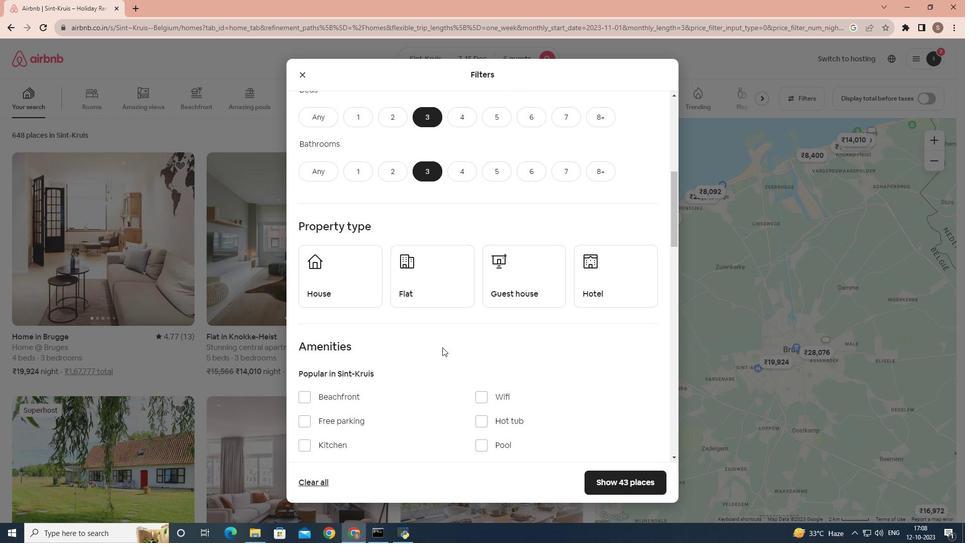 
Action: Mouse scrolled (442, 348) with delta (0, 0)
Screenshot: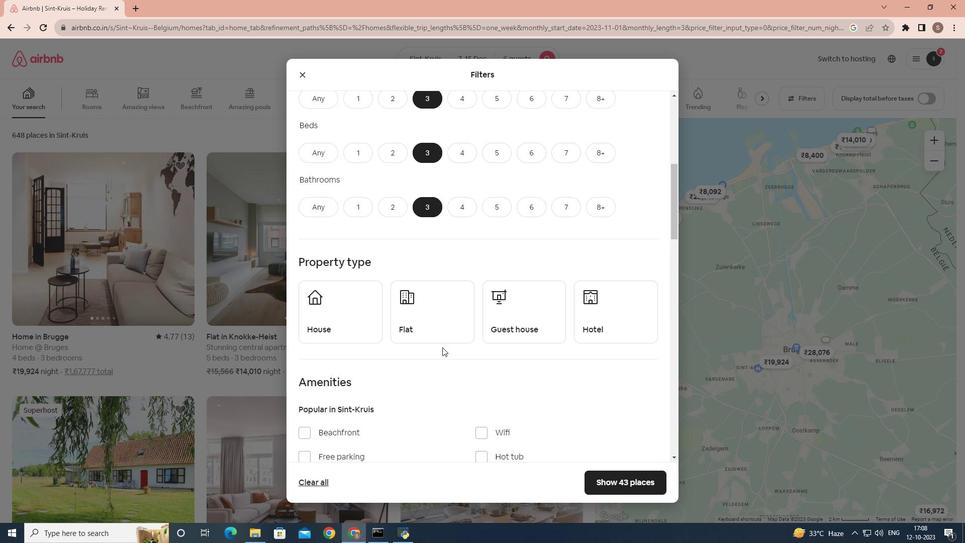 
Action: Mouse scrolled (442, 348) with delta (0, 0)
Screenshot: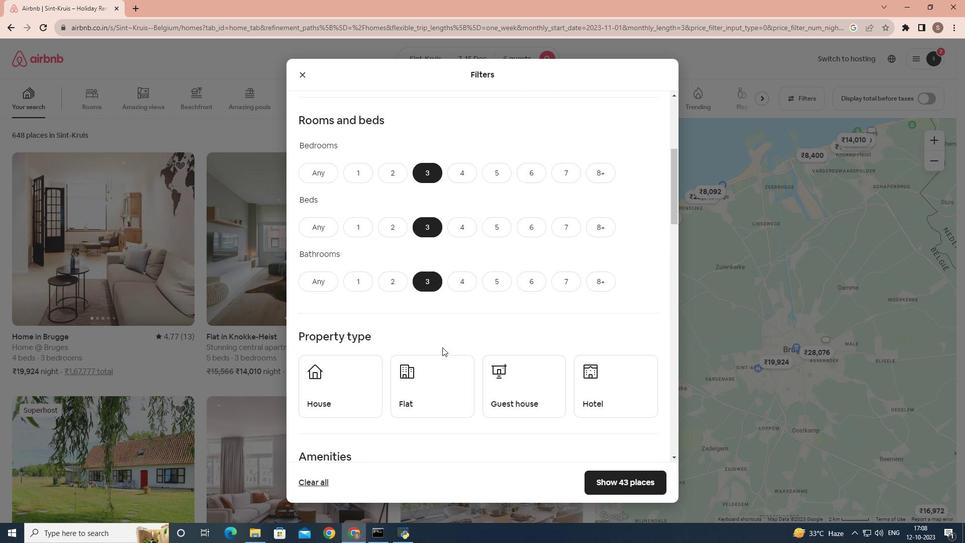 
Action: Mouse scrolled (442, 347) with delta (0, 0)
Screenshot: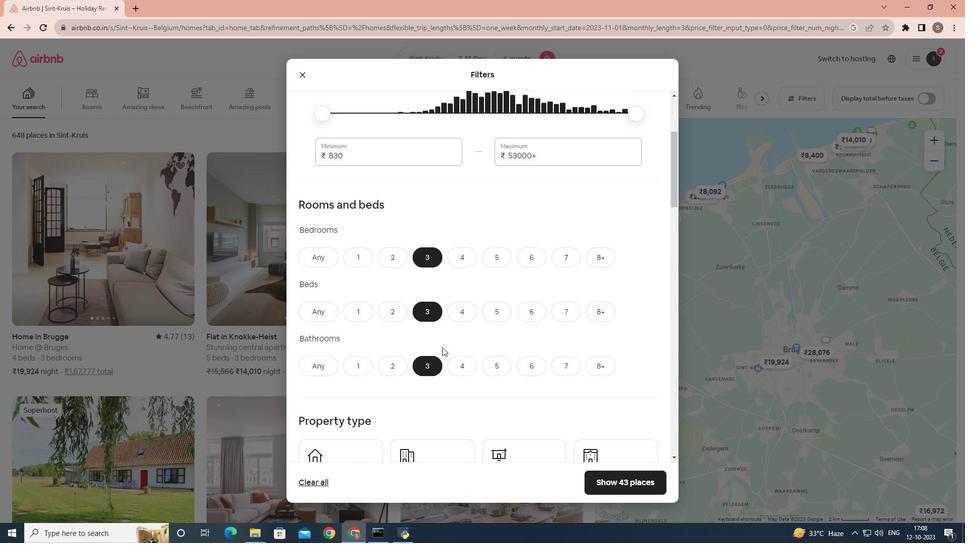 
Action: Mouse scrolled (442, 347) with delta (0, 0)
Screenshot: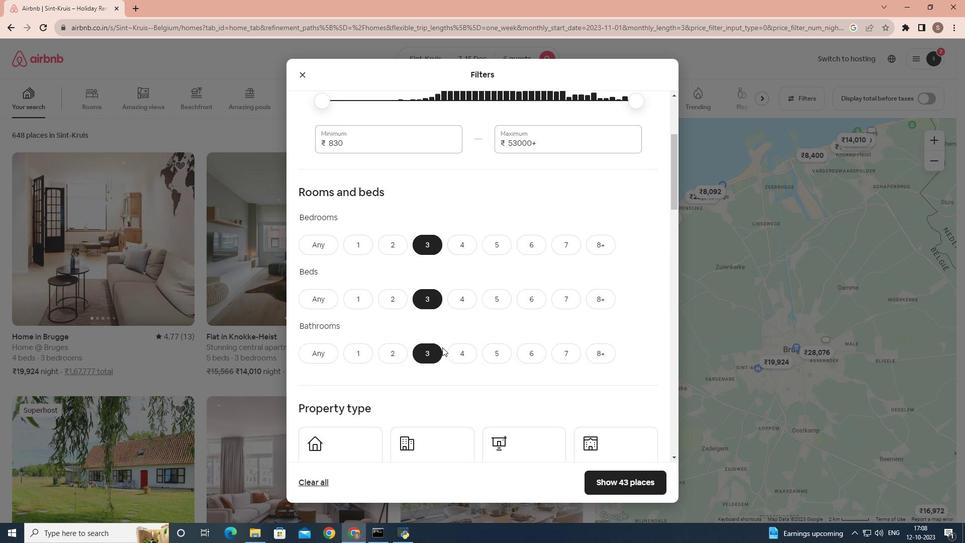 
Action: Mouse moved to (521, 361)
Screenshot: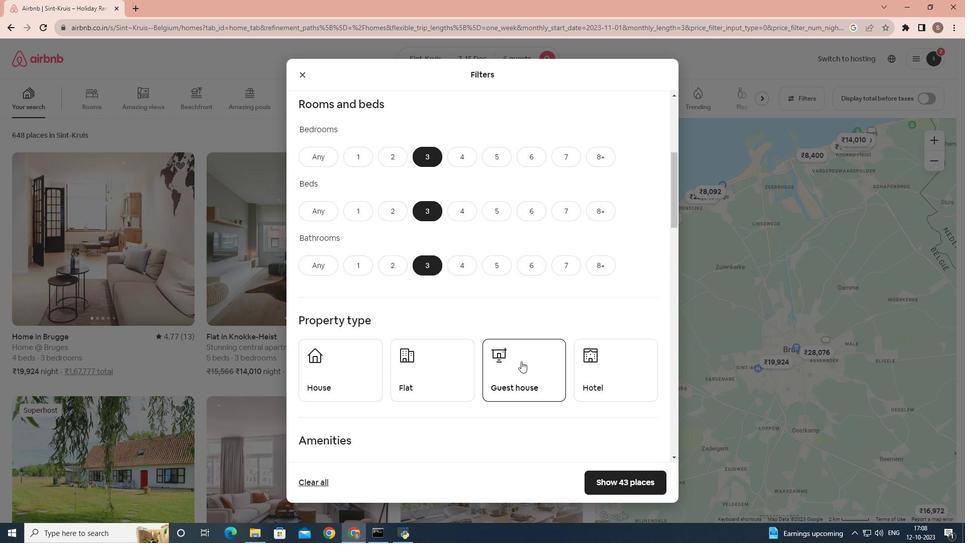 
Action: Mouse pressed left at (521, 361)
Screenshot: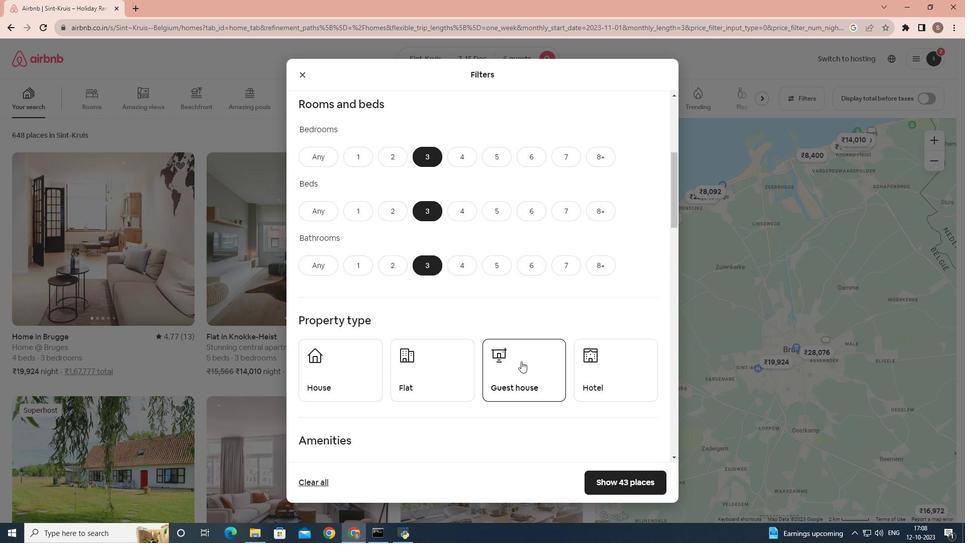 
Action: Mouse moved to (607, 478)
Screenshot: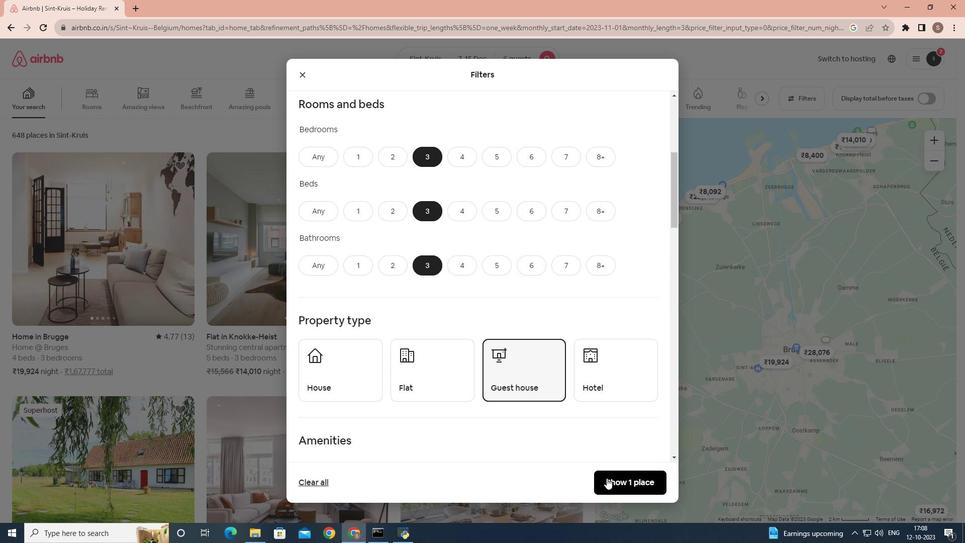
Action: Mouse pressed left at (607, 478)
Screenshot: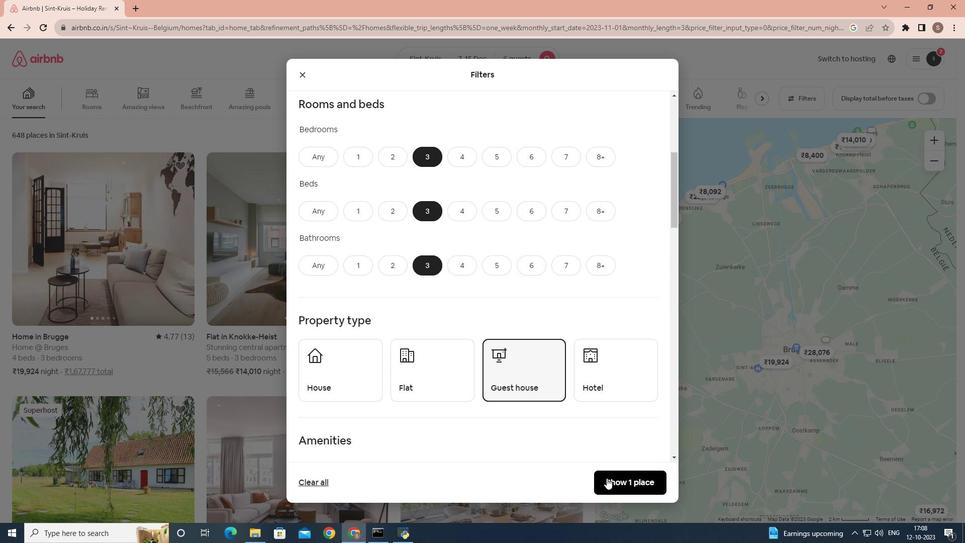 
Action: Mouse moved to (109, 262)
Screenshot: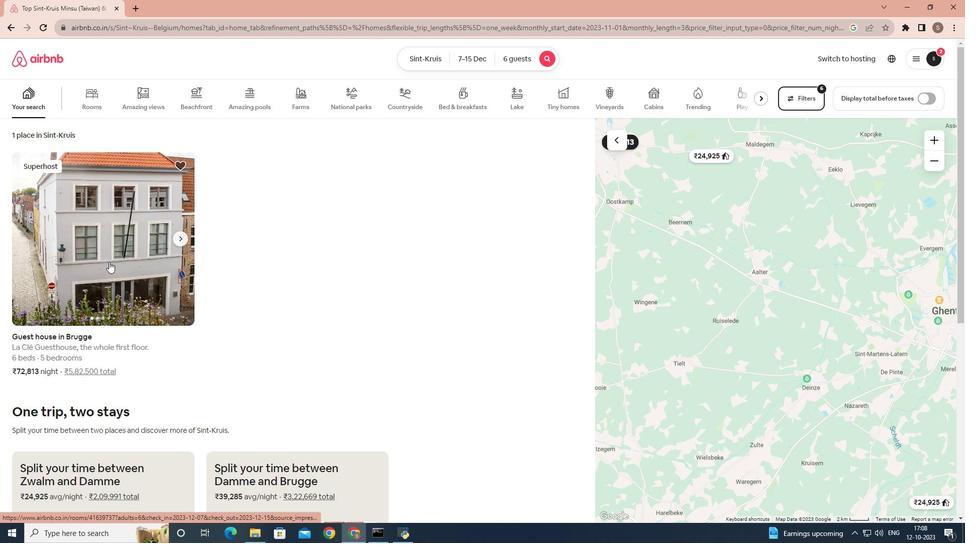 
Action: Mouse pressed left at (109, 262)
Screenshot: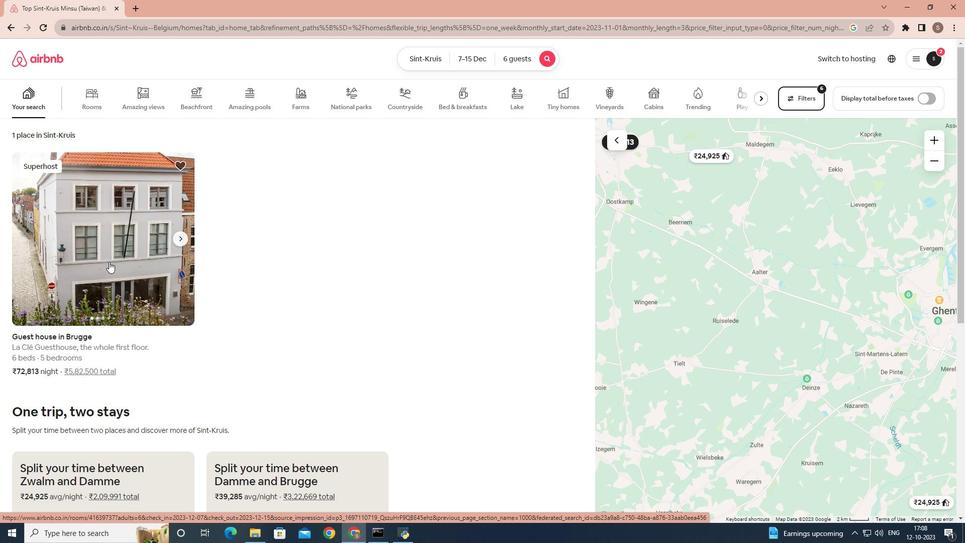 
Action: Mouse moved to (326, 287)
Screenshot: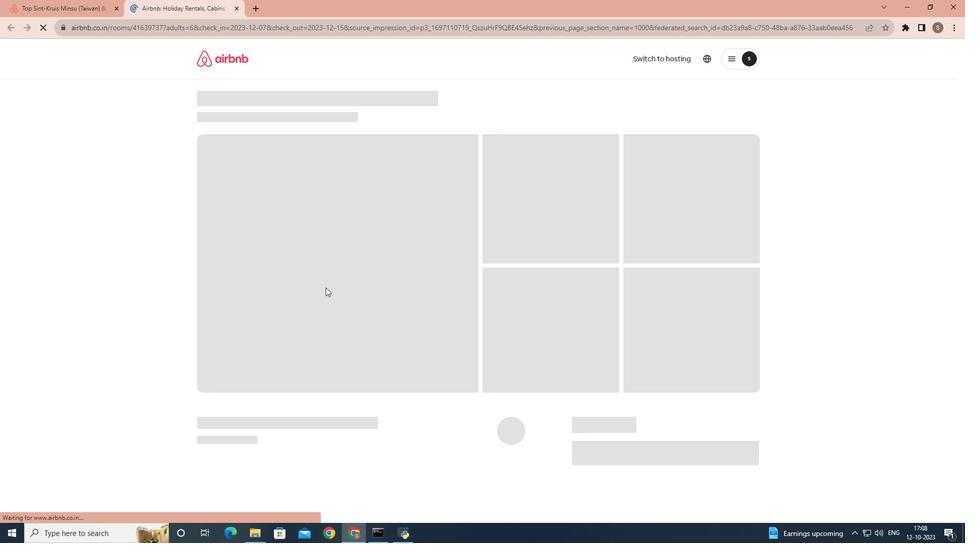 
Action: Mouse scrolled (326, 287) with delta (0, 0)
Screenshot: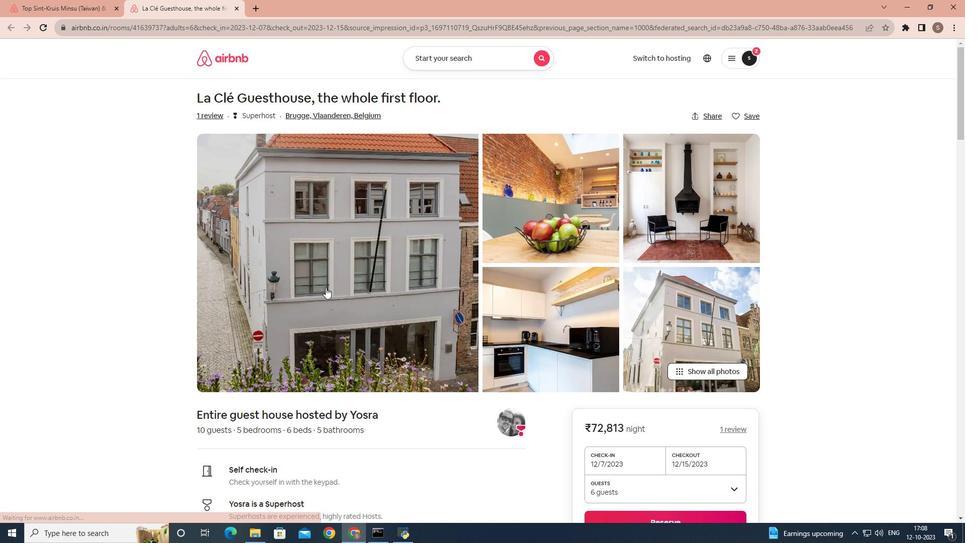 
Action: Mouse scrolled (326, 287) with delta (0, 0)
Screenshot: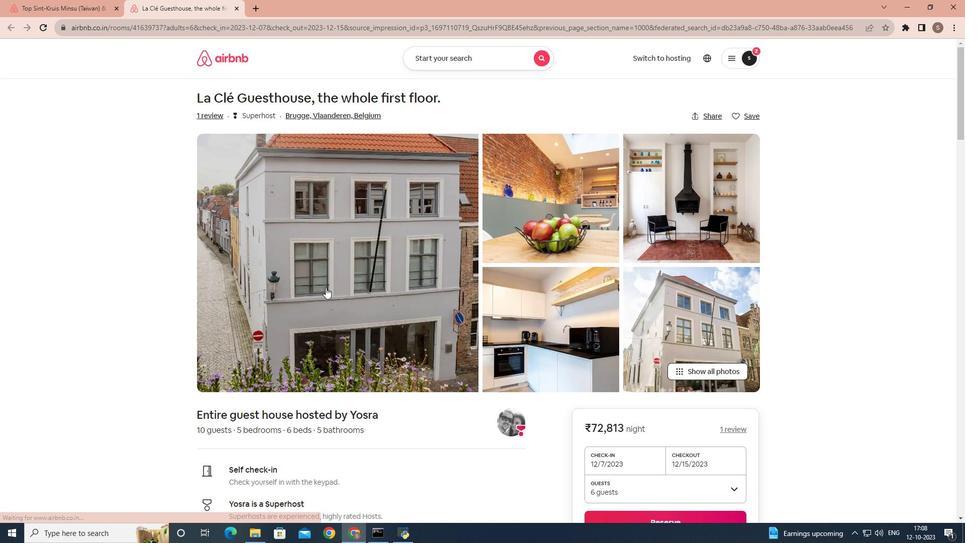 
Action: Mouse scrolled (326, 287) with delta (0, 0)
Screenshot: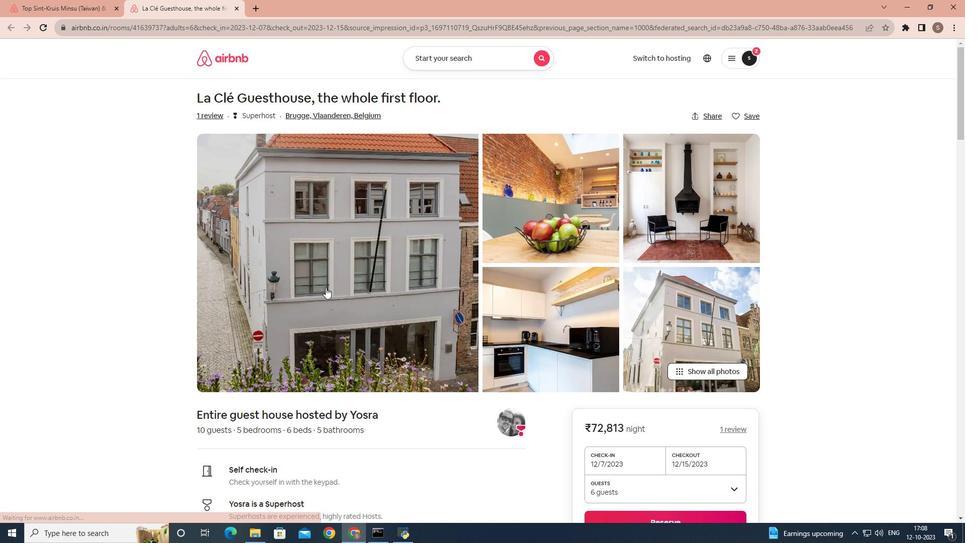 
Action: Mouse scrolled (326, 287) with delta (0, 0)
Screenshot: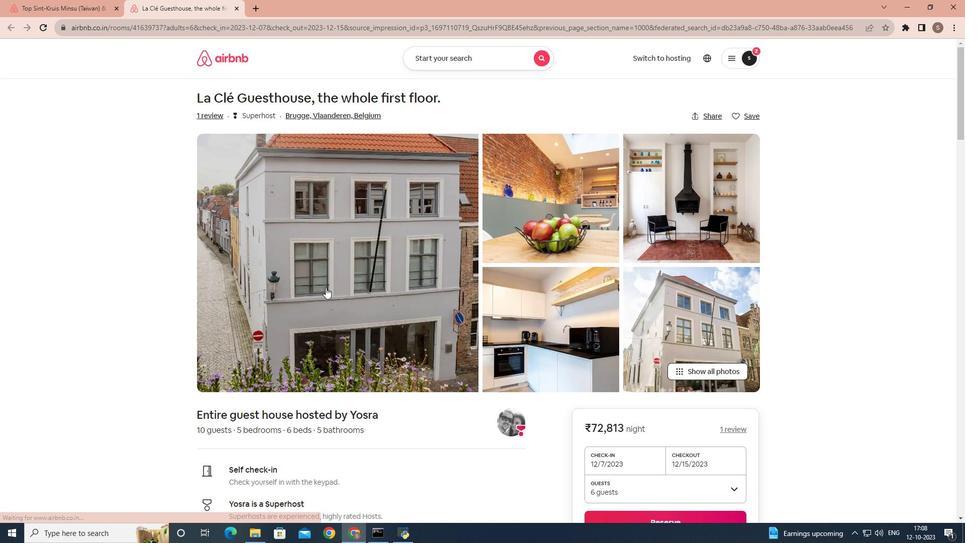 
Action: Mouse scrolled (326, 287) with delta (0, 0)
Screenshot: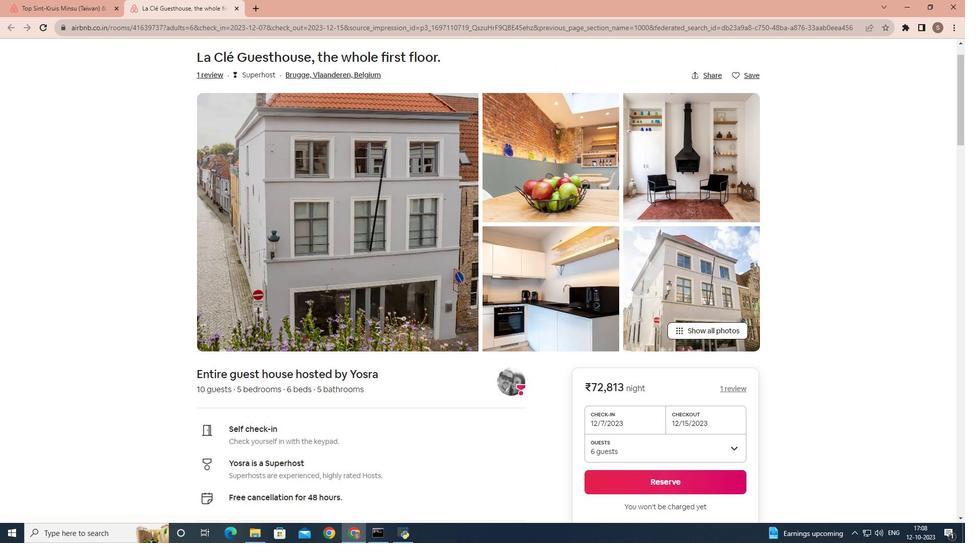 
Action: Mouse scrolled (326, 287) with delta (0, 0)
Screenshot: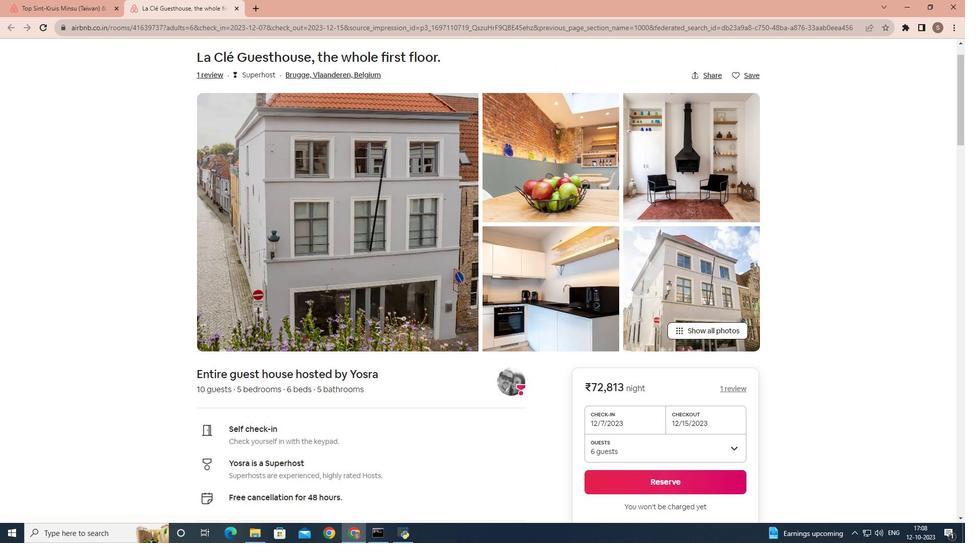 
Action: Mouse scrolled (326, 287) with delta (0, 0)
Screenshot: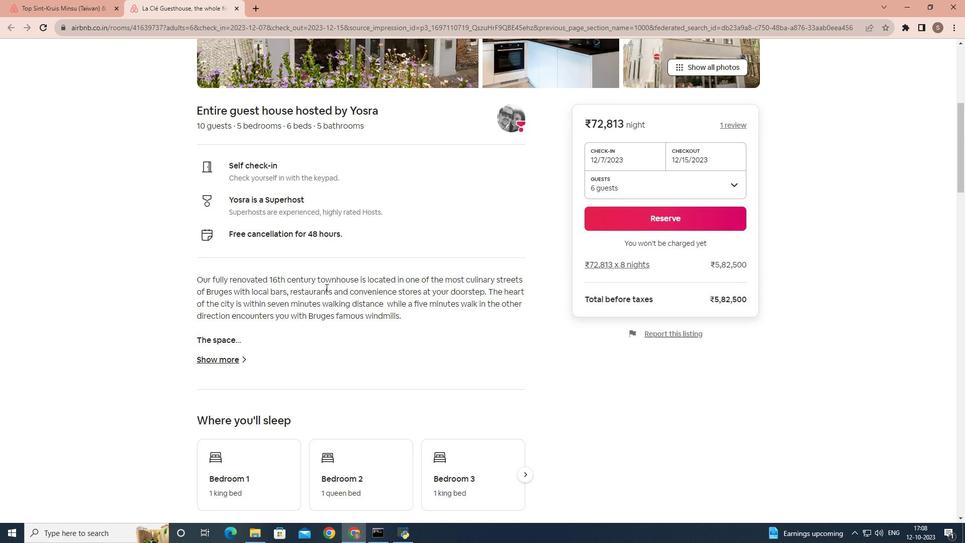 
Action: Mouse scrolled (326, 287) with delta (0, 0)
Screenshot: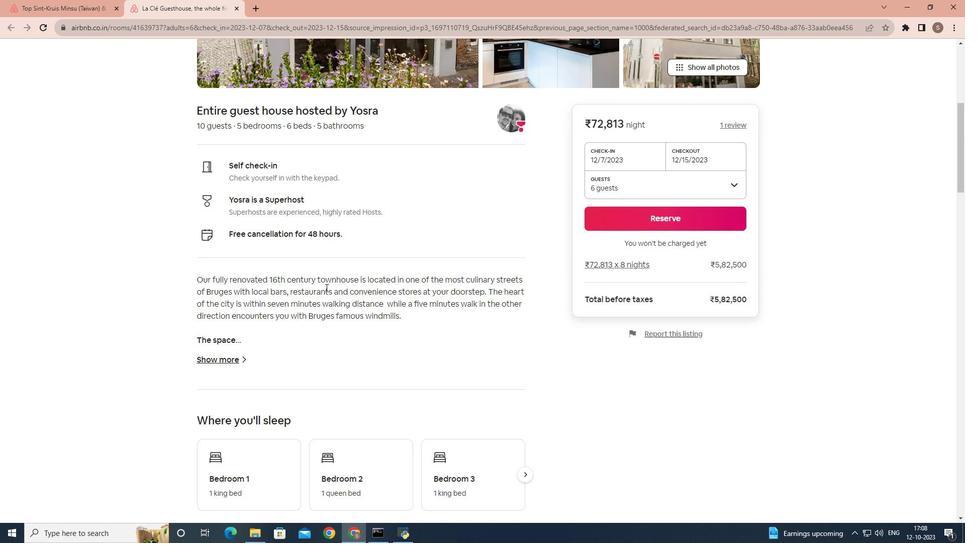 
Action: Mouse moved to (237, 258)
Screenshot: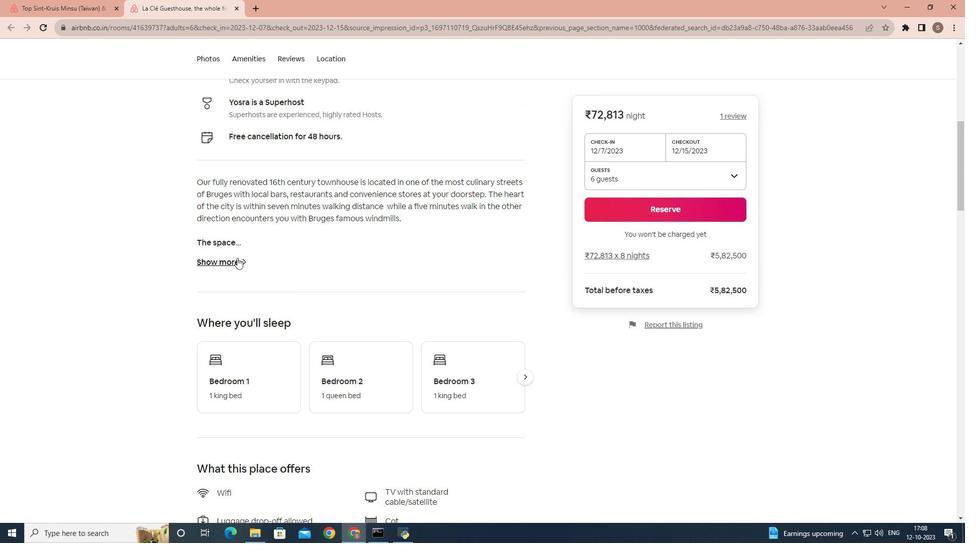 
Action: Mouse pressed left at (237, 258)
Screenshot: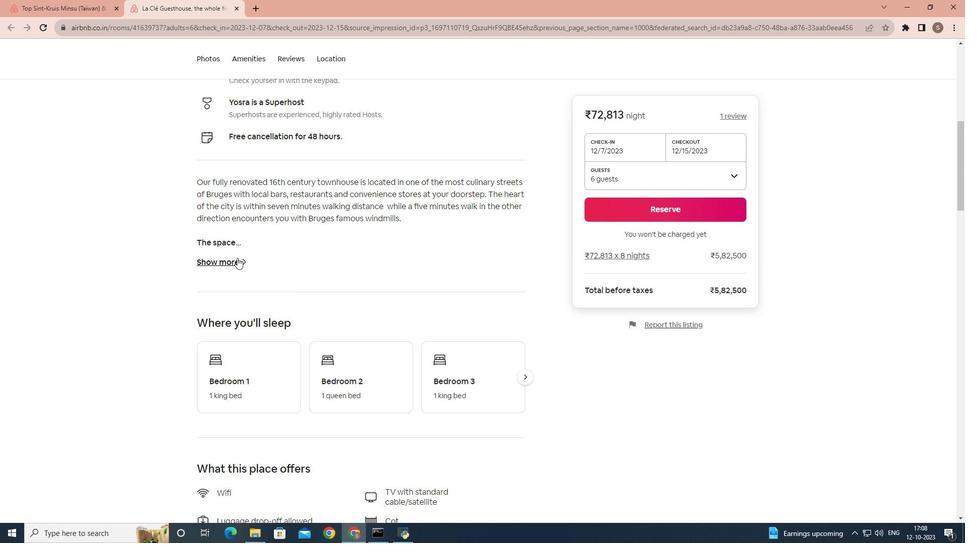 
Action: Mouse moved to (342, 251)
Screenshot: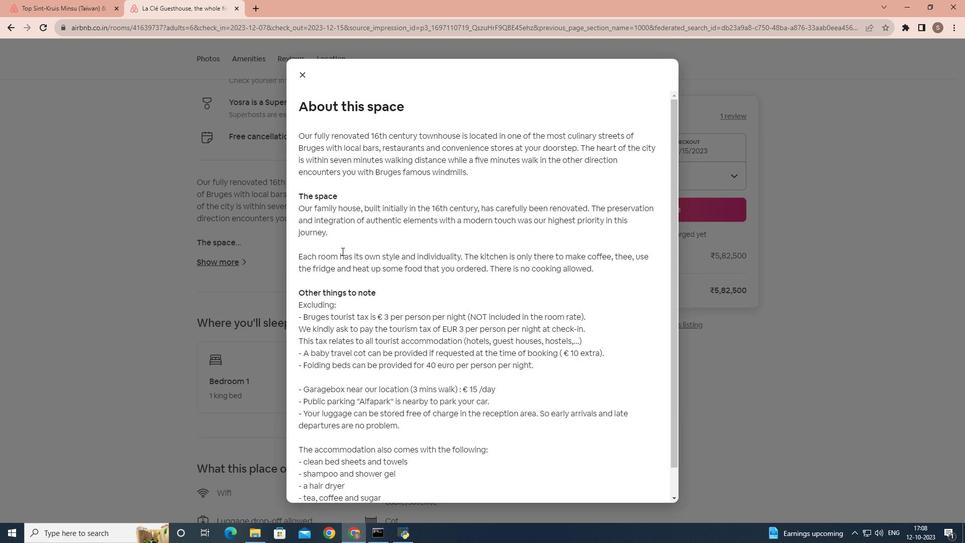 
Action: Mouse scrolled (342, 251) with delta (0, 0)
Screenshot: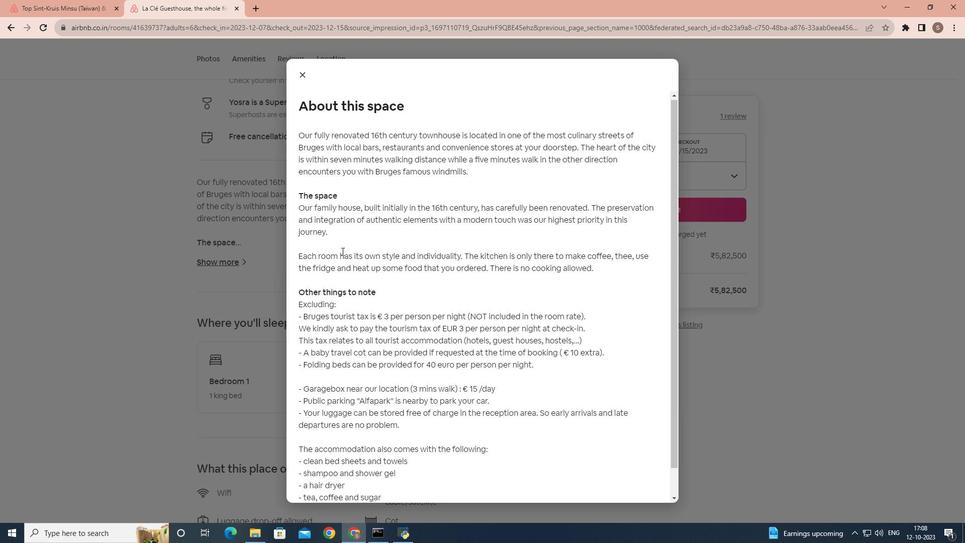 
Action: Mouse scrolled (342, 251) with delta (0, 0)
Screenshot: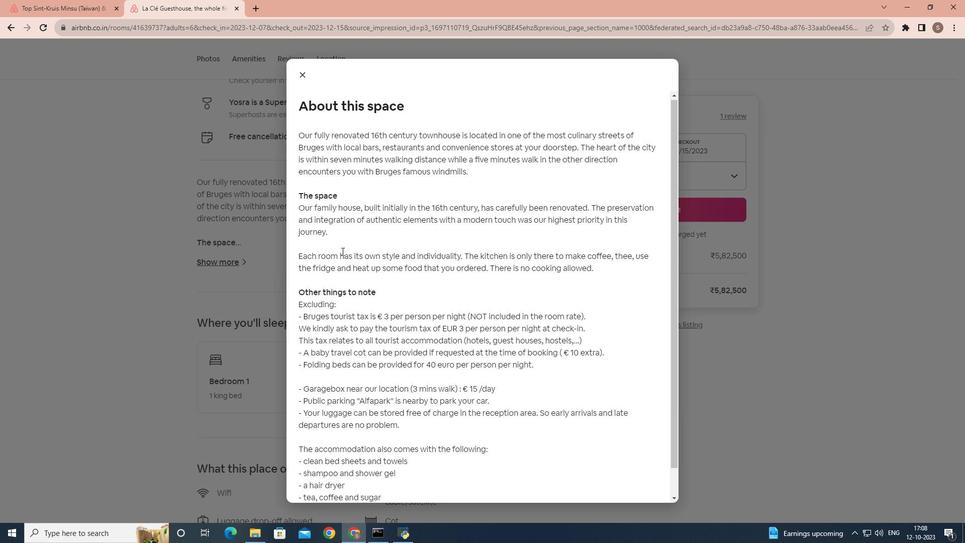 
Action: Mouse scrolled (342, 251) with delta (0, 0)
Screenshot: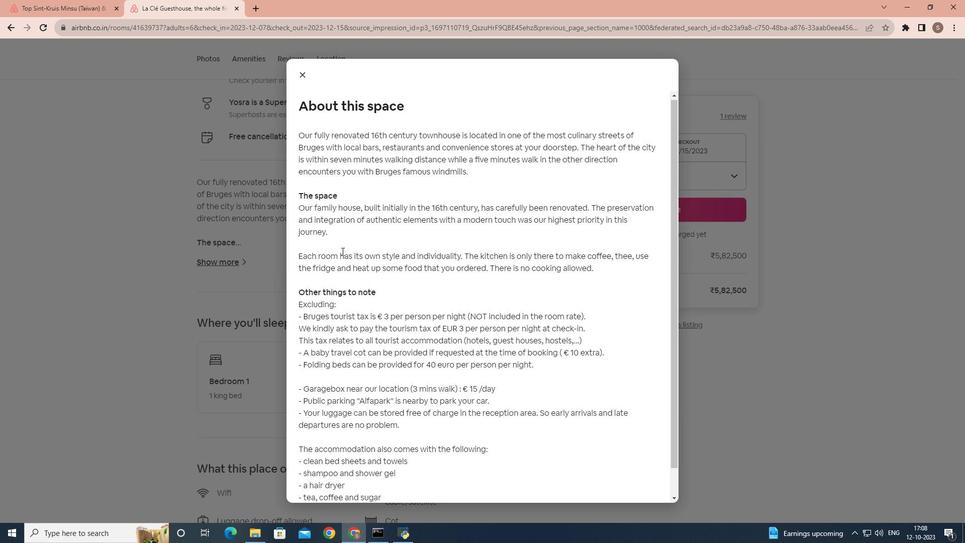 
Action: Mouse scrolled (342, 251) with delta (0, 0)
Screenshot: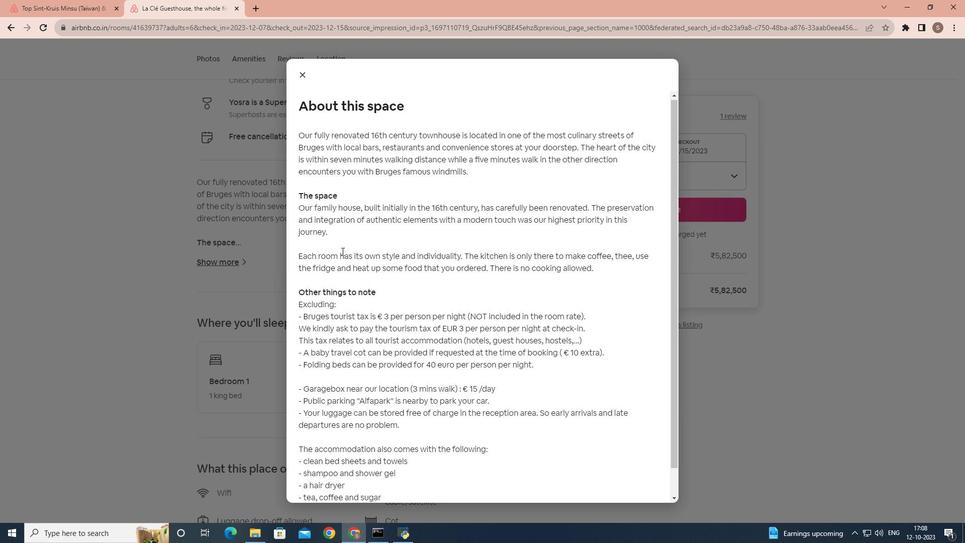 
Action: Mouse scrolled (342, 251) with delta (0, 0)
Screenshot: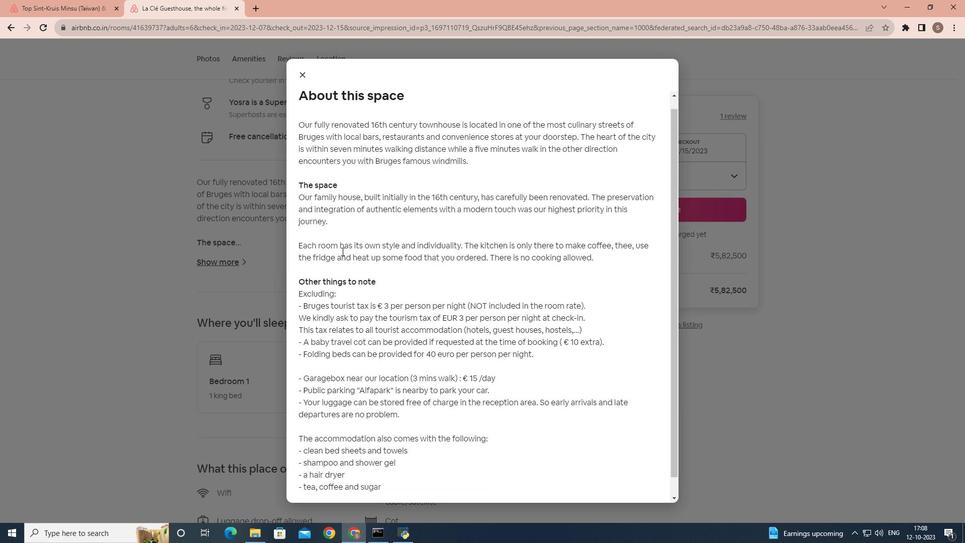 
Action: Mouse scrolled (342, 251) with delta (0, 0)
Screenshot: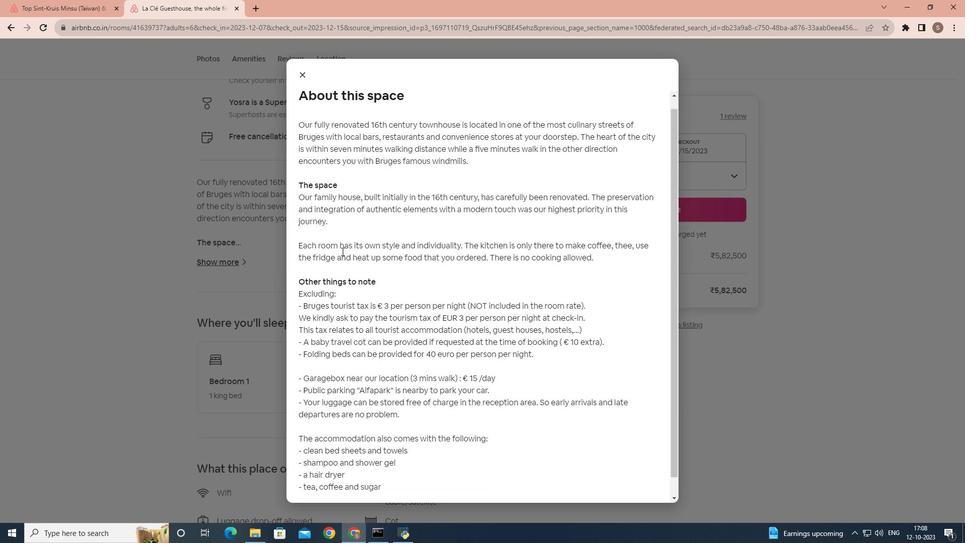 
Action: Mouse moved to (300, 79)
Screenshot: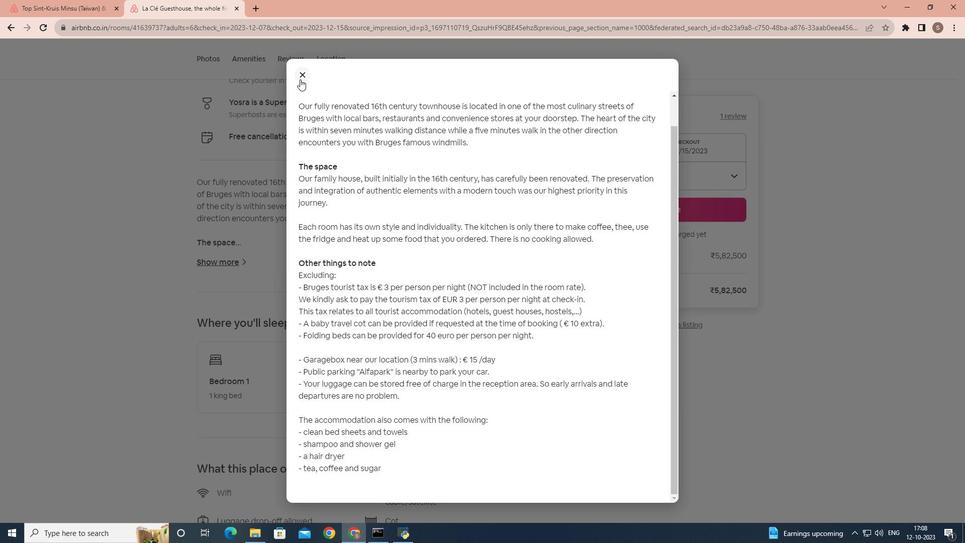 
Action: Mouse pressed left at (300, 79)
Screenshot: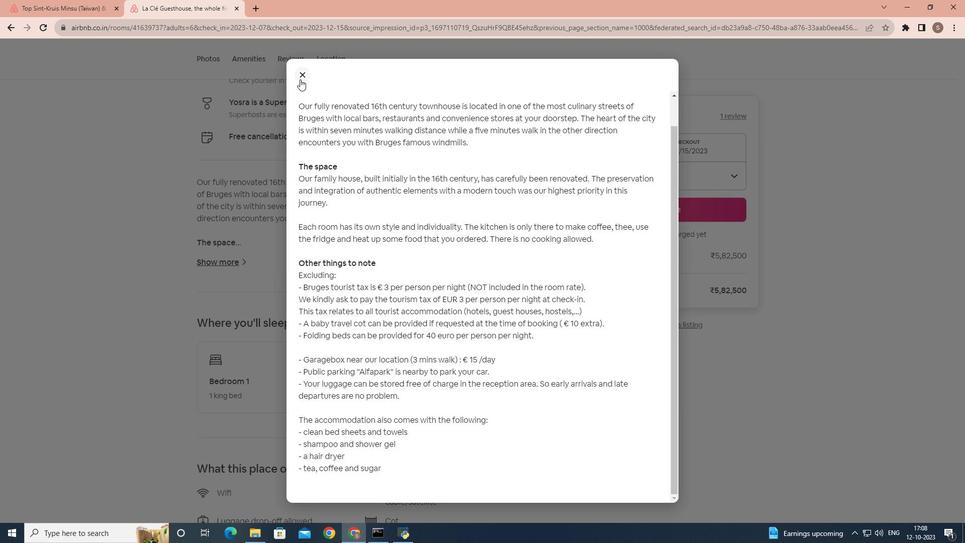 
Action: Mouse moved to (309, 257)
Screenshot: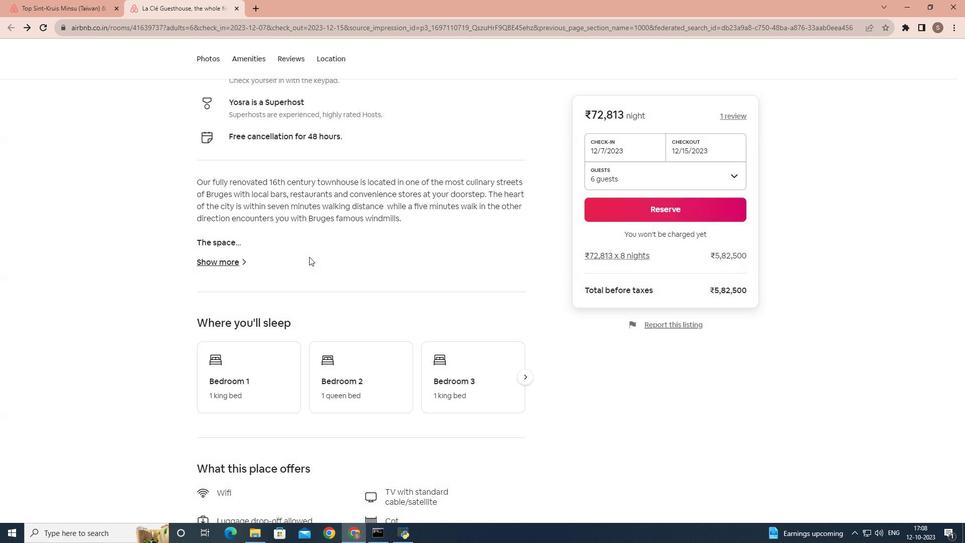 
Action: Mouse scrolled (309, 256) with delta (0, 0)
Screenshot: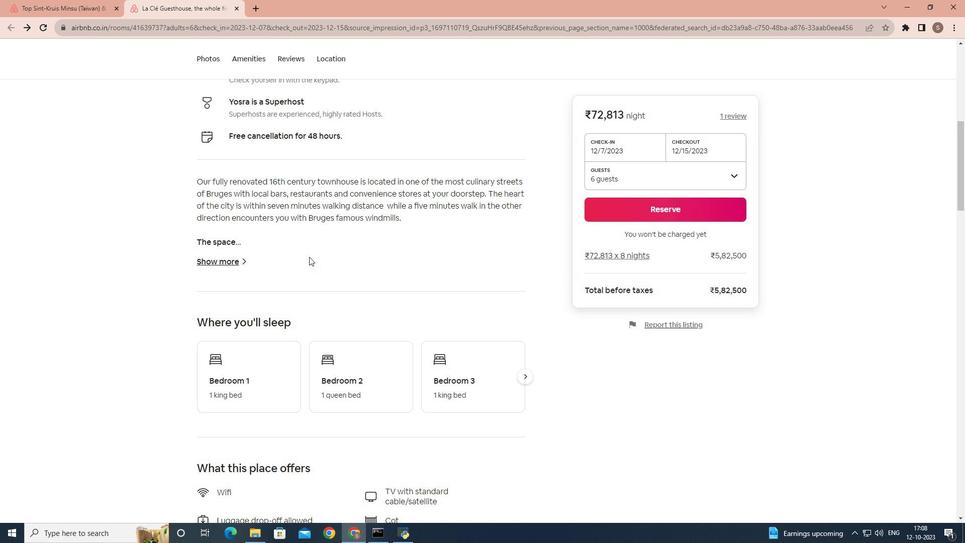 
Action: Mouse scrolled (309, 256) with delta (0, 0)
Screenshot: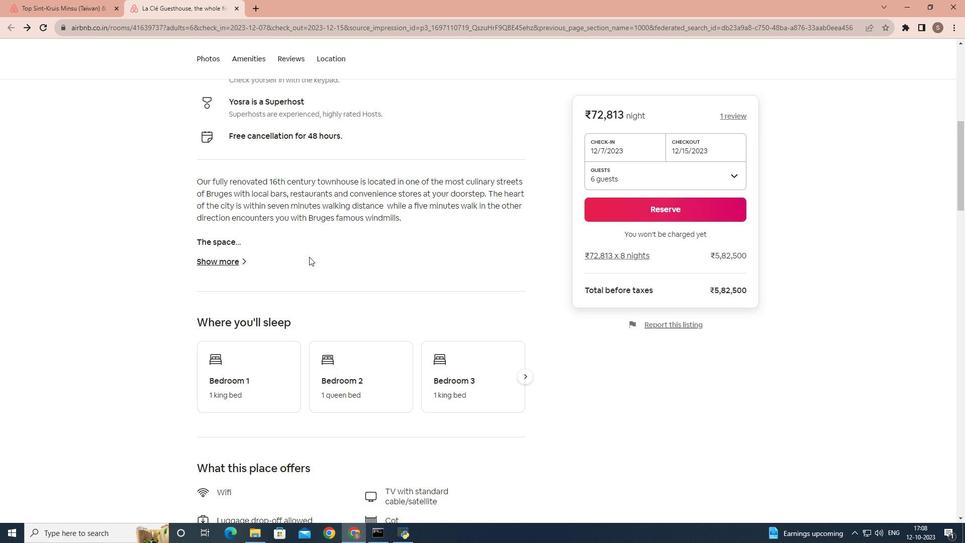 
Action: Mouse scrolled (309, 256) with delta (0, 0)
Screenshot: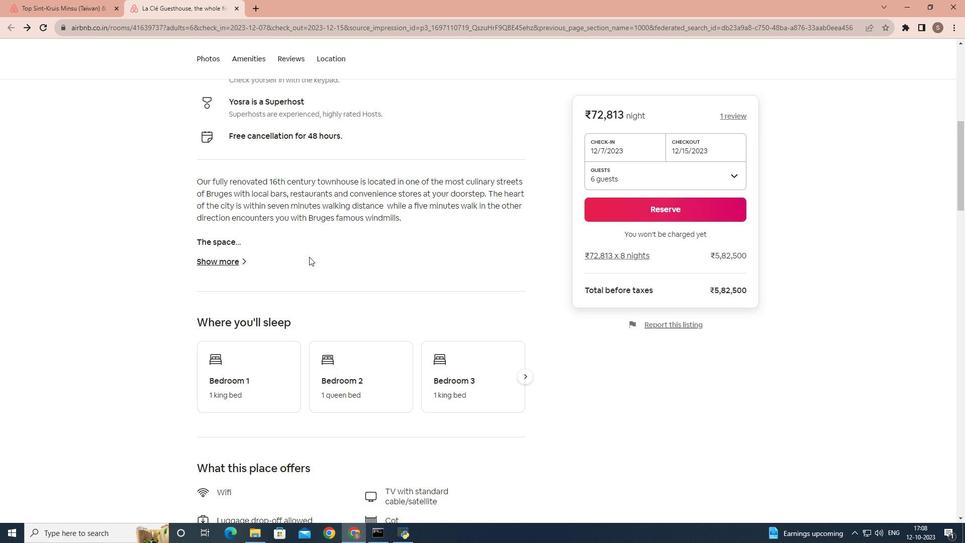 
Action: Mouse scrolled (309, 256) with delta (0, 0)
Screenshot: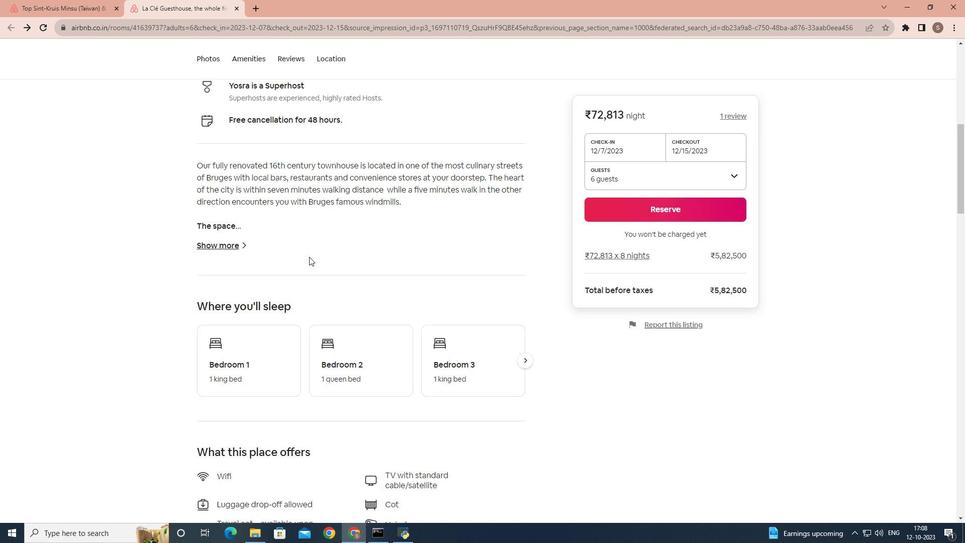 
Action: Mouse scrolled (309, 256) with delta (0, 0)
Screenshot: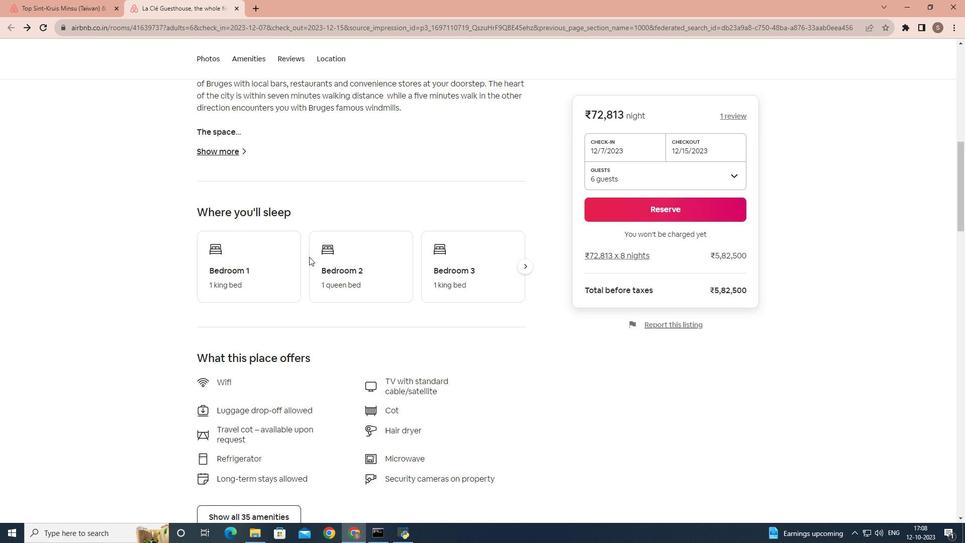 
Action: Mouse scrolled (309, 256) with delta (0, 0)
Screenshot: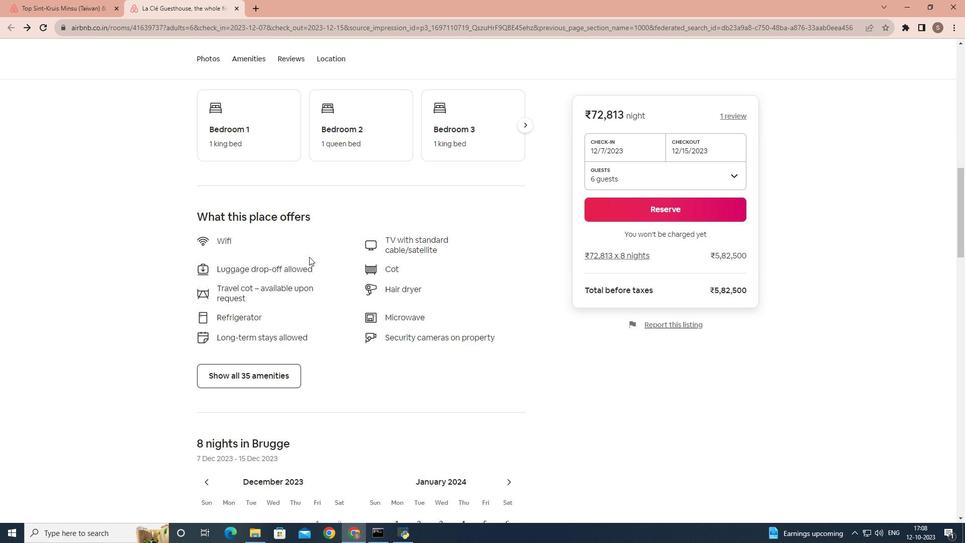 
Action: Mouse scrolled (309, 256) with delta (0, 0)
Screenshot: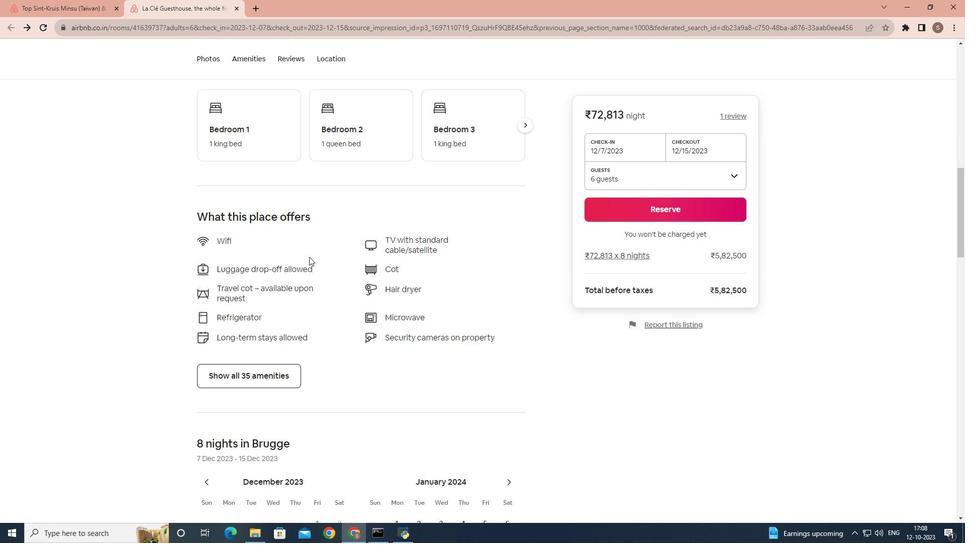 
Action: Mouse scrolled (309, 256) with delta (0, 0)
Screenshot: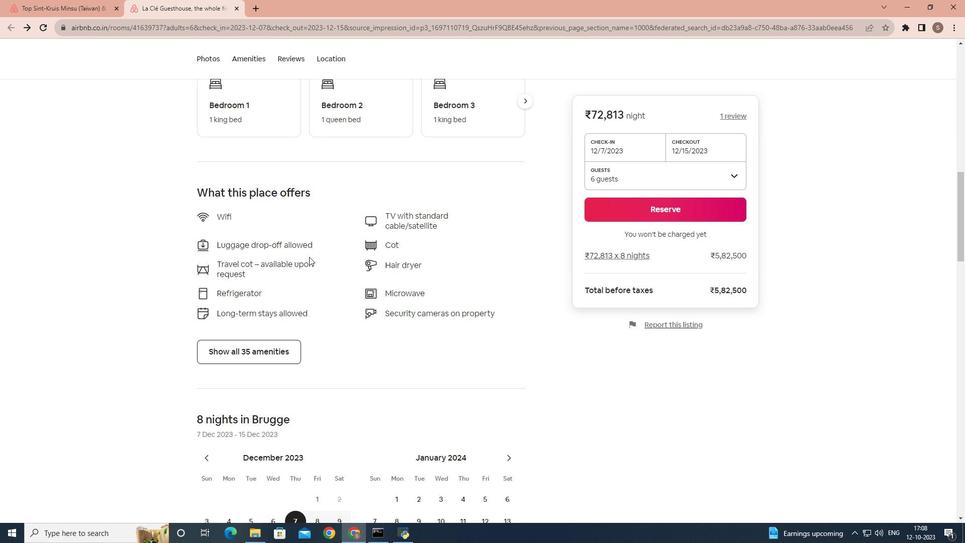 
Action: Mouse moved to (286, 229)
Screenshot: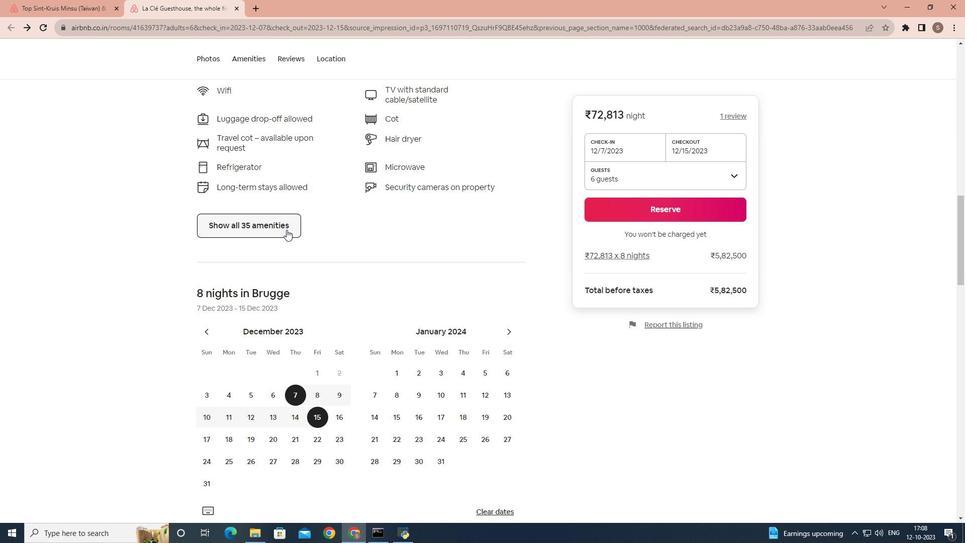 
Action: Mouse pressed left at (286, 229)
Screenshot: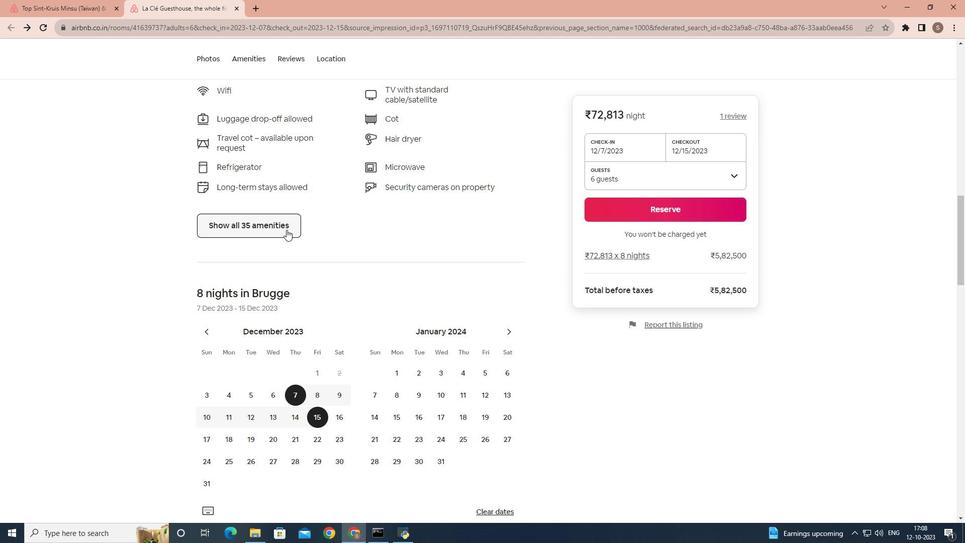 
Action: Mouse moved to (427, 241)
Screenshot: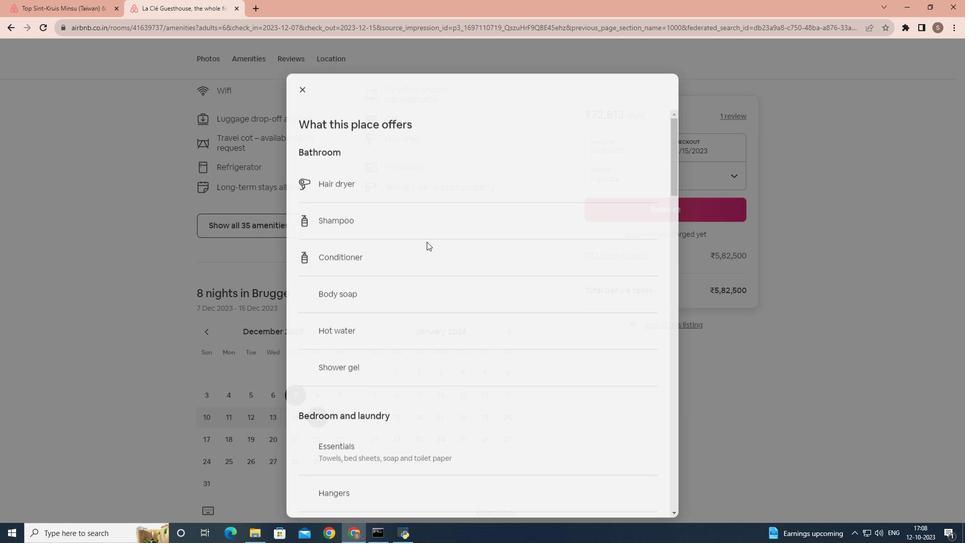
Action: Mouse scrolled (427, 241) with delta (0, 0)
Screenshot: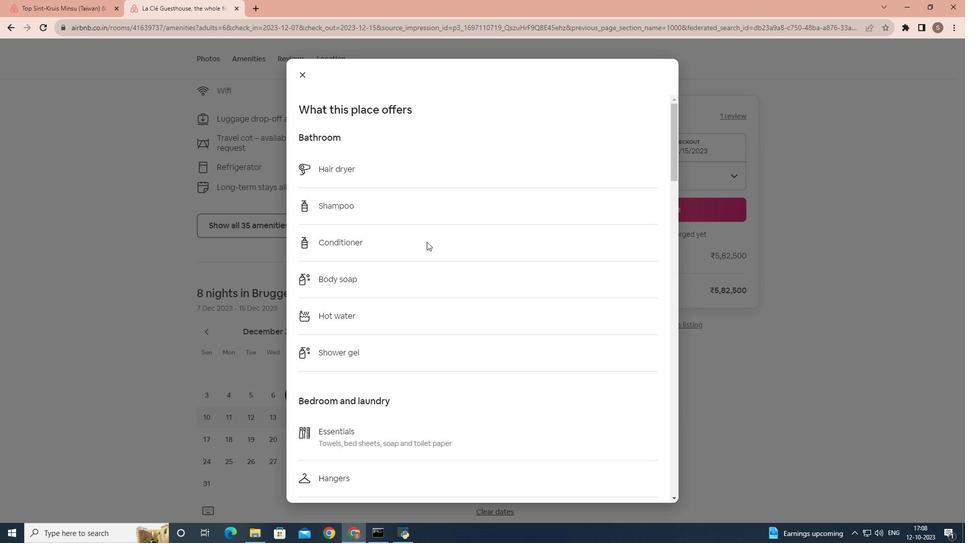 
Action: Mouse scrolled (427, 241) with delta (0, 0)
Screenshot: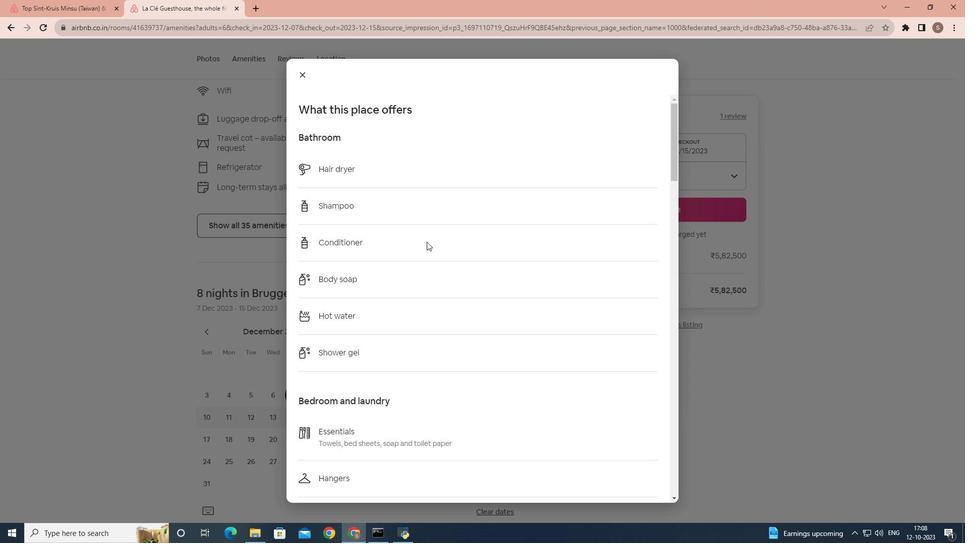 
Action: Mouse scrolled (427, 241) with delta (0, 0)
Screenshot: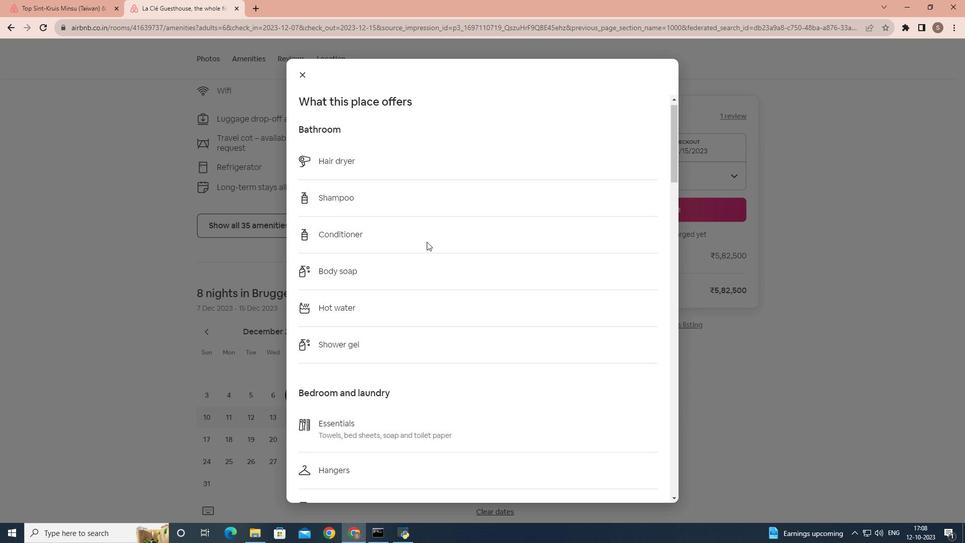 
Action: Mouse scrolled (427, 241) with delta (0, 0)
Screenshot: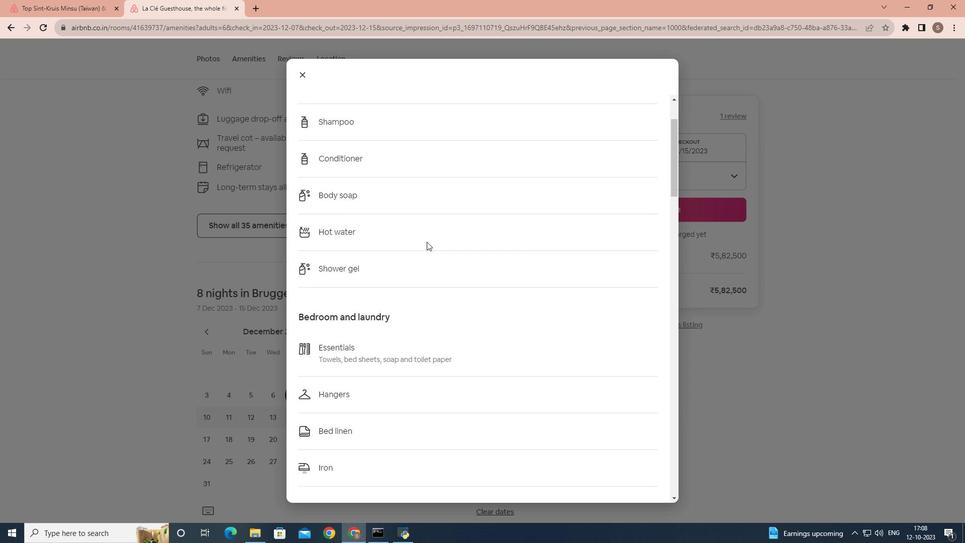 
Action: Mouse scrolled (427, 241) with delta (0, 0)
Screenshot: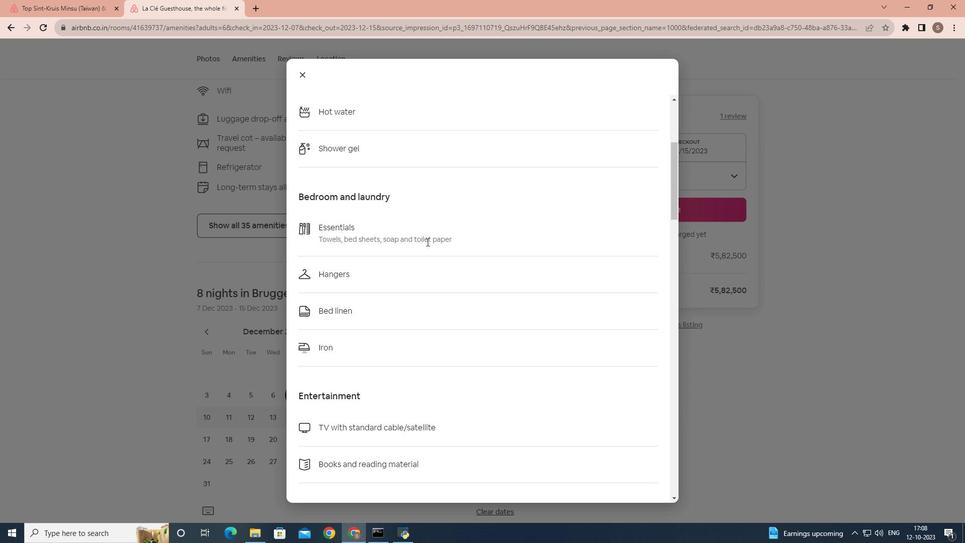 
Action: Mouse scrolled (427, 241) with delta (0, 0)
Screenshot: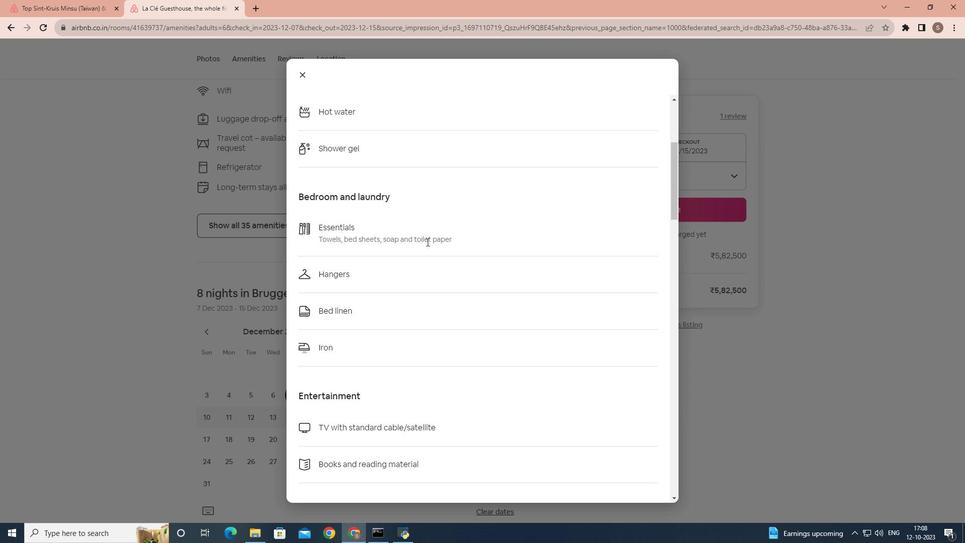 
Action: Mouse scrolled (427, 241) with delta (0, 0)
Screenshot: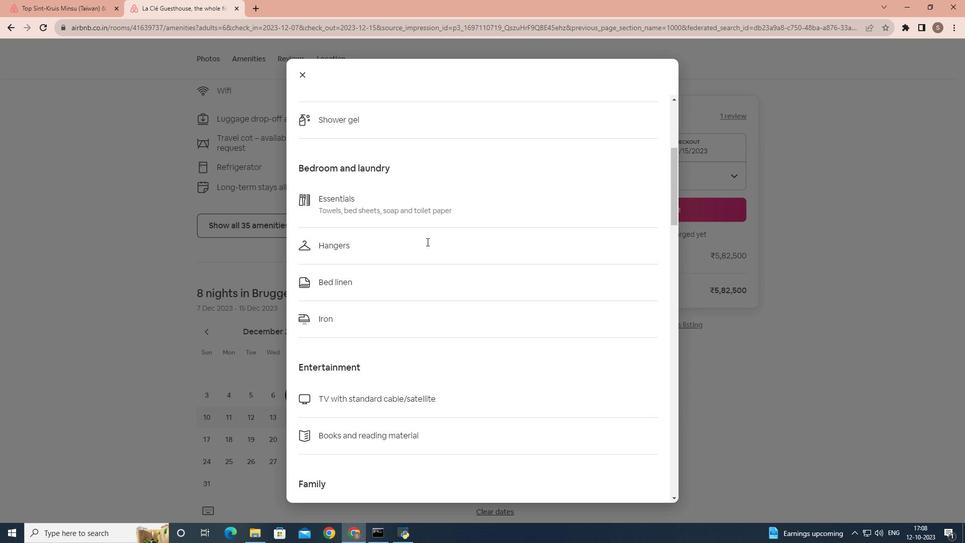 
Action: Mouse scrolled (427, 241) with delta (0, 0)
Screenshot: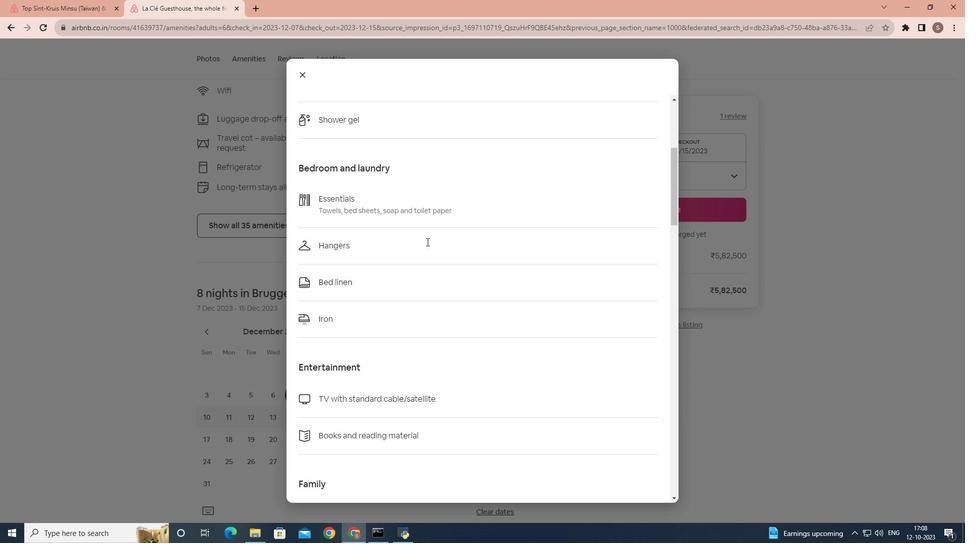 
Action: Mouse scrolled (427, 241) with delta (0, 0)
Screenshot: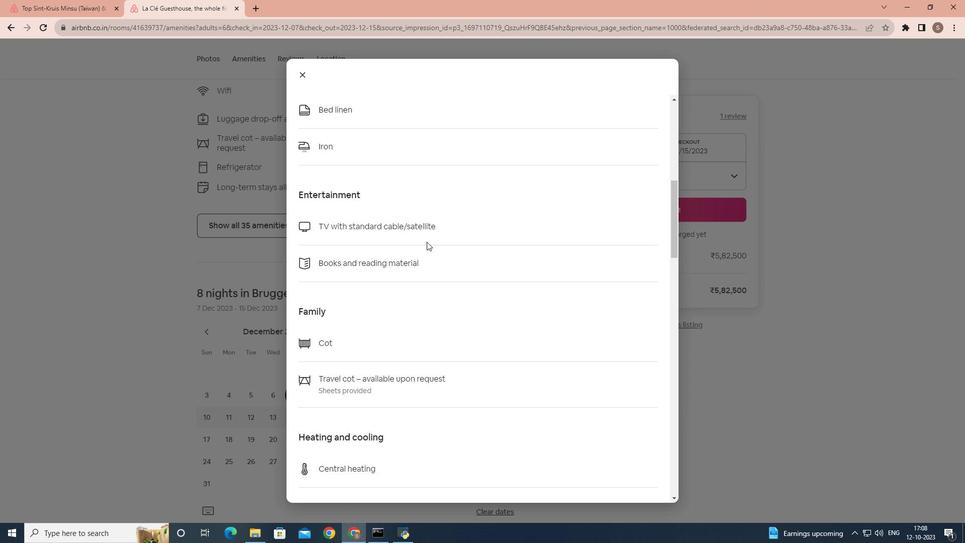 
Action: Mouse scrolled (427, 241) with delta (0, 0)
Screenshot: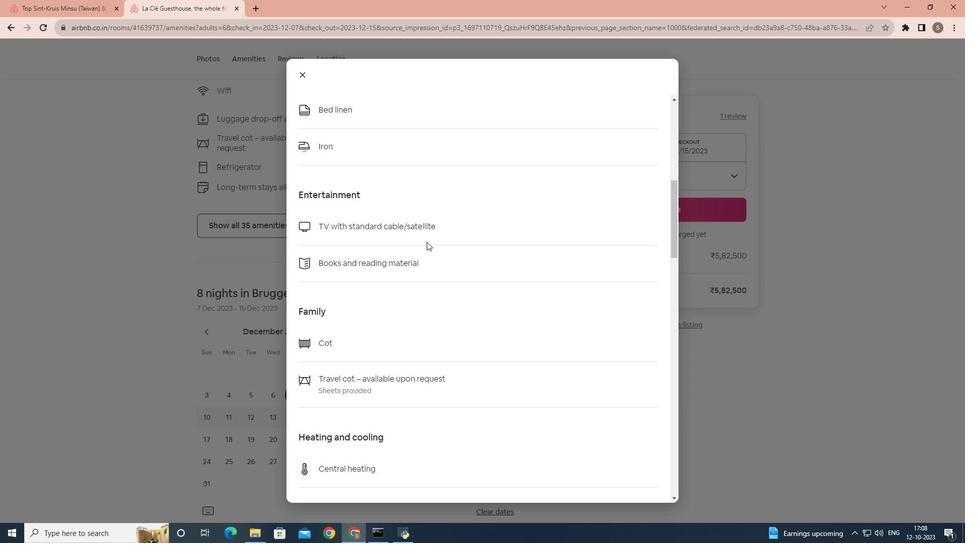 
Action: Mouse scrolled (427, 241) with delta (0, 0)
Screenshot: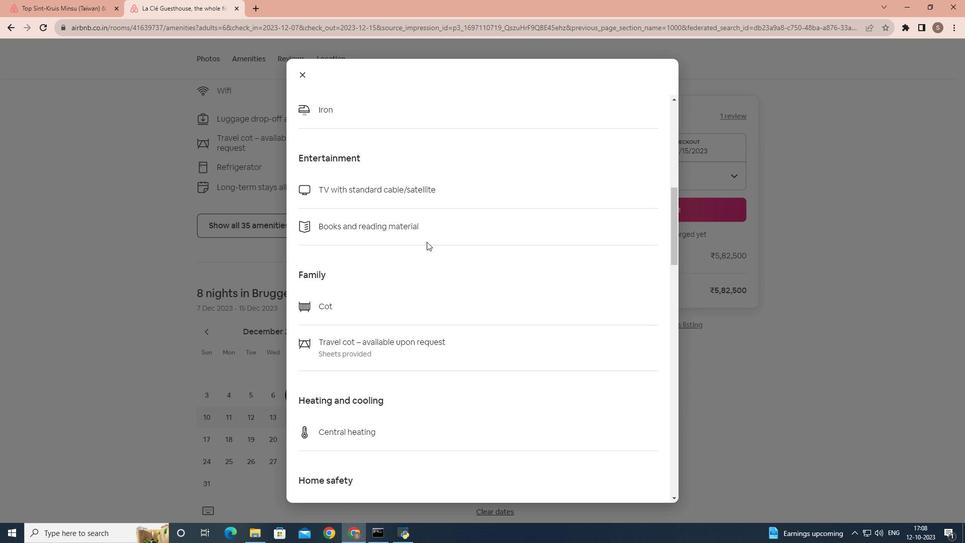 
Action: Mouse scrolled (427, 241) with delta (0, 0)
Screenshot: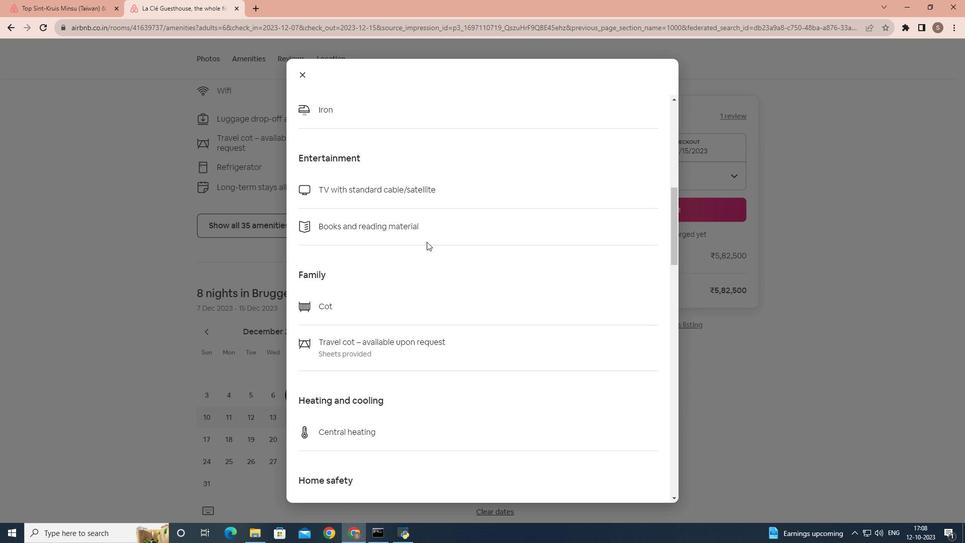 
Action: Mouse scrolled (427, 241) with delta (0, 0)
Screenshot: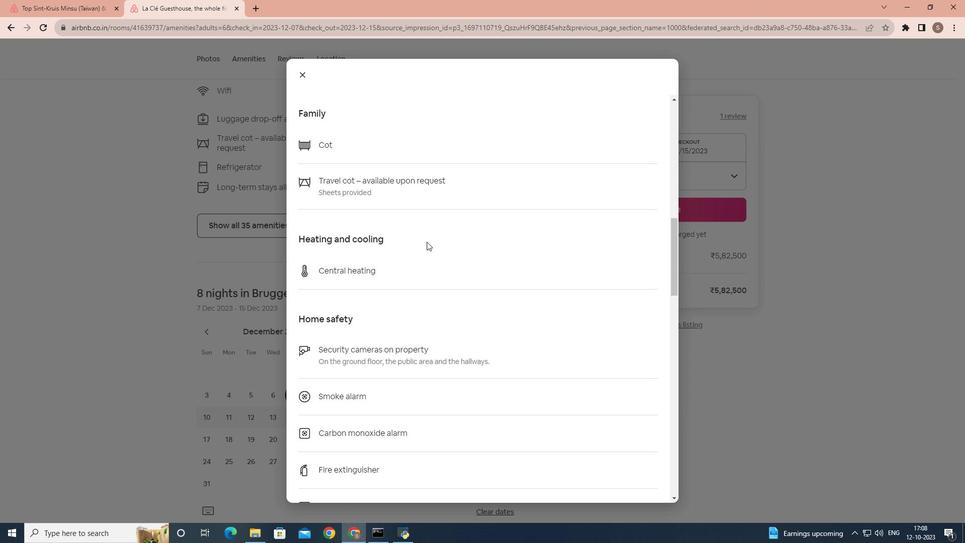 
Action: Mouse scrolled (427, 241) with delta (0, 0)
Screenshot: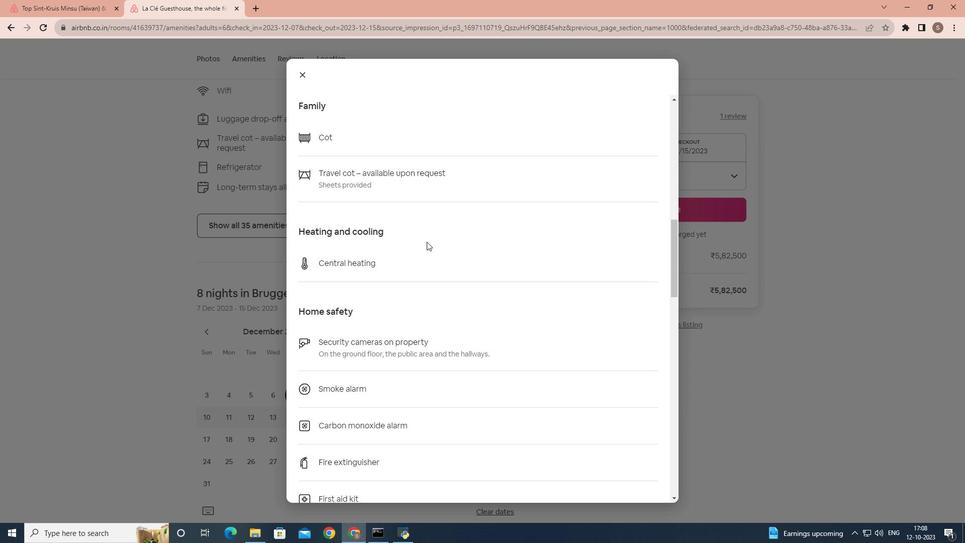 
Action: Mouse scrolled (427, 241) with delta (0, 0)
Screenshot: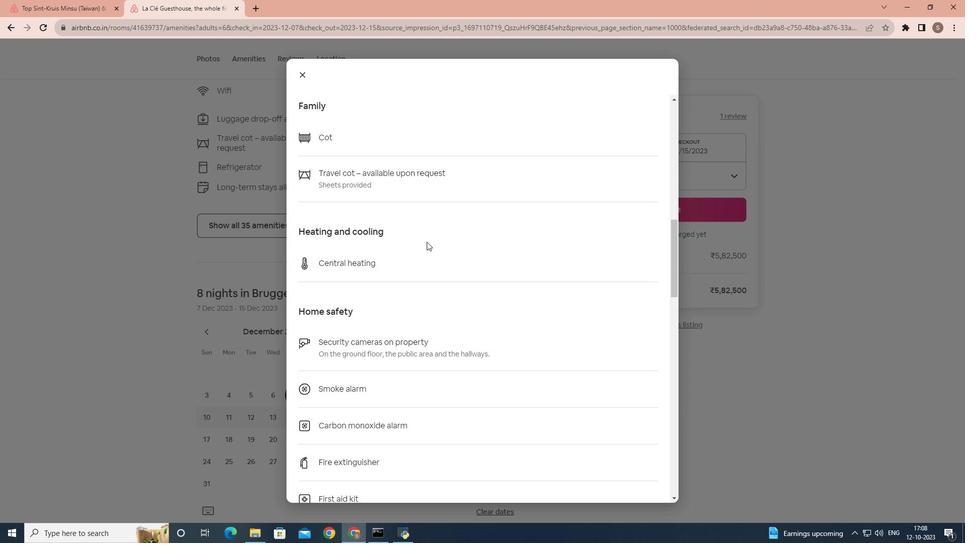 
Action: Mouse scrolled (427, 241) with delta (0, 0)
Screenshot: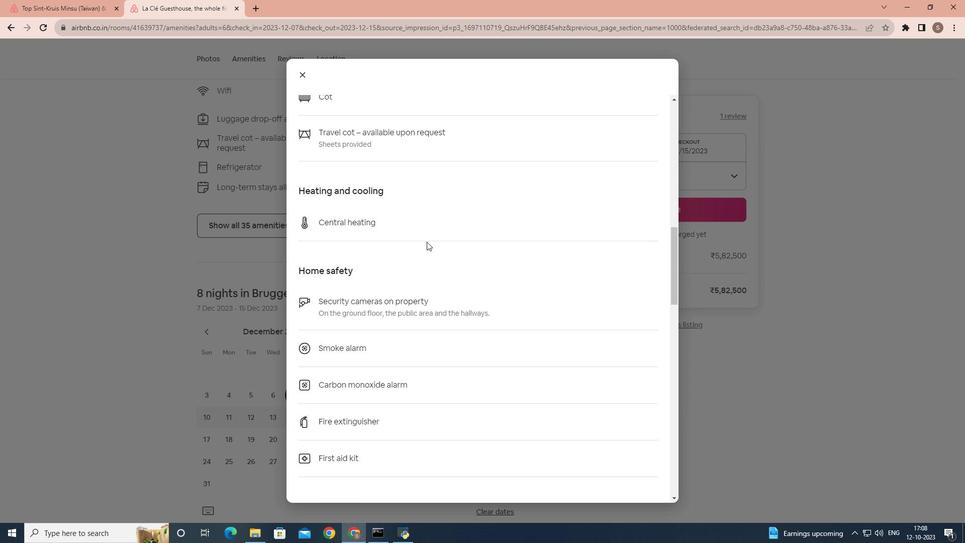 
Action: Mouse scrolled (427, 241) with delta (0, 0)
Screenshot: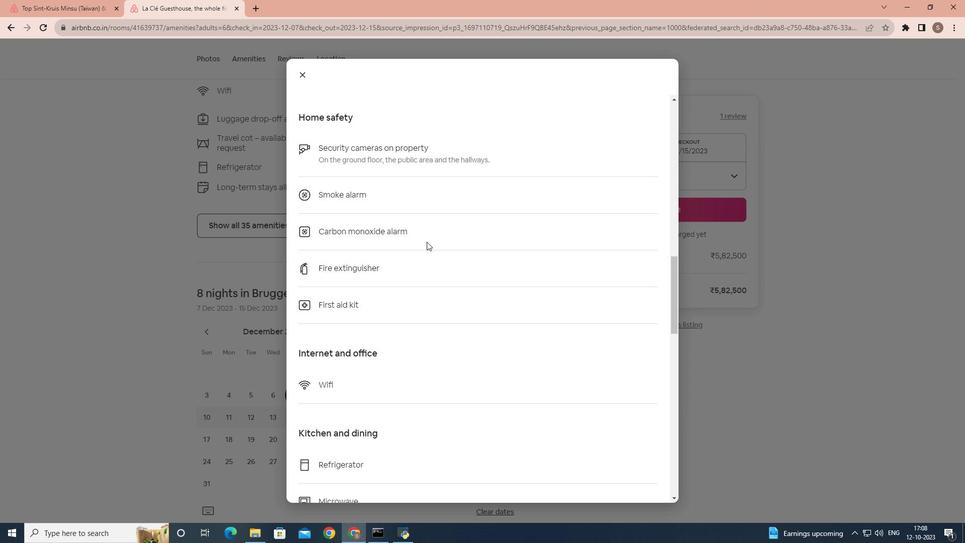 
Action: Mouse scrolled (427, 241) with delta (0, 0)
Screenshot: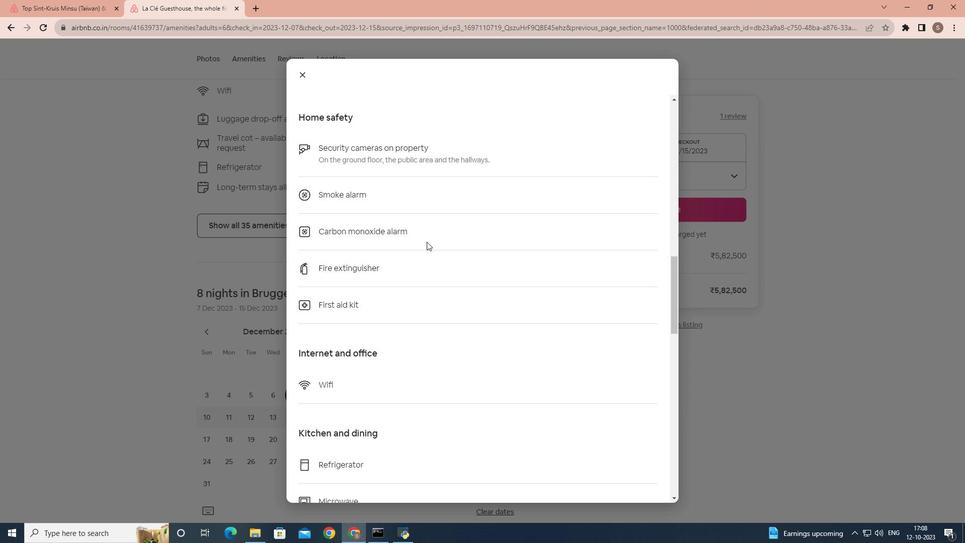
Action: Mouse scrolled (427, 241) with delta (0, 0)
Screenshot: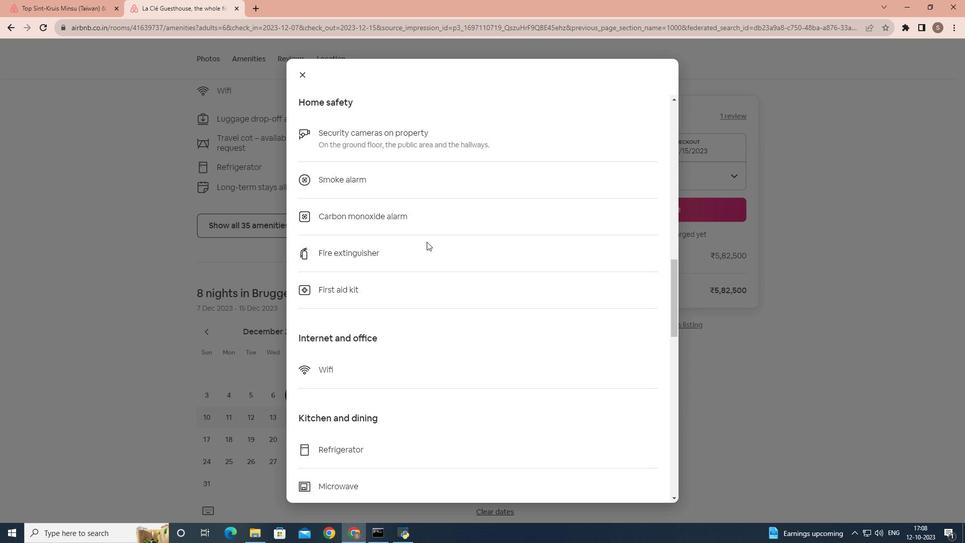 
Action: Mouse scrolled (427, 241) with delta (0, 0)
Screenshot: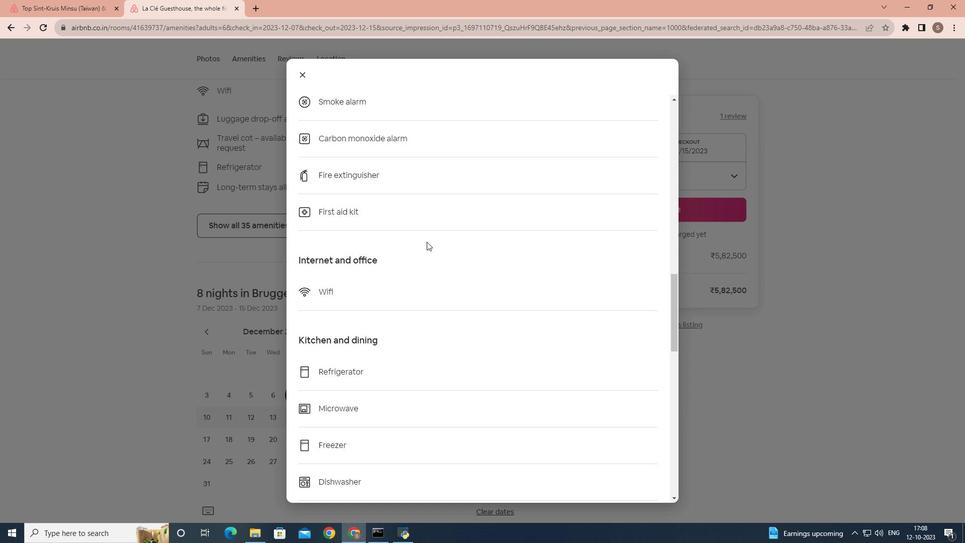 
Action: Mouse scrolled (427, 241) with delta (0, 0)
Screenshot: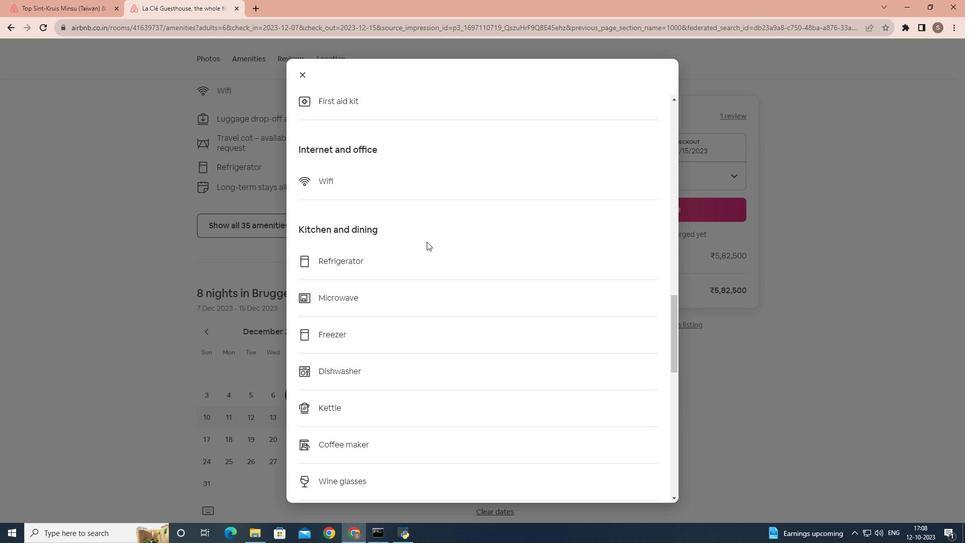 
Action: Mouse scrolled (427, 241) with delta (0, 0)
Screenshot: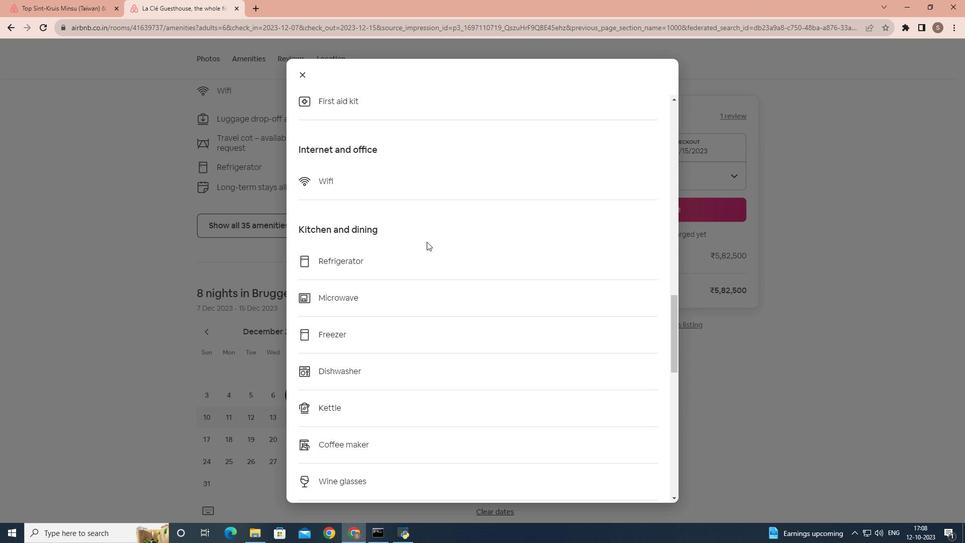 
Action: Mouse scrolled (427, 241) with delta (0, 0)
Screenshot: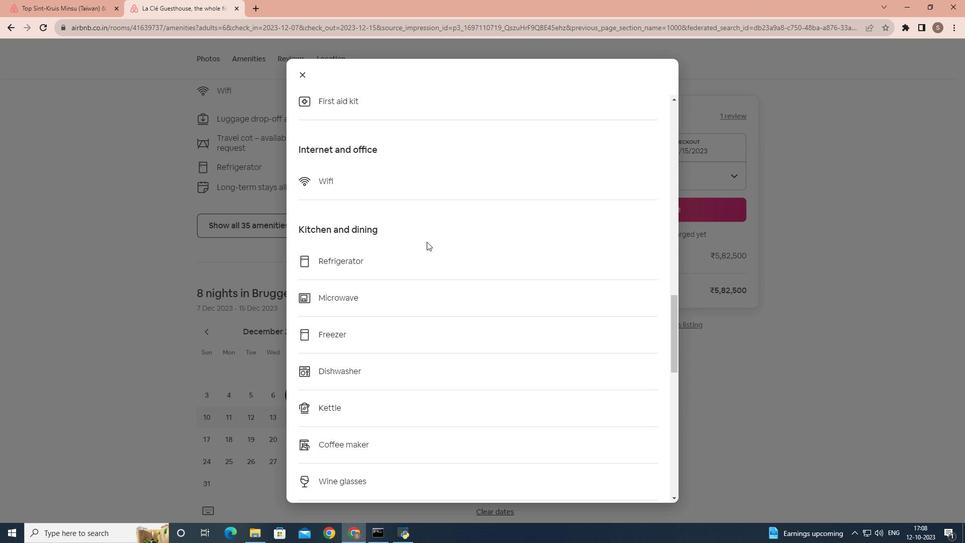 
Action: Mouse scrolled (427, 241) with delta (0, 0)
Screenshot: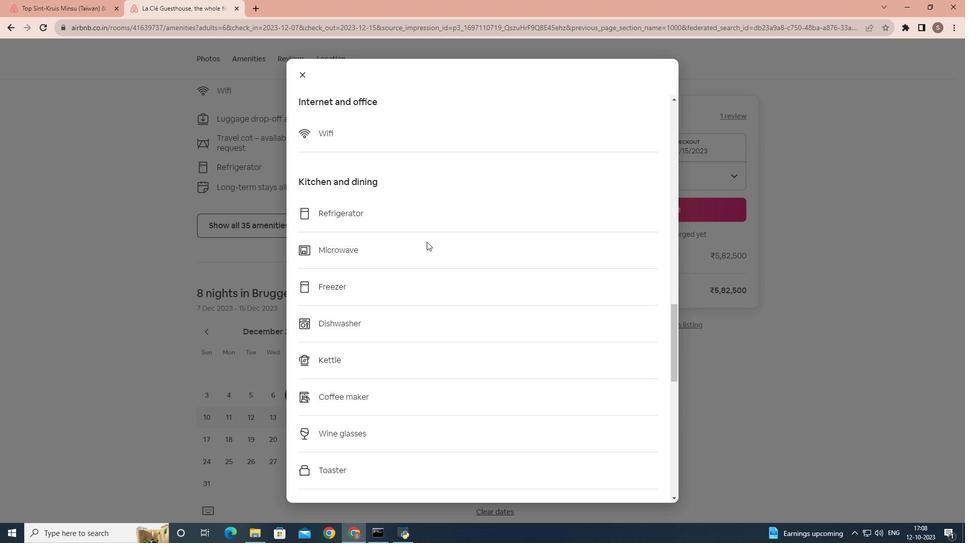 
Action: Mouse scrolled (427, 241) with delta (0, 0)
Screenshot: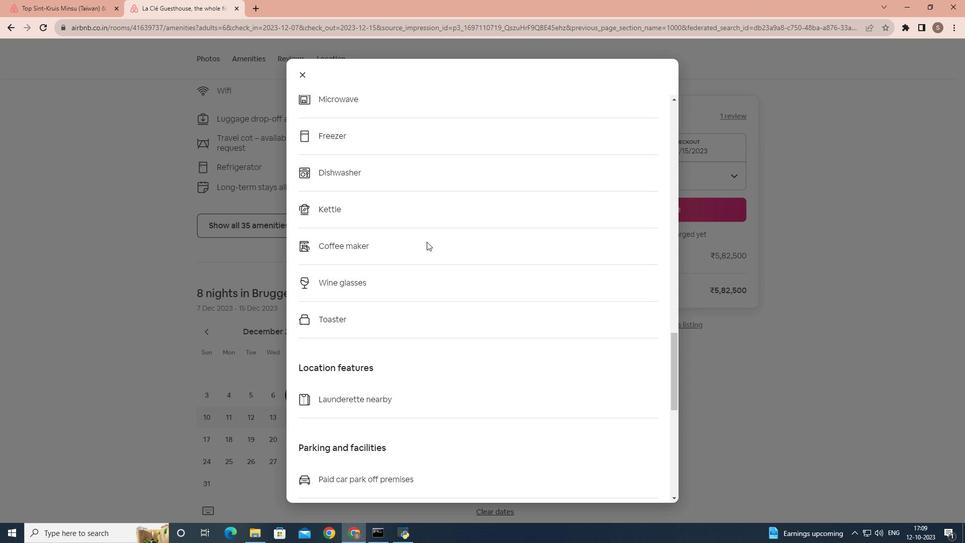 
Action: Mouse scrolled (427, 241) with delta (0, 0)
Screenshot: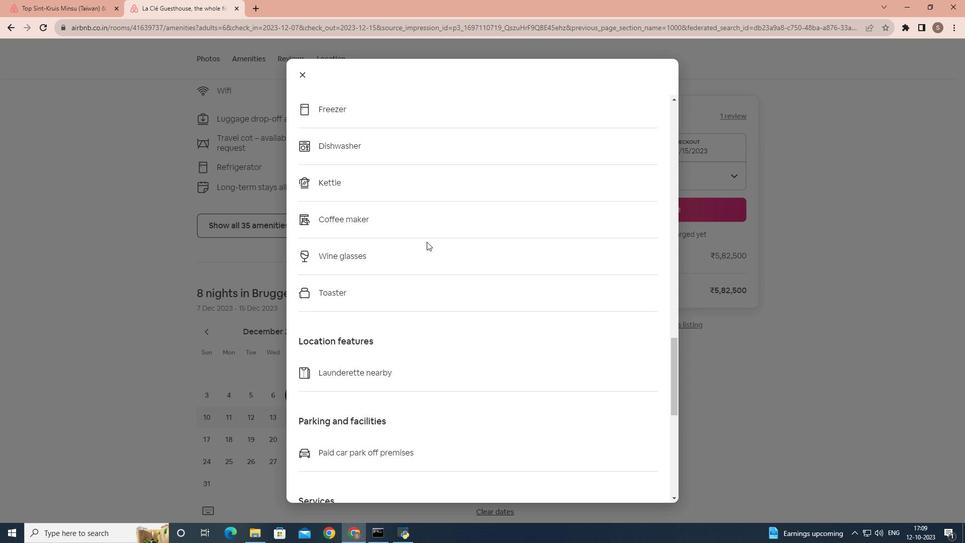
Action: Mouse scrolled (427, 241) with delta (0, 0)
Screenshot: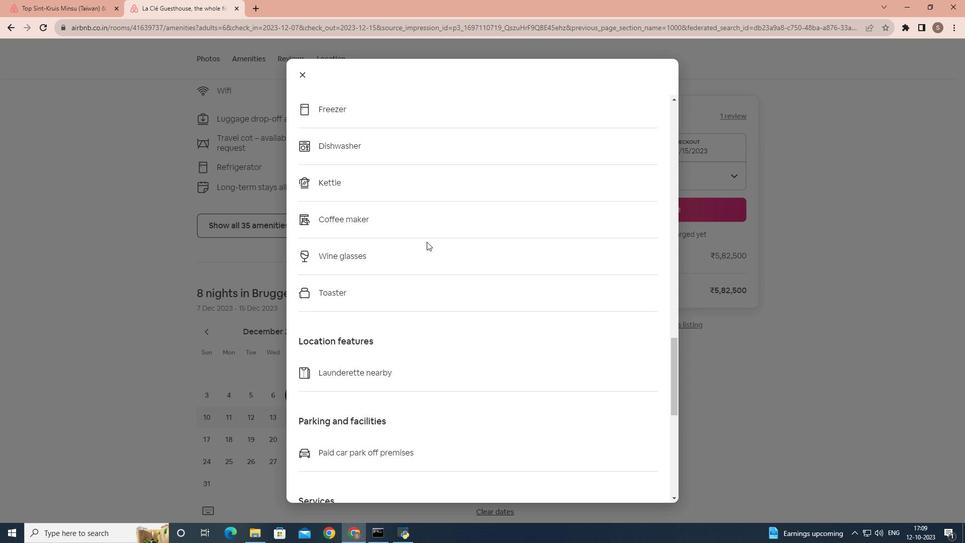 
Action: Mouse scrolled (427, 241) with delta (0, 0)
Screenshot: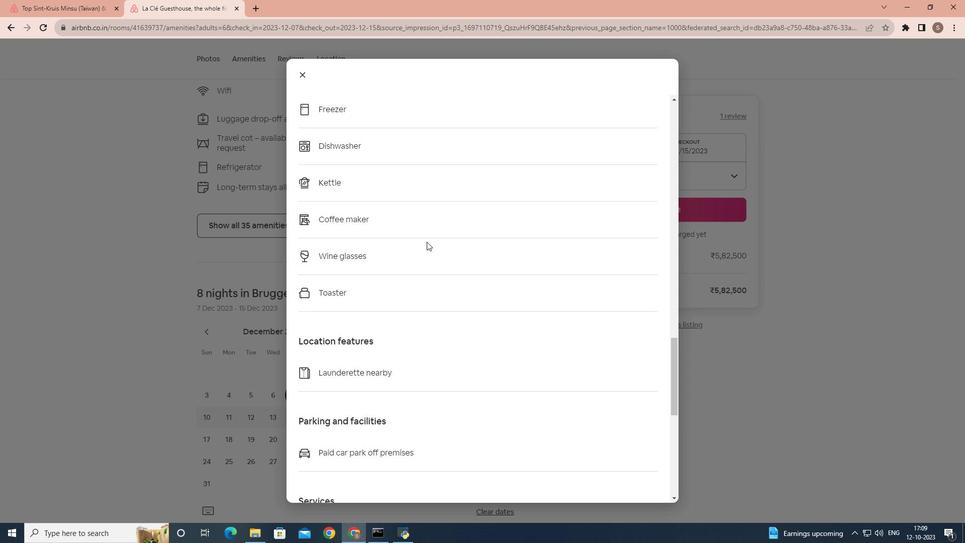 
Action: Mouse scrolled (427, 241) with delta (0, 0)
Screenshot: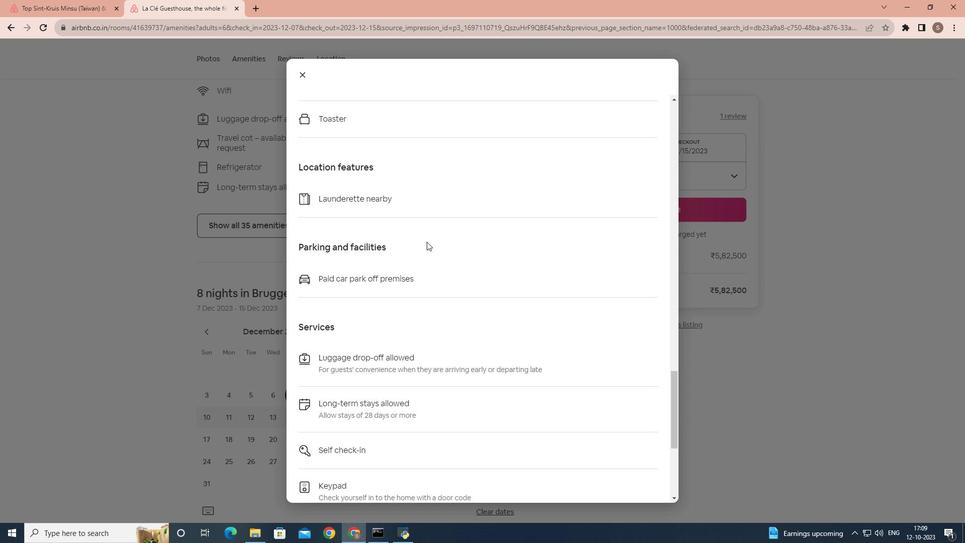 
Action: Mouse scrolled (427, 241) with delta (0, 0)
Screenshot: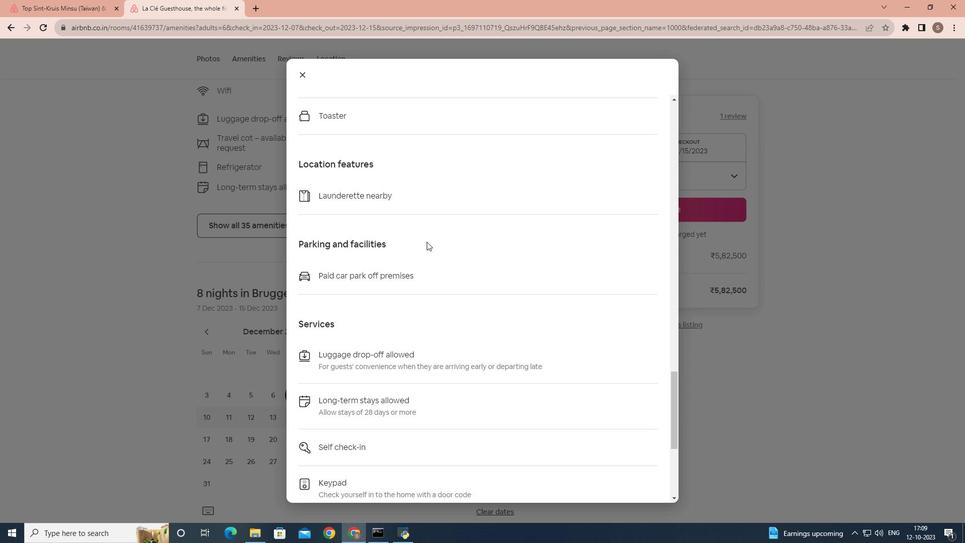 
Action: Mouse scrolled (427, 241) with delta (0, 0)
Screenshot: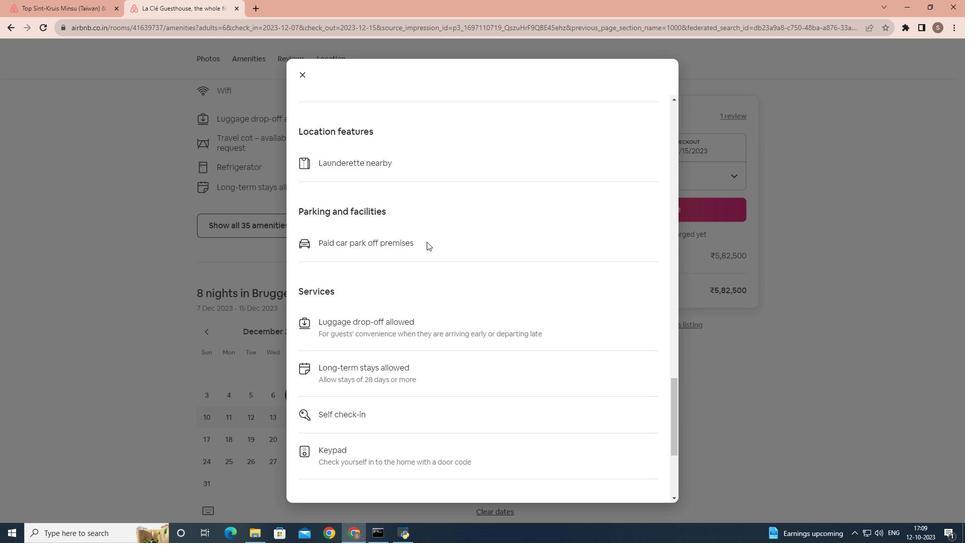 
Action: Mouse scrolled (427, 241) with delta (0, 0)
Screenshot: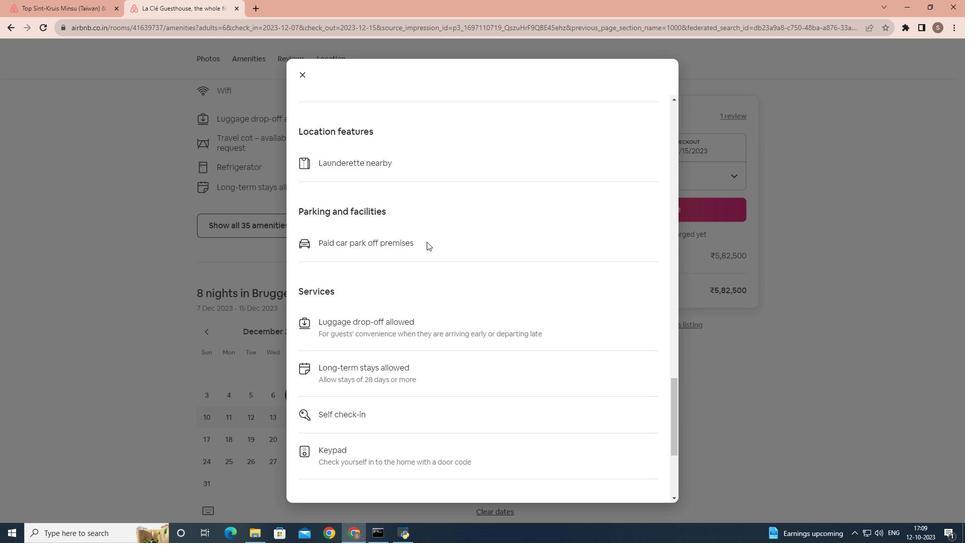 
Action: Mouse scrolled (427, 241) with delta (0, 0)
Screenshot: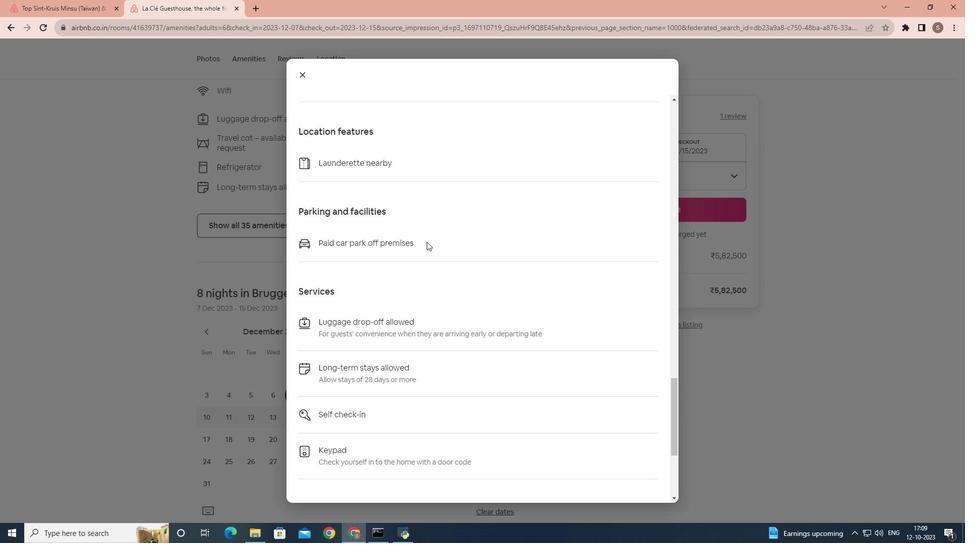 
Action: Mouse moved to (386, 186)
Screenshot: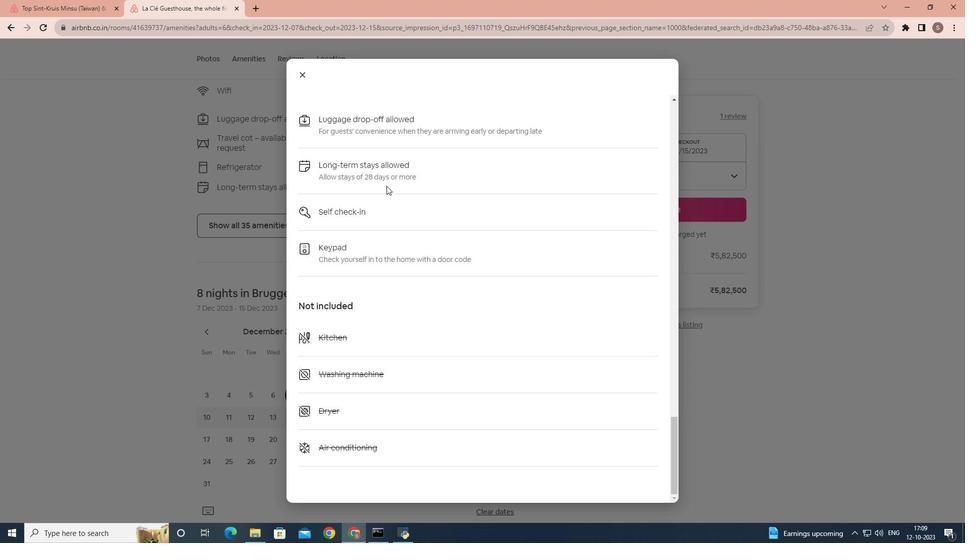 
Action: Mouse scrolled (386, 185) with delta (0, 0)
Screenshot: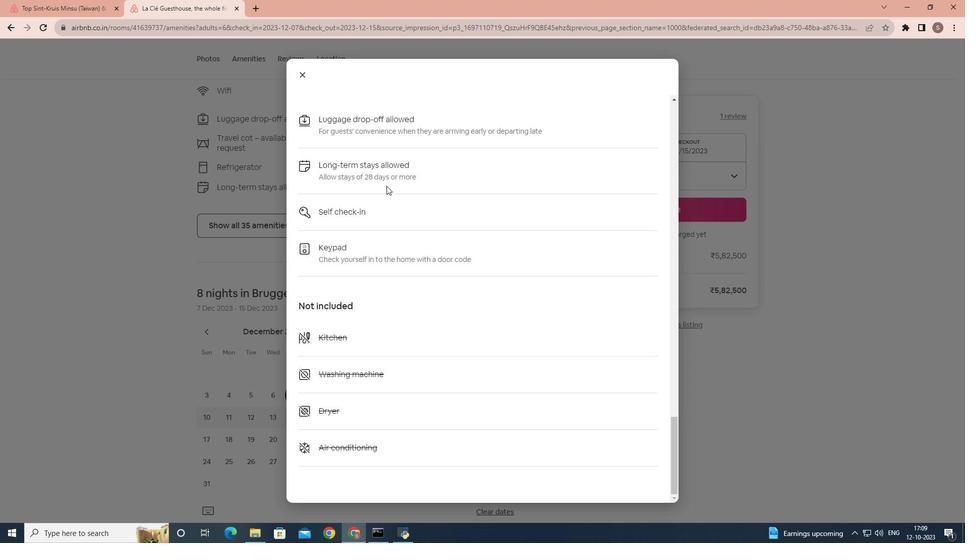 
Action: Mouse scrolled (386, 185) with delta (0, 0)
Screenshot: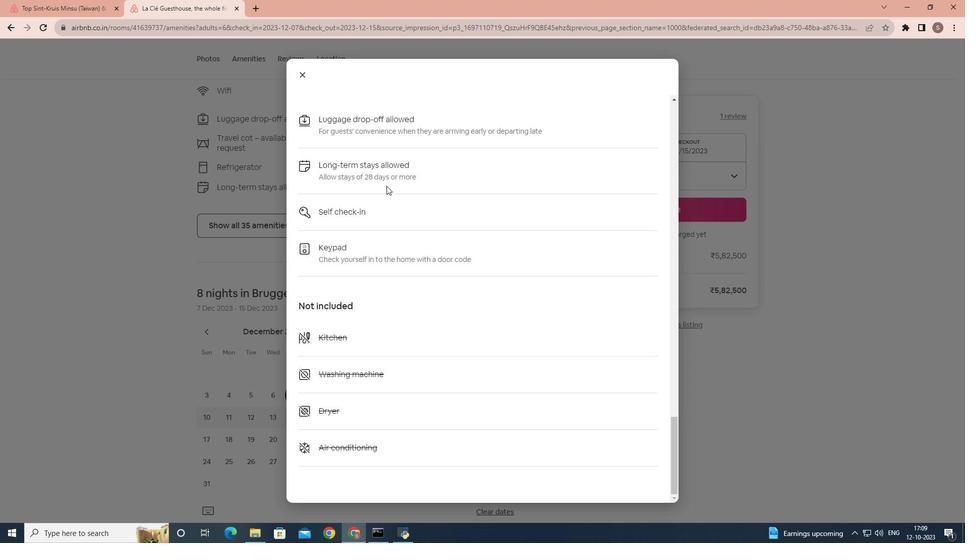 
Action: Mouse scrolled (386, 185) with delta (0, 0)
Screenshot: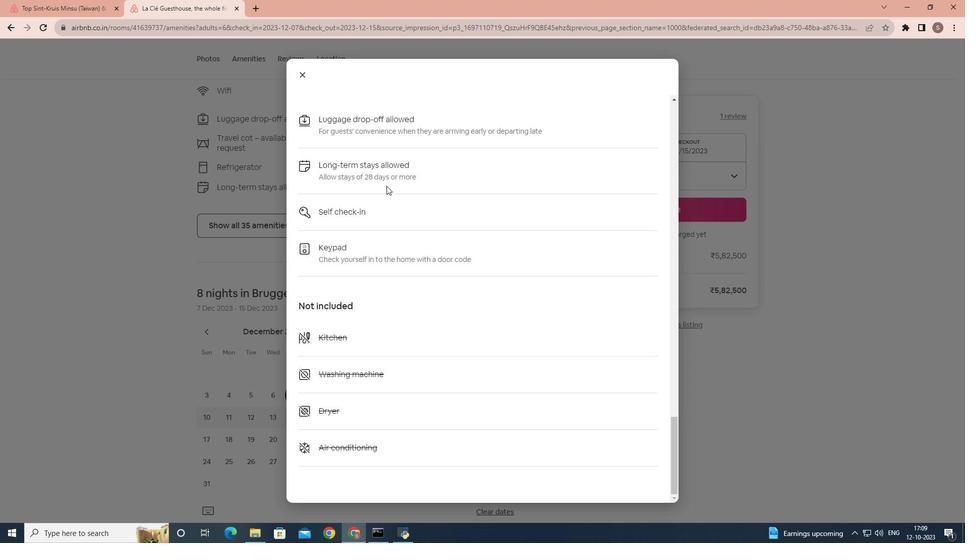 
Action: Mouse scrolled (386, 185) with delta (0, 0)
Screenshot: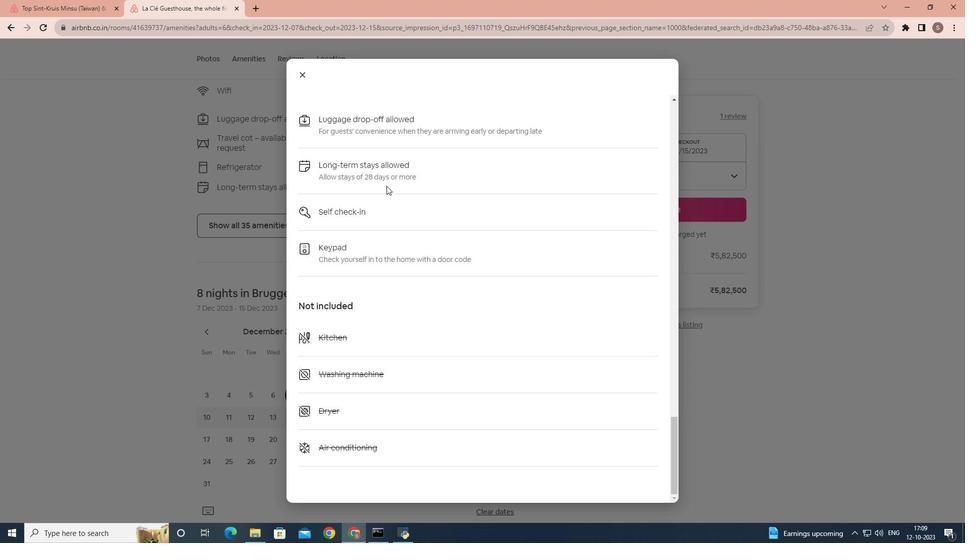 
Action: Mouse moved to (299, 72)
Screenshot: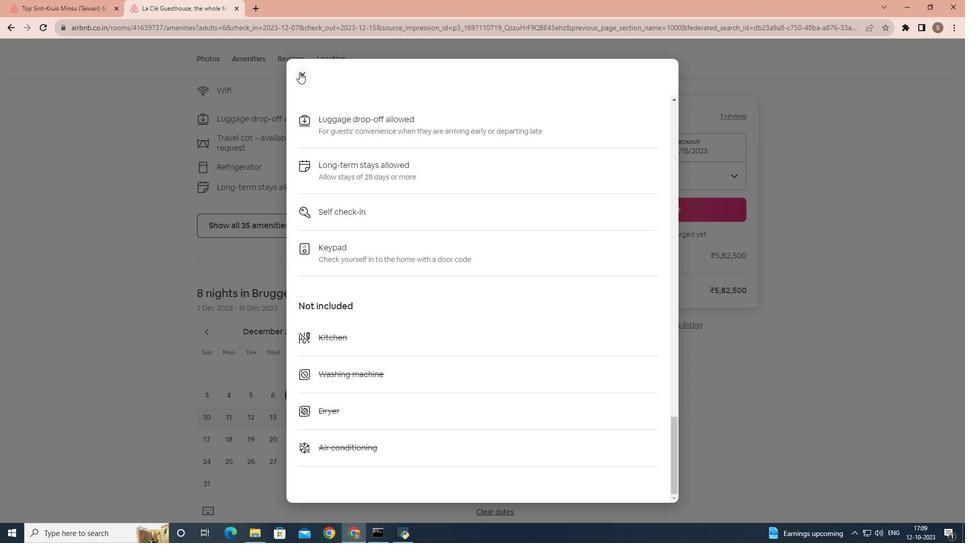 
Action: Mouse pressed left at (299, 72)
Screenshot: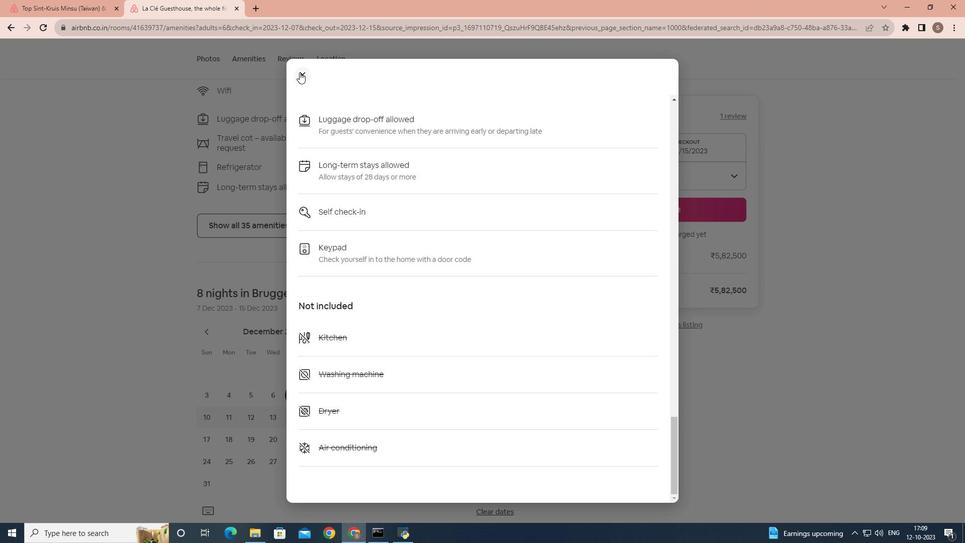 
Action: Mouse moved to (309, 213)
Screenshot: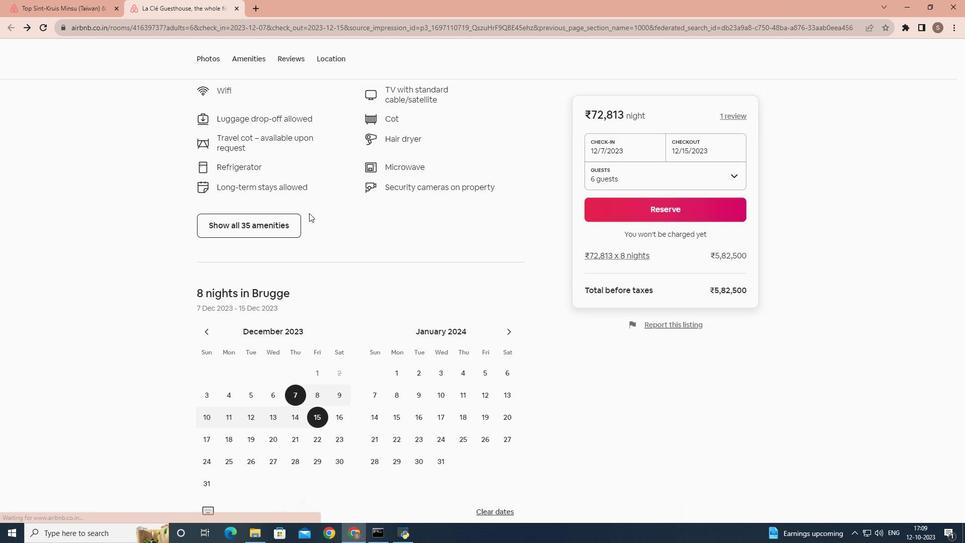 
Action: Mouse scrolled (309, 212) with delta (0, 0)
Screenshot: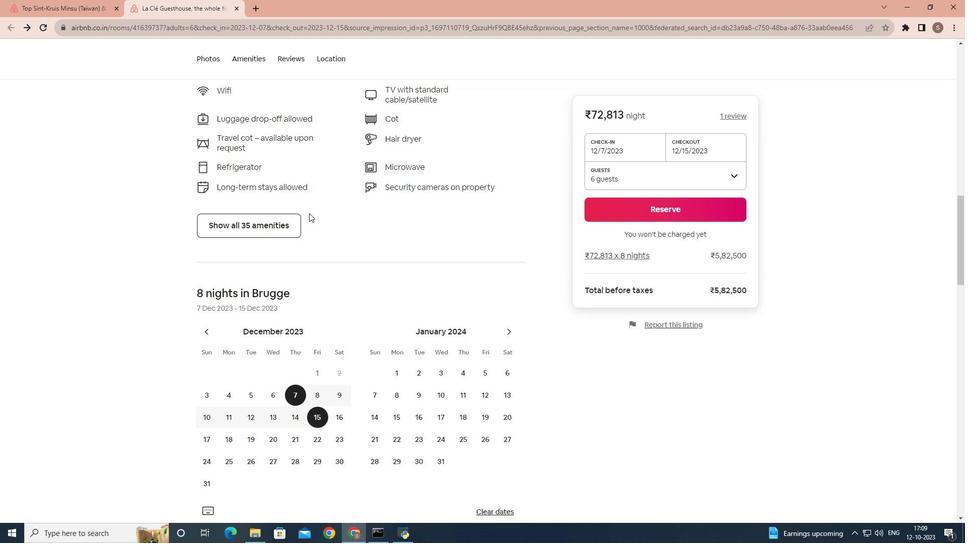 
Action: Mouse scrolled (309, 212) with delta (0, 0)
Screenshot: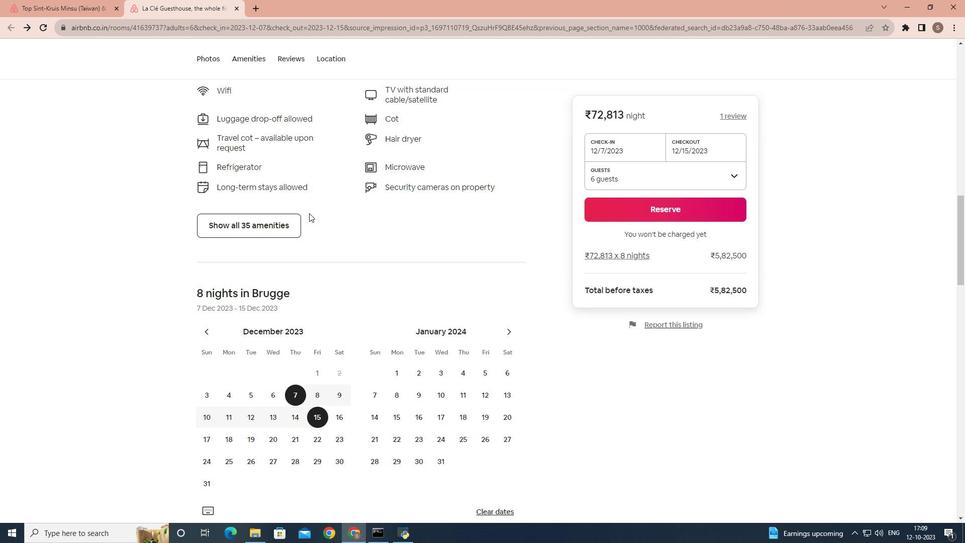 
Action: Mouse scrolled (309, 212) with delta (0, 0)
Screenshot: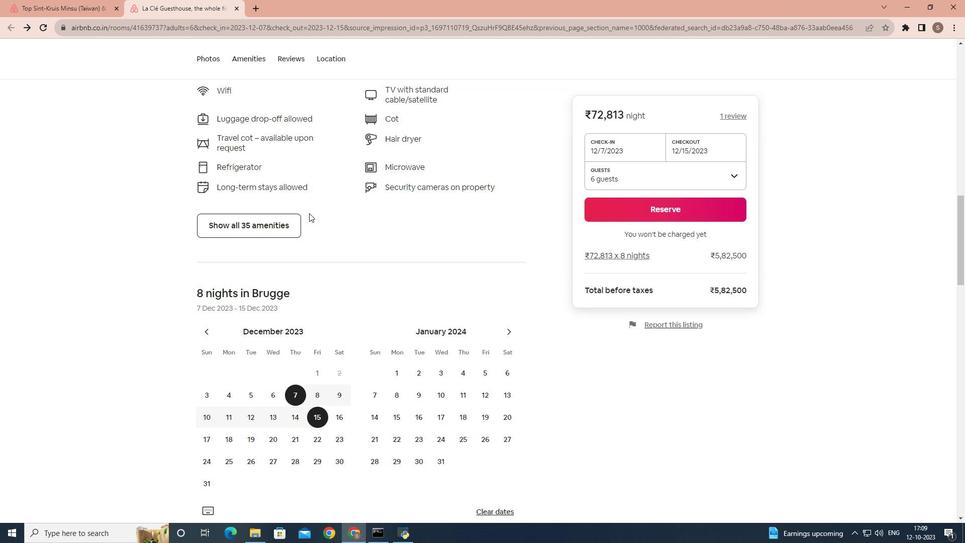 
Action: Mouse scrolled (309, 212) with delta (0, 0)
Screenshot: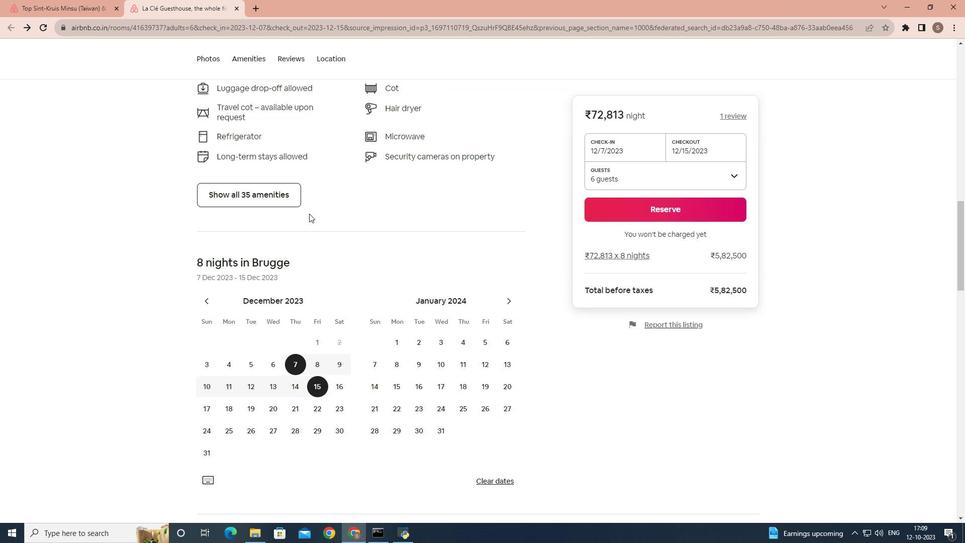
Action: Mouse moved to (309, 213)
Screenshot: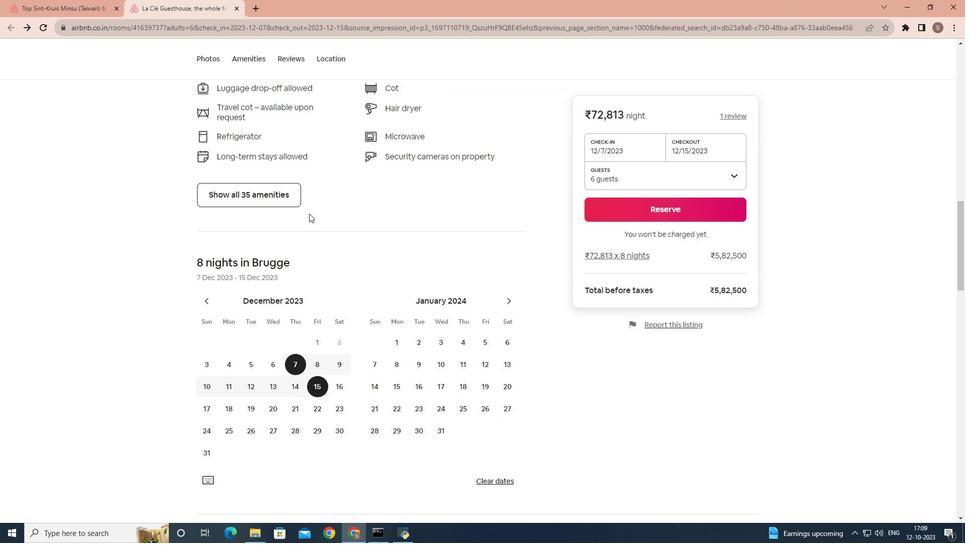 
Action: Mouse scrolled (309, 213) with delta (0, 0)
Screenshot: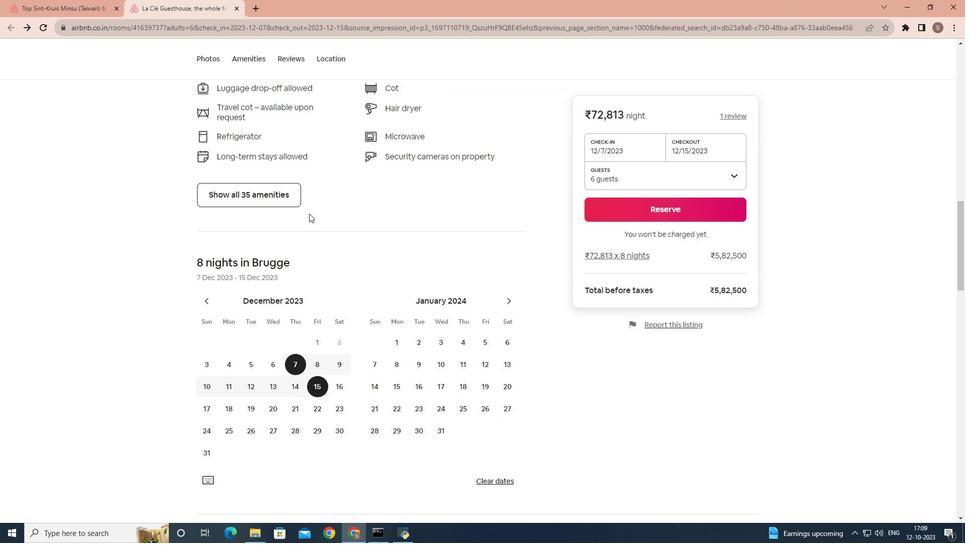 
Action: Mouse scrolled (309, 213) with delta (0, 0)
Screenshot: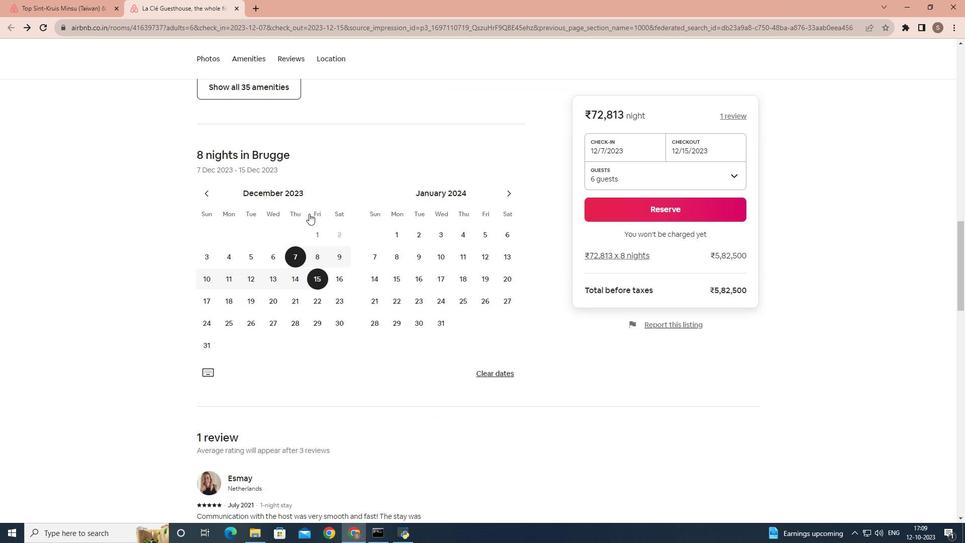 
Action: Mouse scrolled (309, 213) with delta (0, 0)
Screenshot: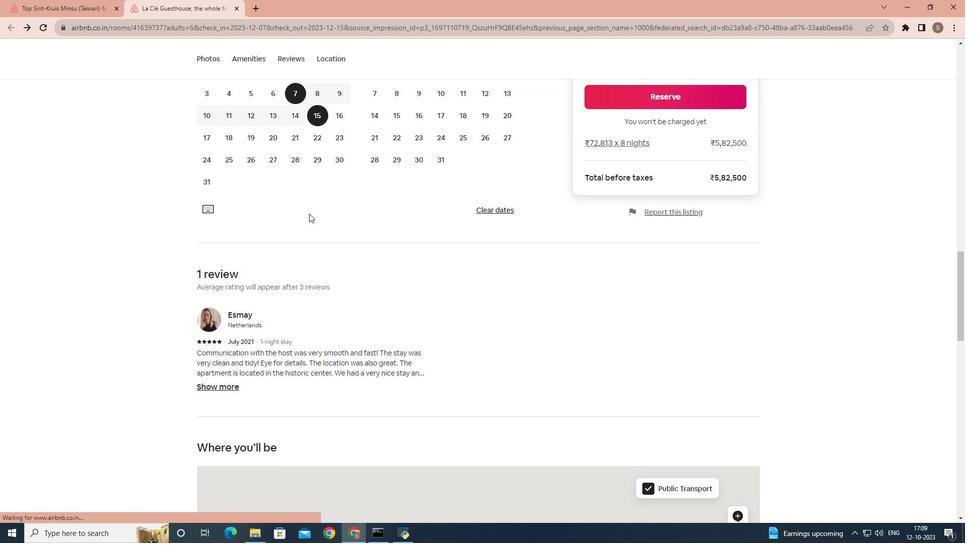 
Action: Mouse scrolled (309, 213) with delta (0, 0)
Screenshot: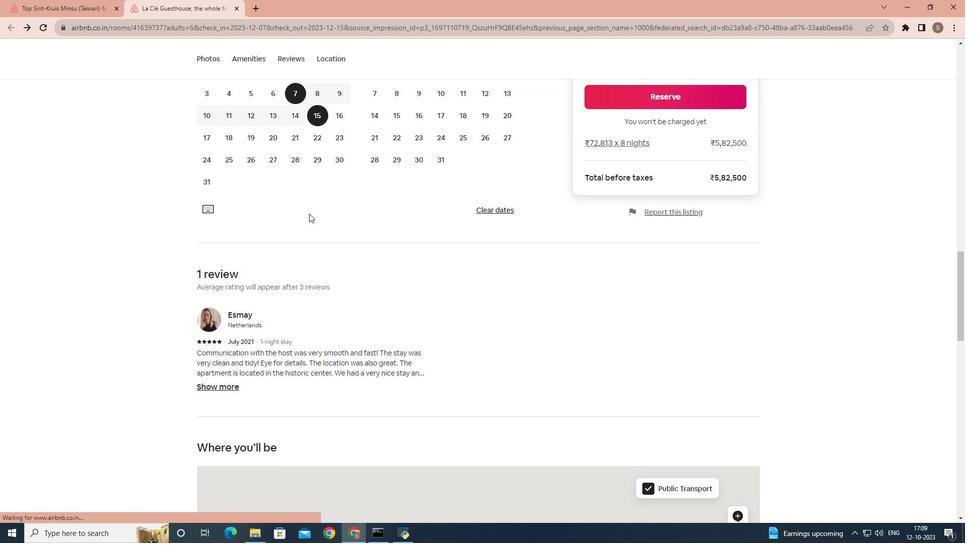 
Action: Mouse scrolled (309, 213) with delta (0, 0)
Screenshot: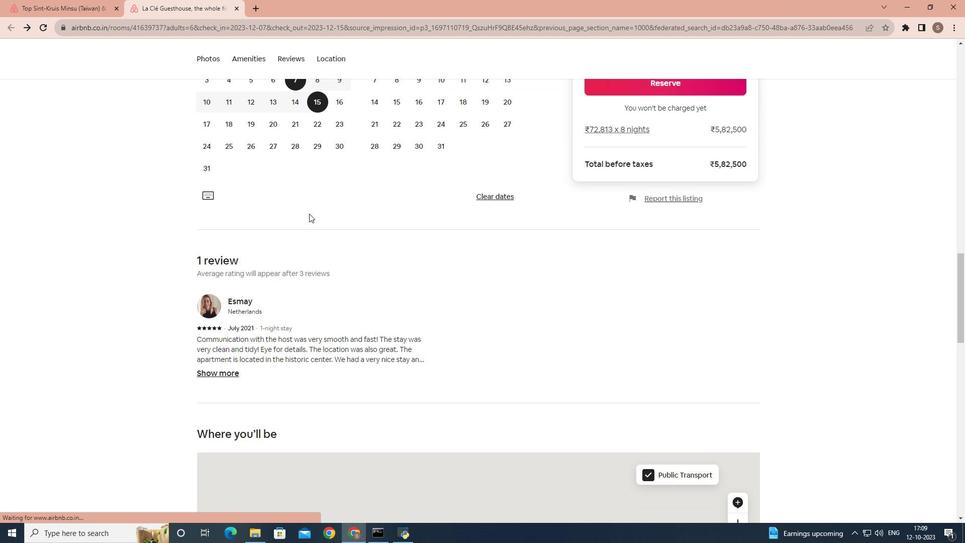 
Action: Mouse moved to (237, 238)
Screenshot: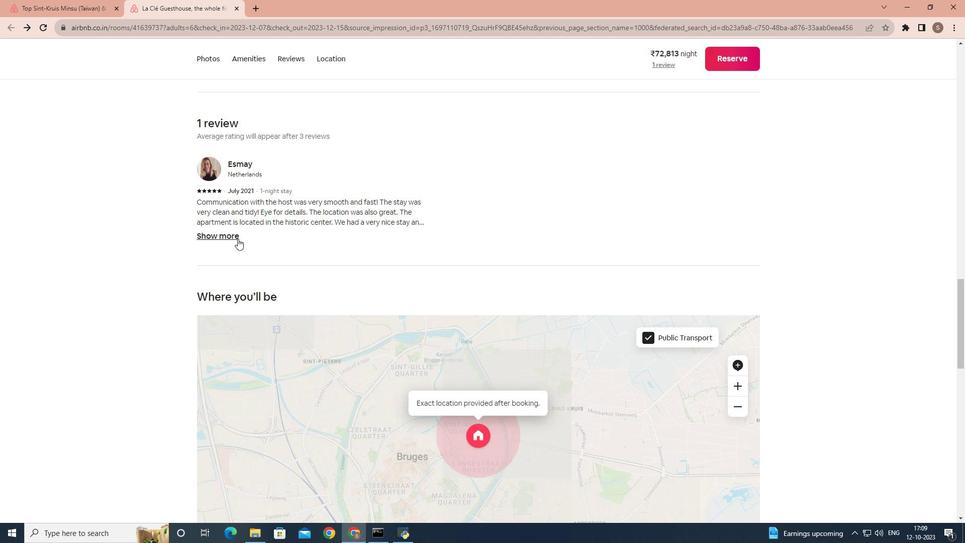 
Action: Mouse pressed left at (237, 238)
Screenshot: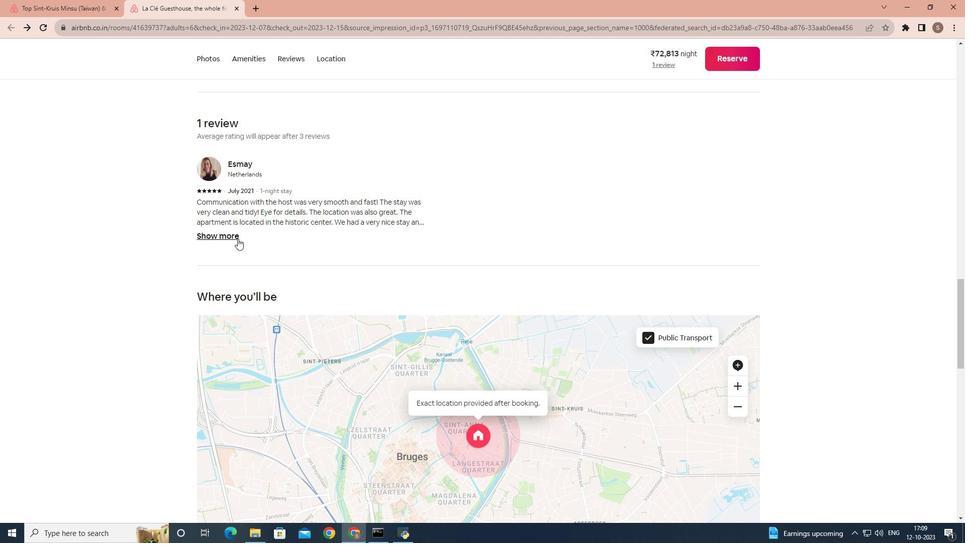 
Action: Mouse moved to (237, 204)
Screenshot: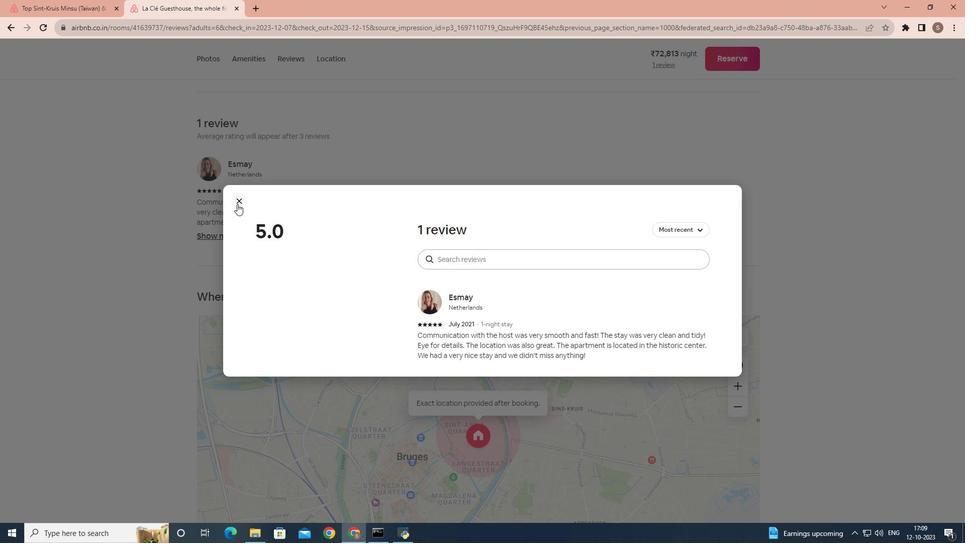 
Action: Mouse pressed left at (237, 204)
Screenshot: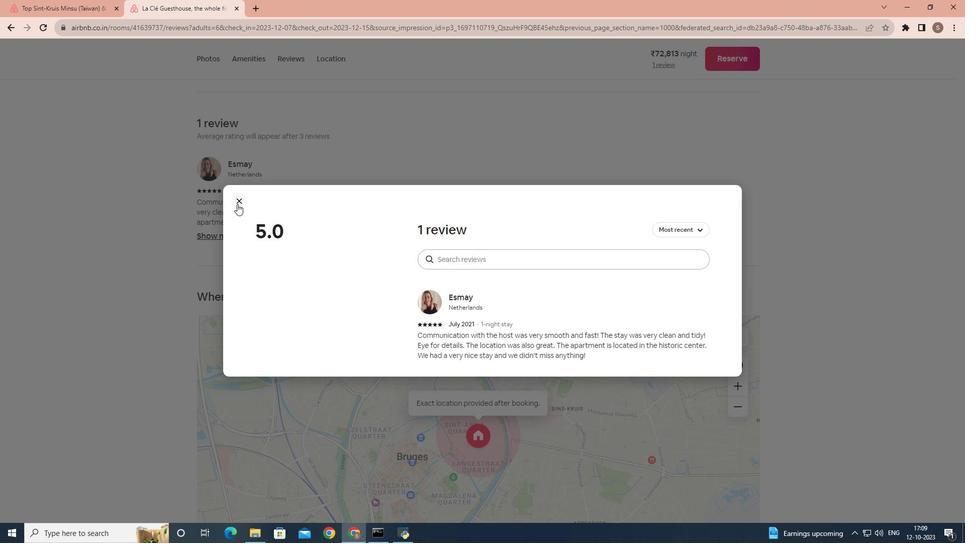 
Action: Mouse moved to (274, 230)
Screenshot: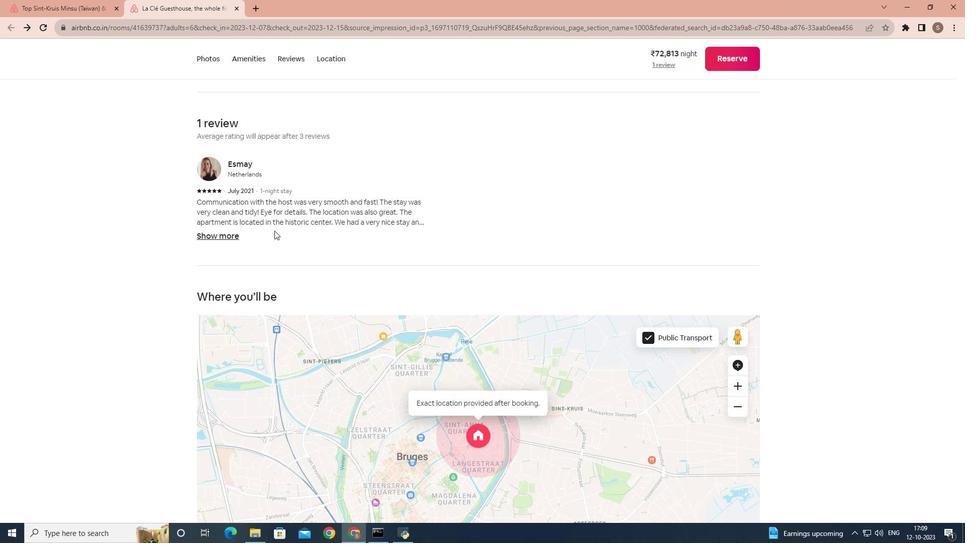 
Action: Mouse scrolled (274, 230) with delta (0, 0)
Screenshot: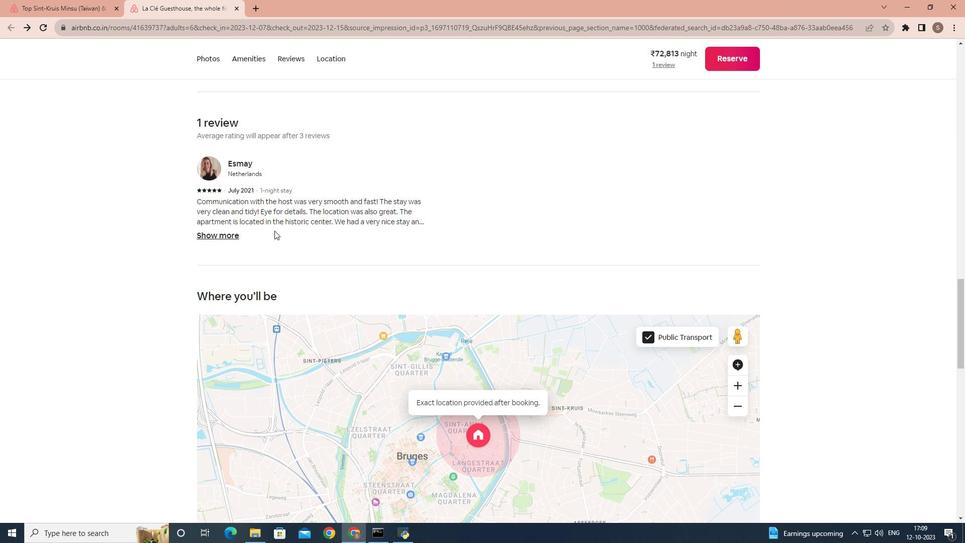 
Action: Mouse scrolled (274, 230) with delta (0, 0)
Screenshot: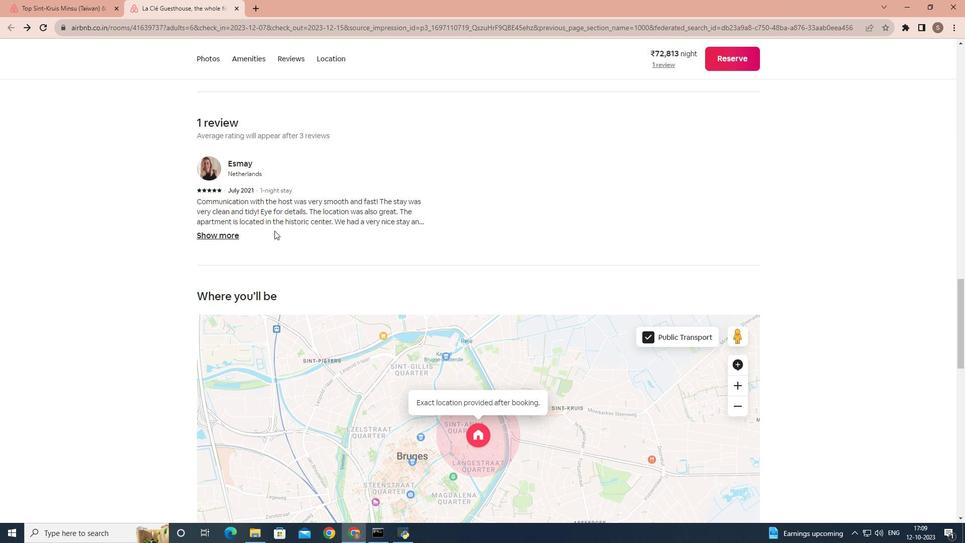 
Action: Mouse scrolled (274, 230) with delta (0, 0)
Screenshot: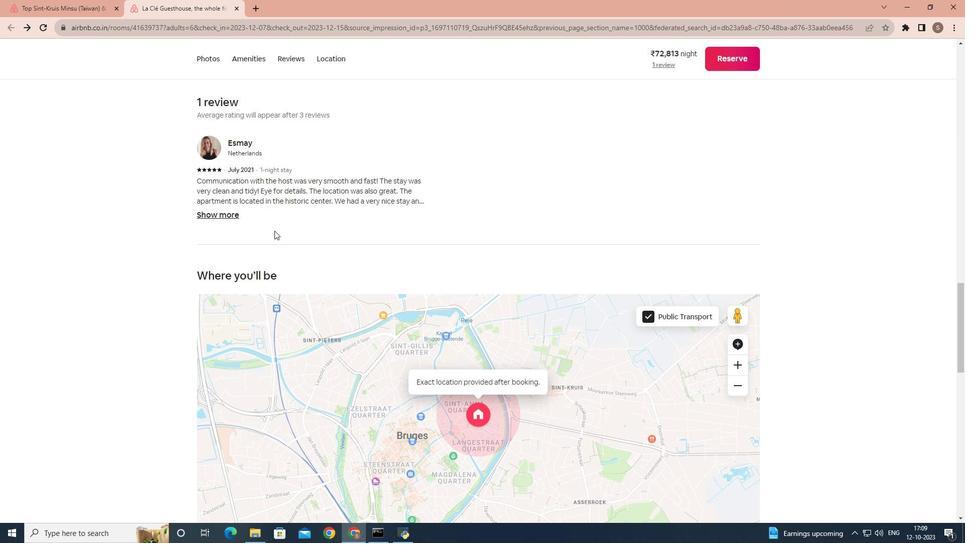 
Action: Mouse scrolled (274, 230) with delta (0, 0)
Screenshot: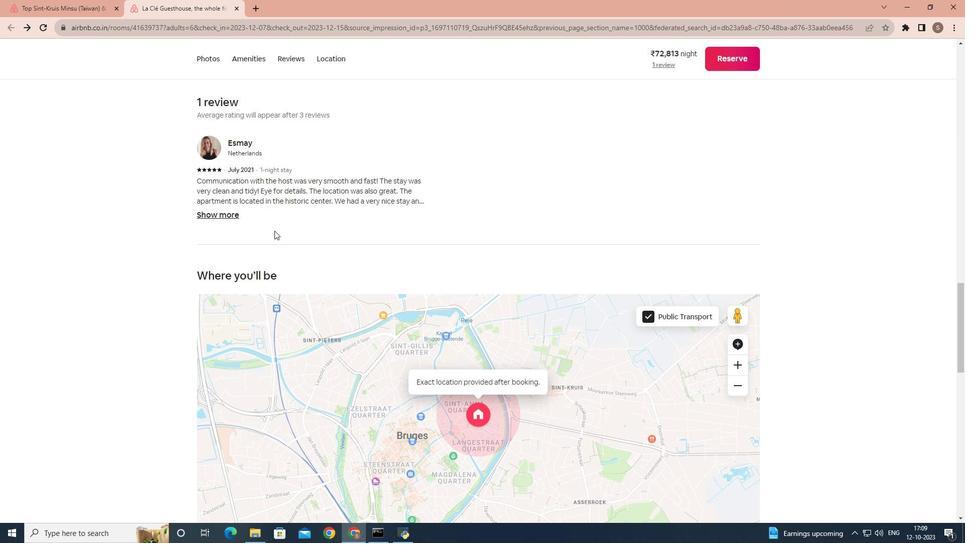 
Action: Mouse scrolled (274, 230) with delta (0, 0)
Screenshot: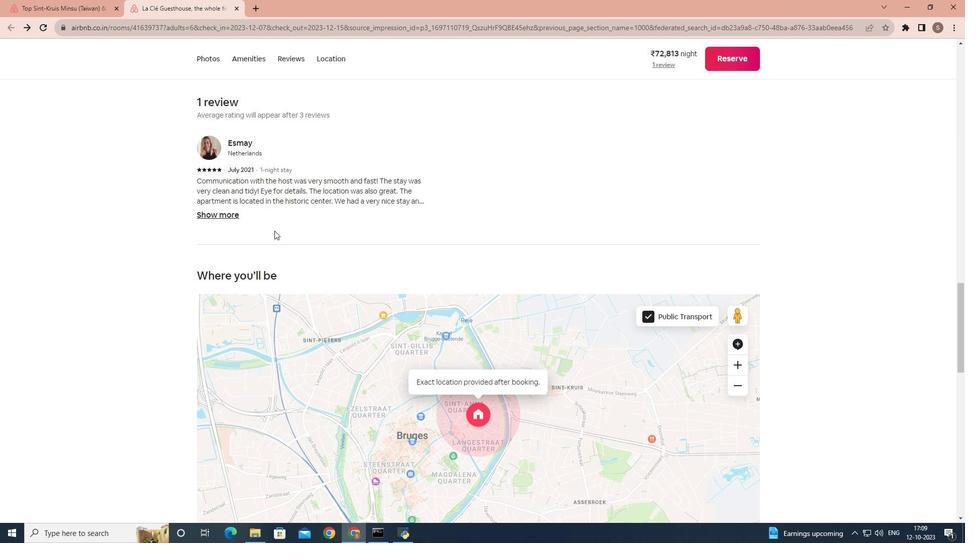 
Action: Mouse scrolled (274, 230) with delta (0, 0)
Screenshot: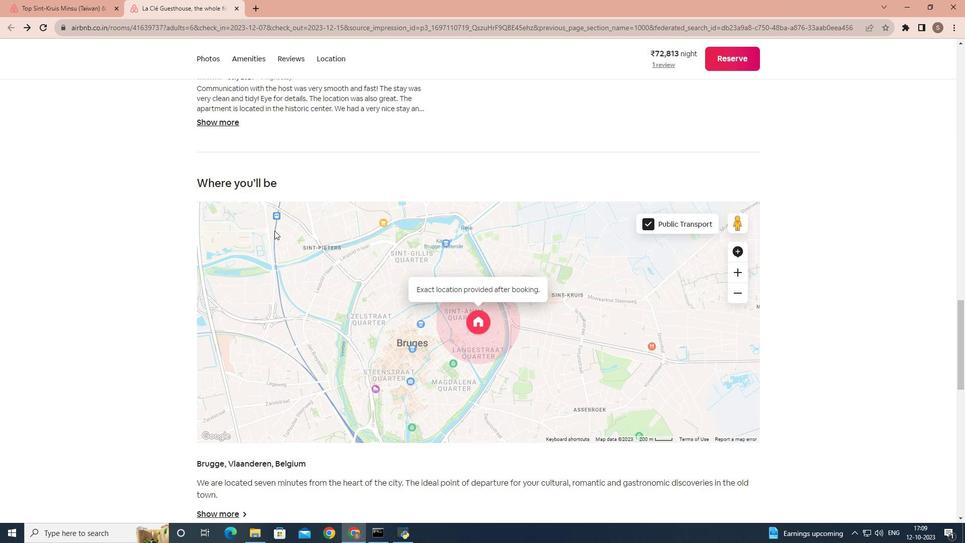 
Action: Mouse scrolled (274, 230) with delta (0, 0)
Screenshot: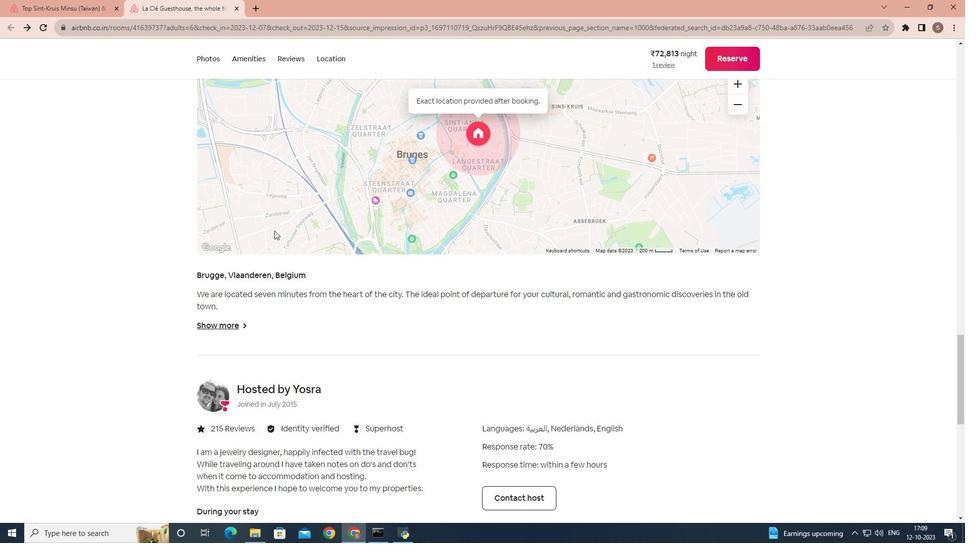 
Action: Mouse scrolled (274, 230) with delta (0, 0)
Screenshot: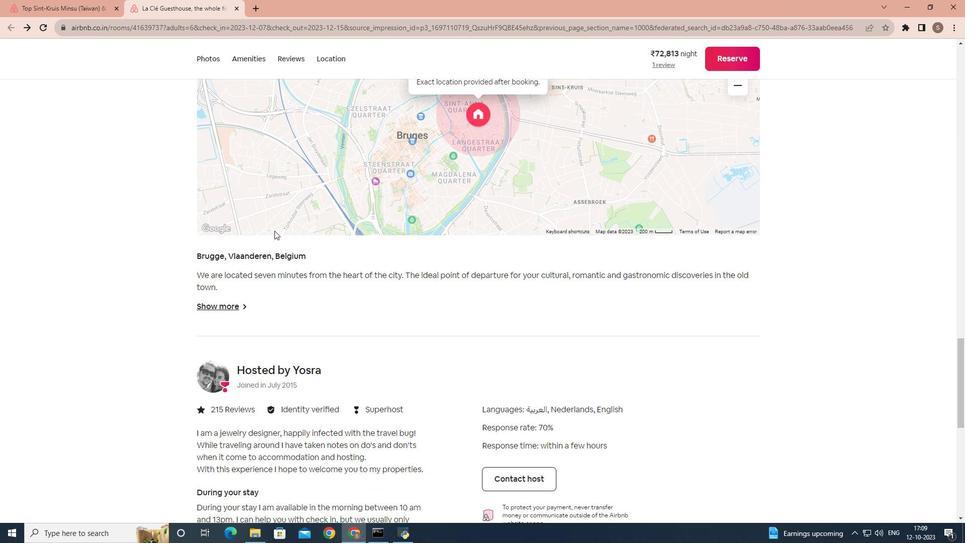 
Action: Mouse moved to (238, 230)
Screenshot: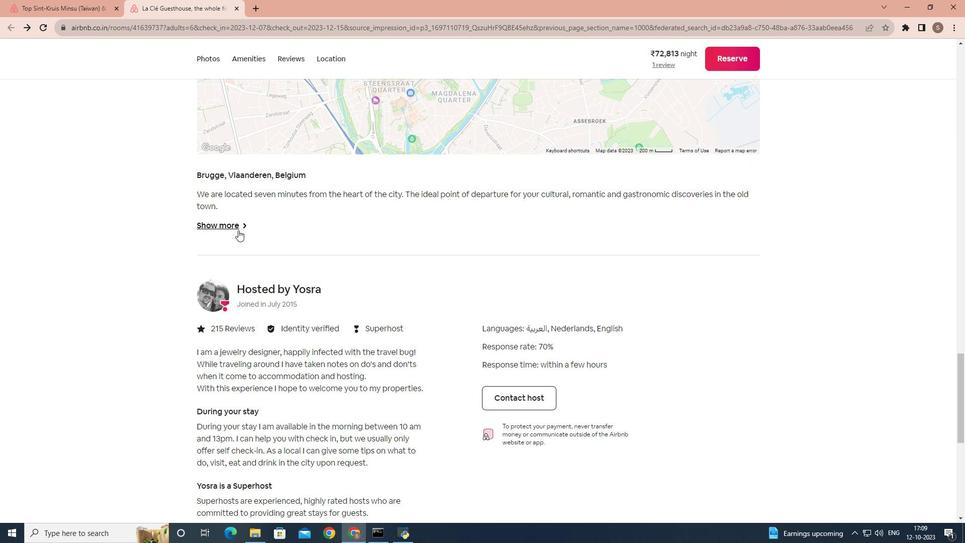 
Action: Mouse pressed left at (238, 230)
Screenshot: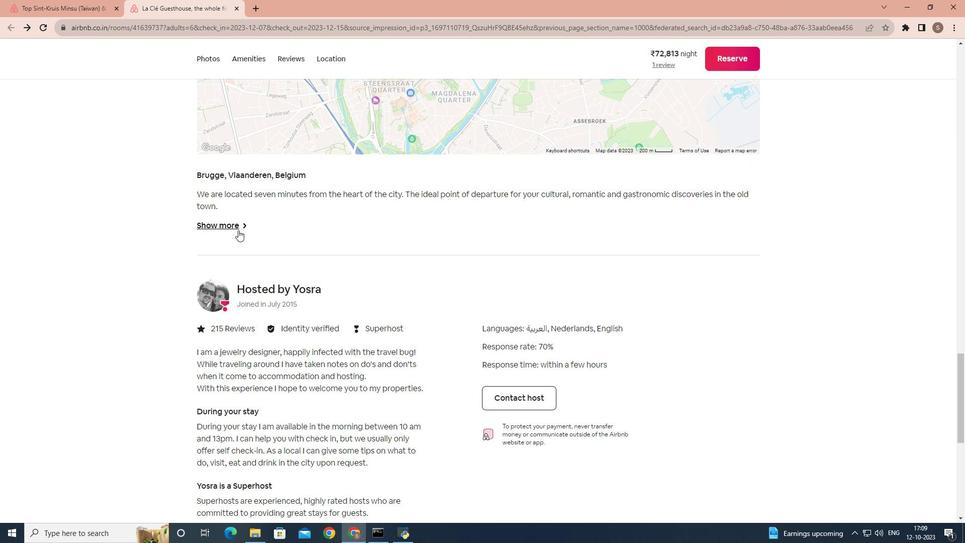 
Action: Mouse moved to (55, 174)
Screenshot: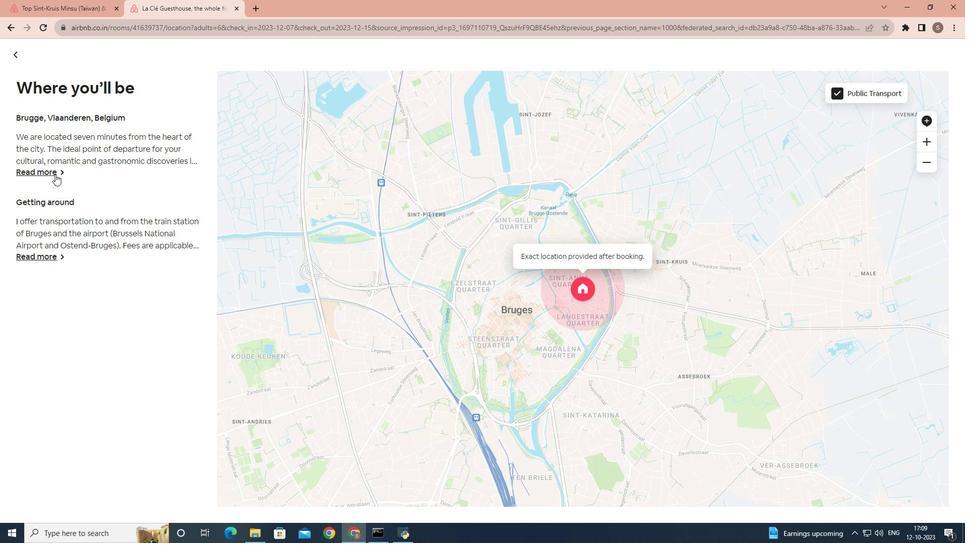 
Action: Mouse pressed left at (55, 174)
Screenshot: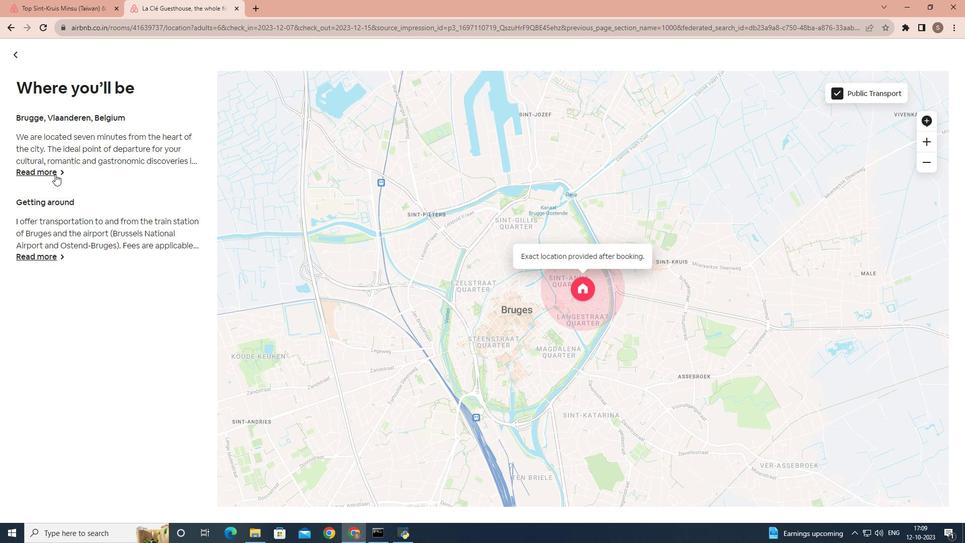 
Action: Mouse moved to (43, 255)
Screenshot: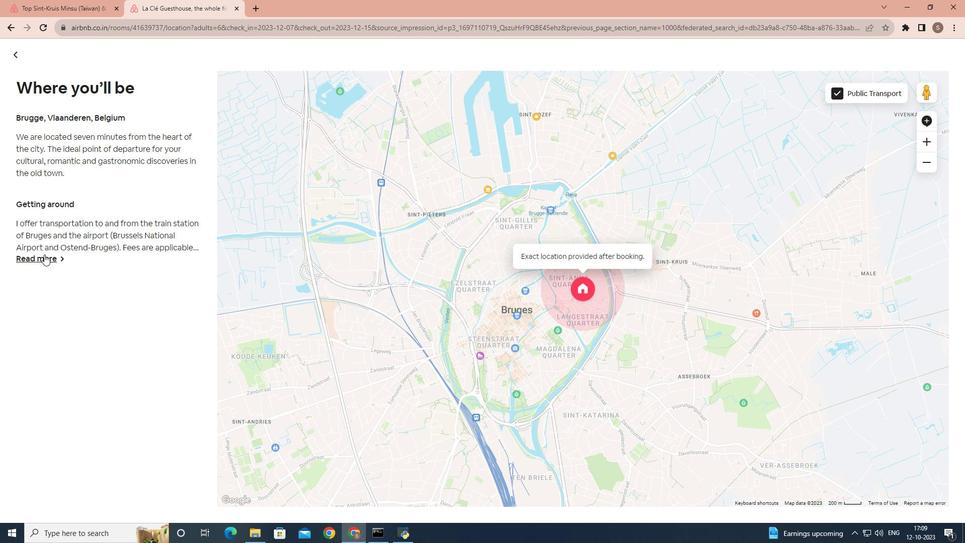 
Action: Mouse pressed left at (43, 255)
Screenshot: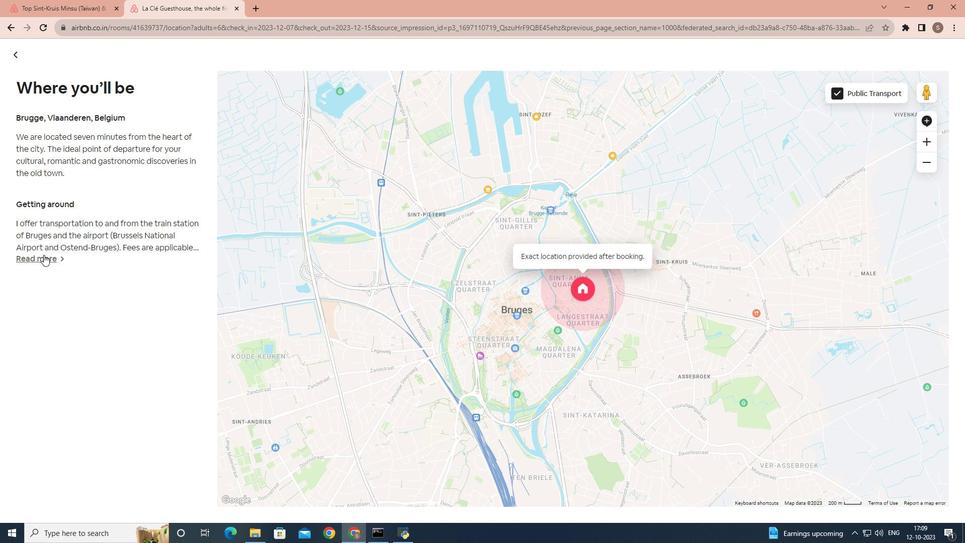 
Action: Mouse moved to (16, 55)
Screenshot: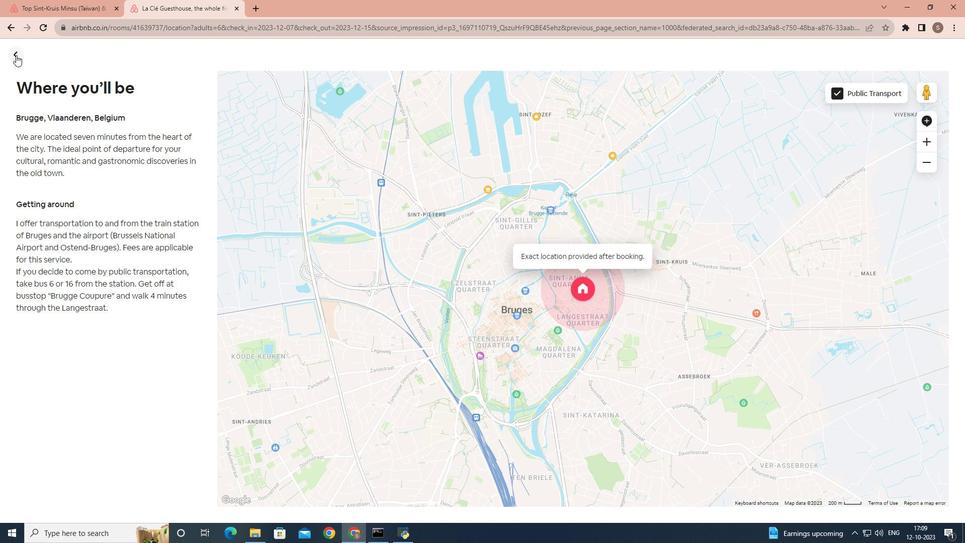 
Action: Mouse pressed left at (16, 55)
Screenshot: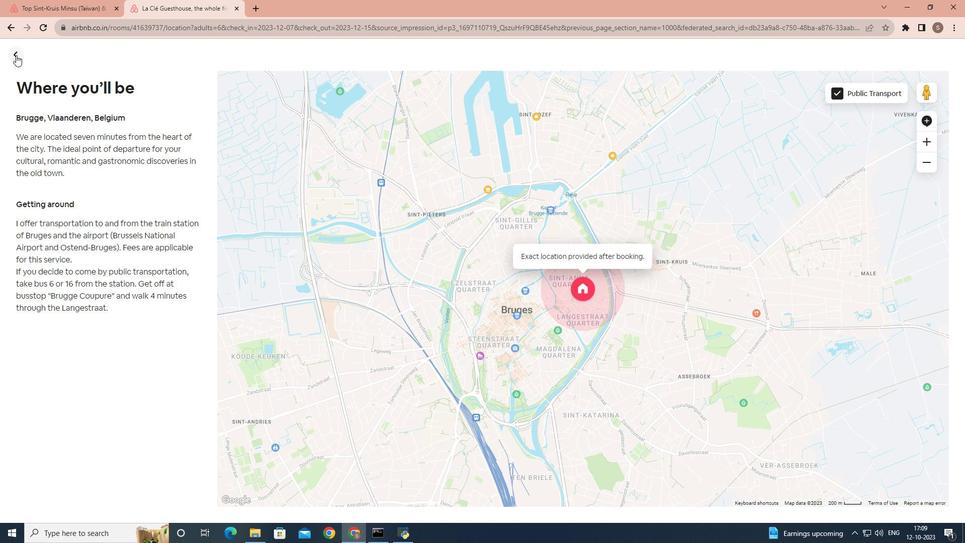 
Action: Mouse moved to (276, 258)
Screenshot: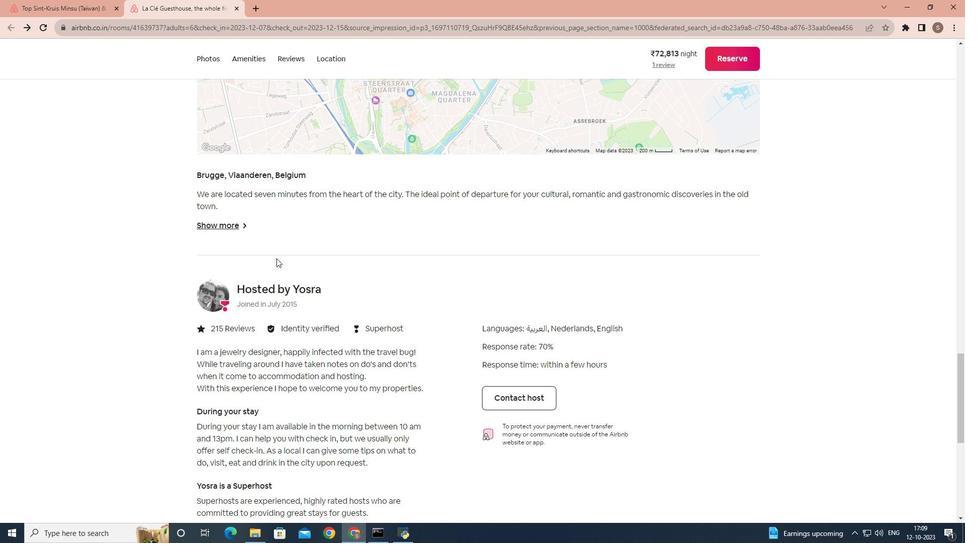 
Action: Mouse scrolled (276, 258) with delta (0, 0)
Screenshot: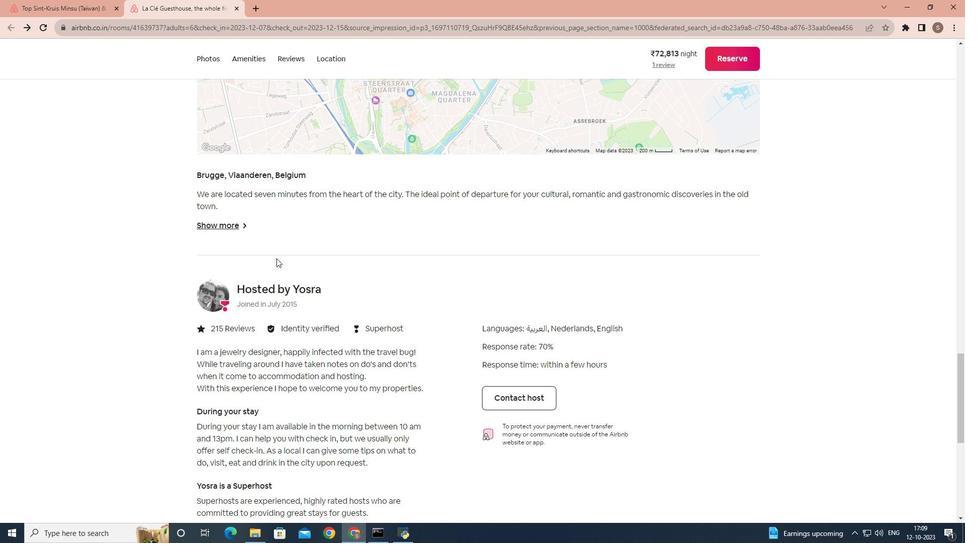 
Action: Mouse scrolled (276, 258) with delta (0, 0)
Screenshot: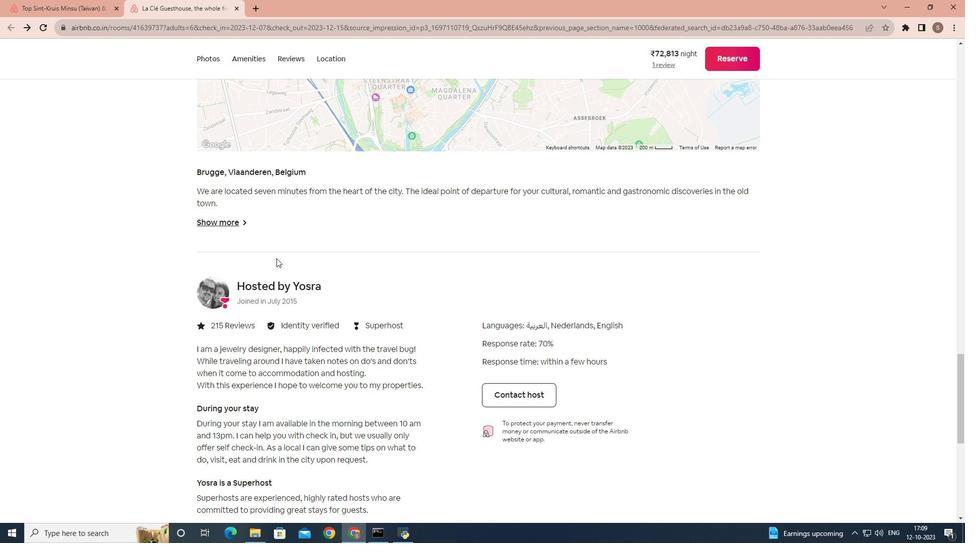 
Action: Mouse scrolled (276, 258) with delta (0, 0)
Screenshot: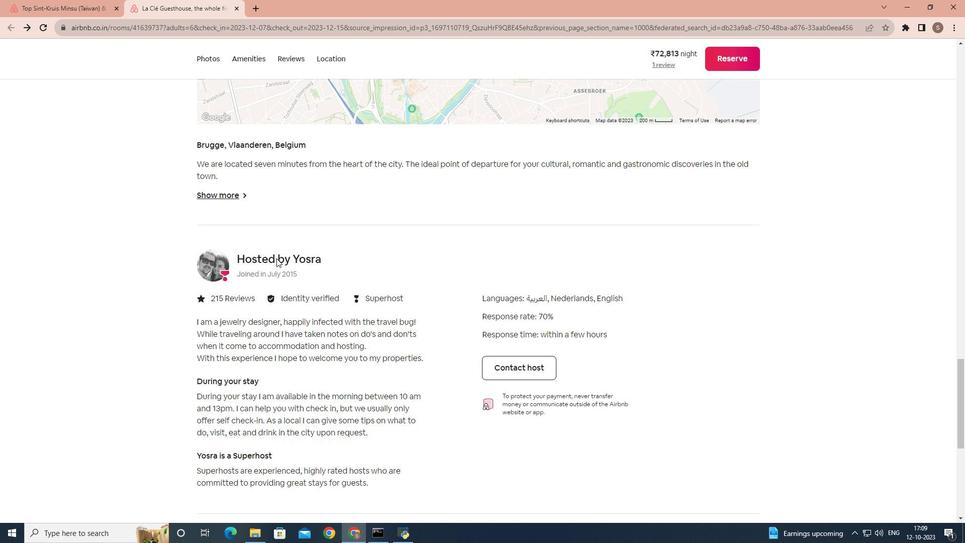
Action: Mouse scrolled (276, 258) with delta (0, 0)
Screenshot: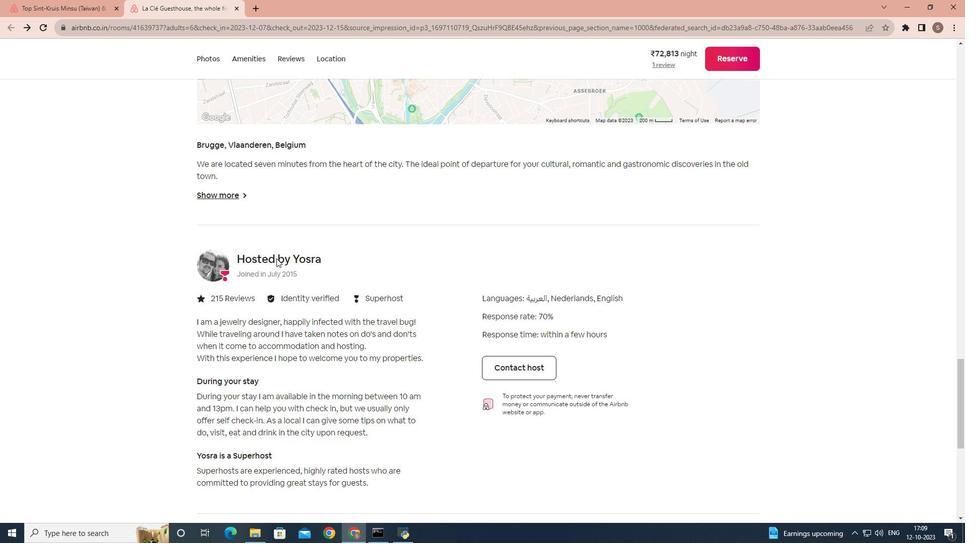 
Action: Mouse moved to (254, 274)
Screenshot: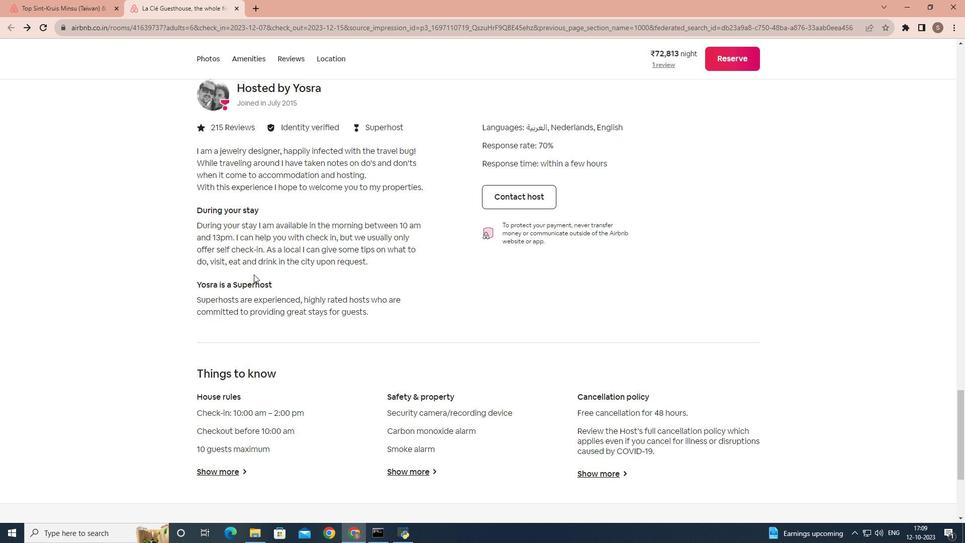 
Action: Mouse scrolled (254, 274) with delta (0, 0)
Screenshot: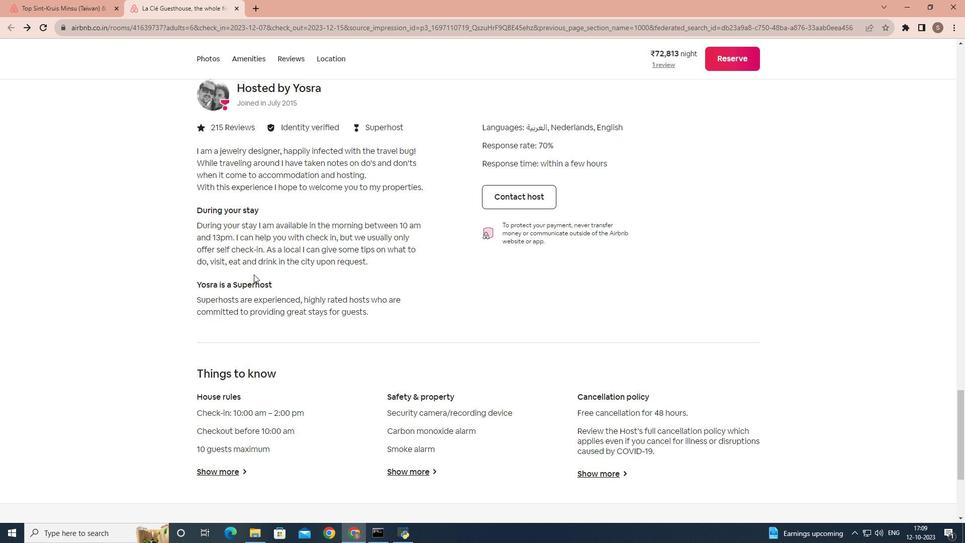 
Action: Mouse scrolled (254, 274) with delta (0, 0)
Screenshot: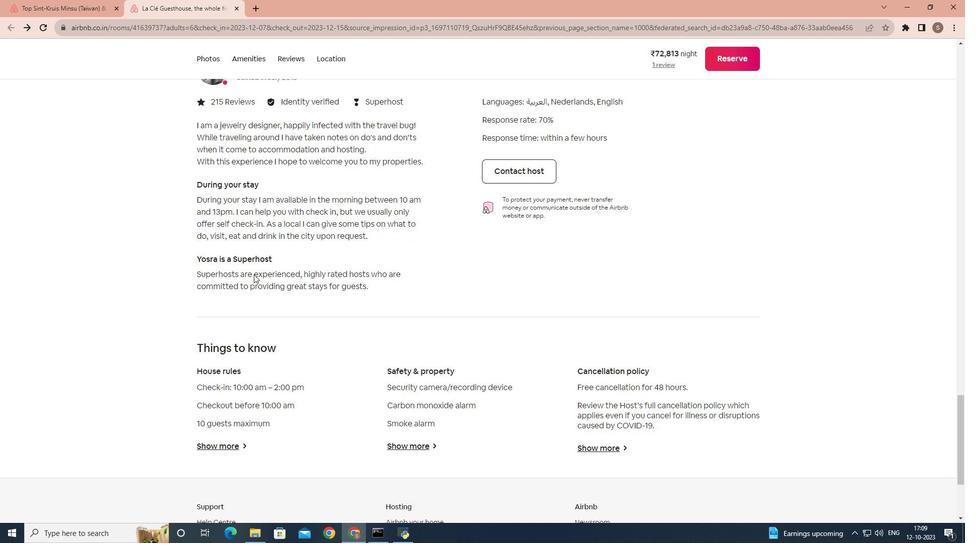 
Action: Mouse moved to (203, 371)
Screenshot: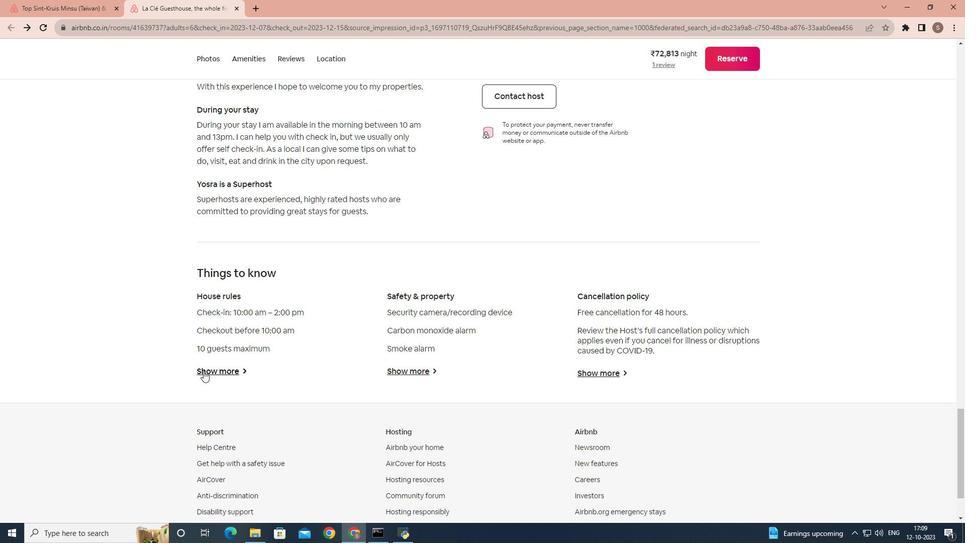 
Action: Mouse pressed left at (203, 371)
Screenshot: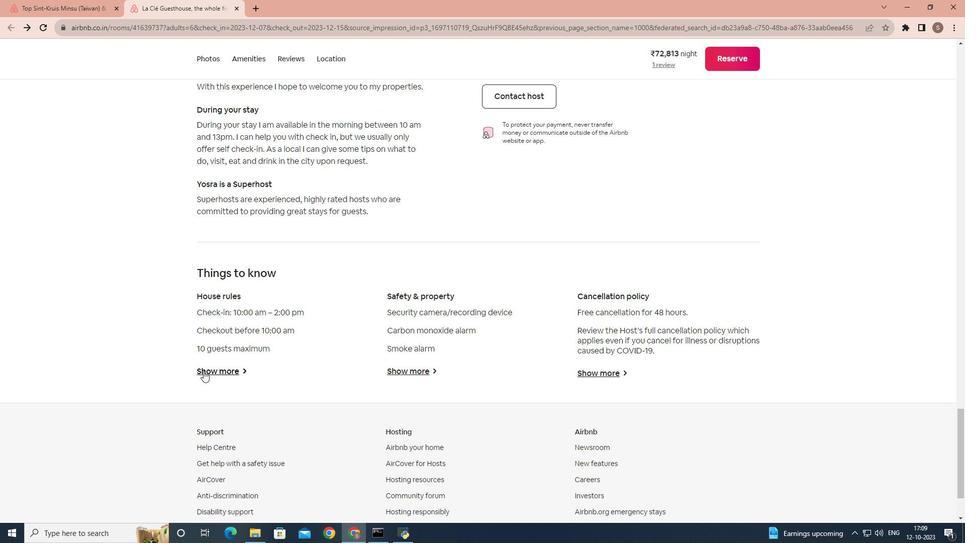 
Action: Mouse moved to (300, 79)
Screenshot: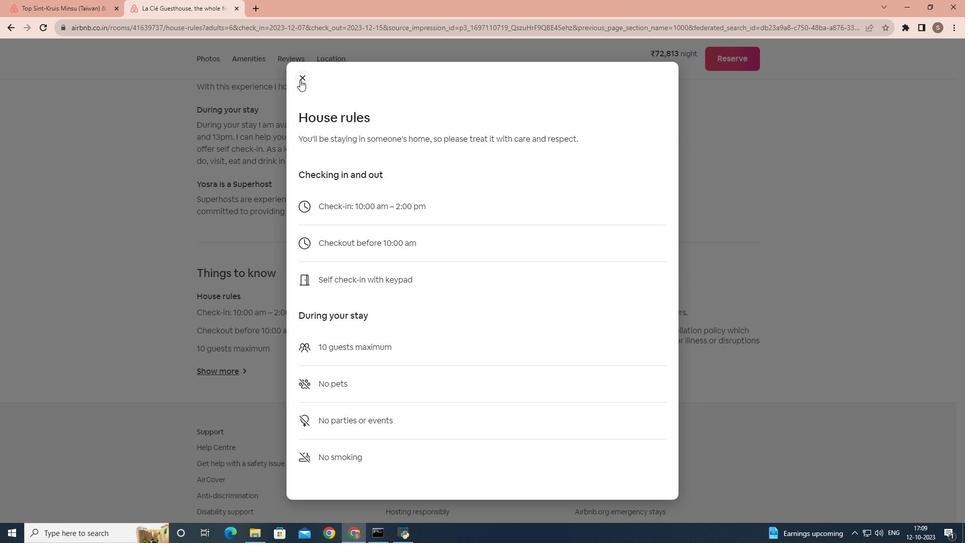 
Action: Mouse pressed left at (300, 79)
Screenshot: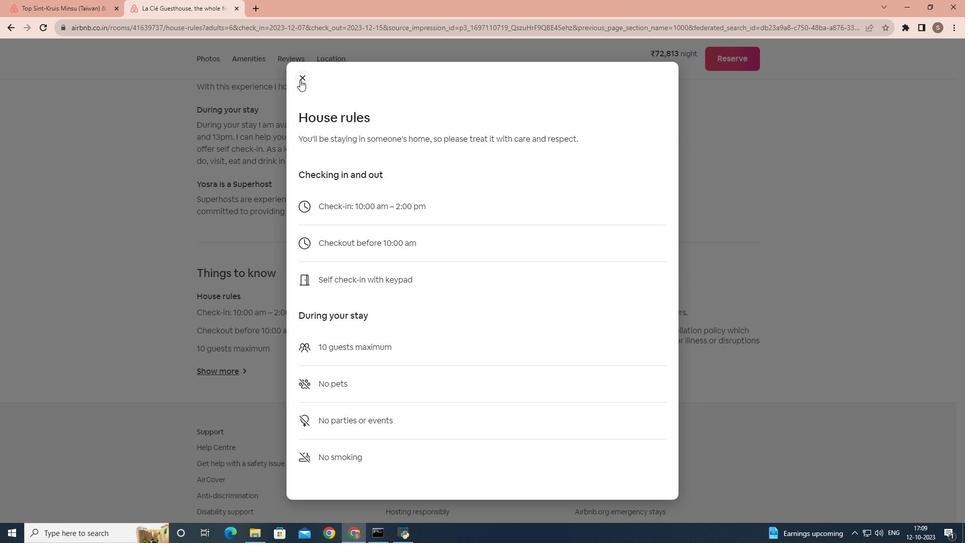 
Action: Mouse moved to (403, 371)
